 Task: Create dashboards and reports that display performance of an organization.
Action: Mouse moved to (17, 68)
Screenshot: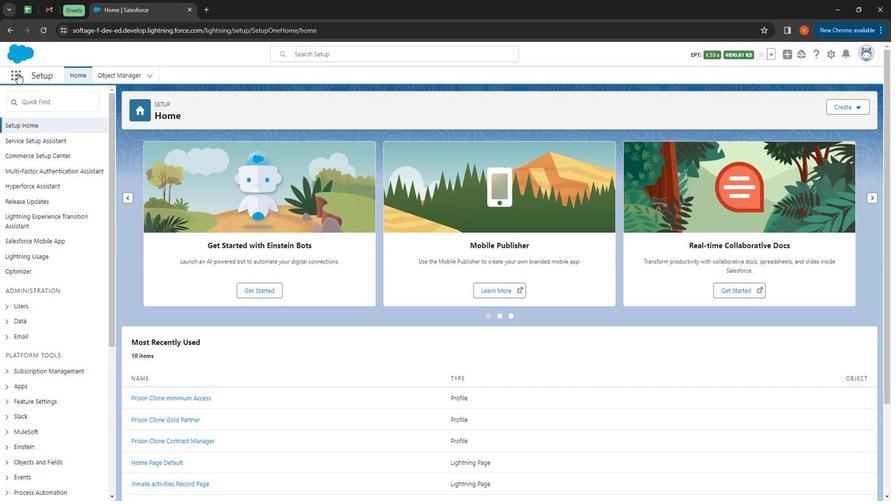
Action: Mouse pressed left at (17, 68)
Screenshot: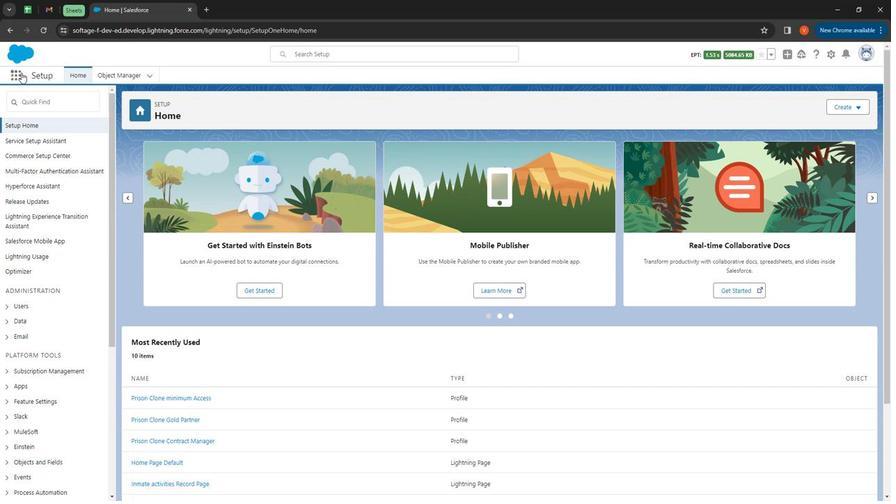 
Action: Mouse moved to (28, 248)
Screenshot: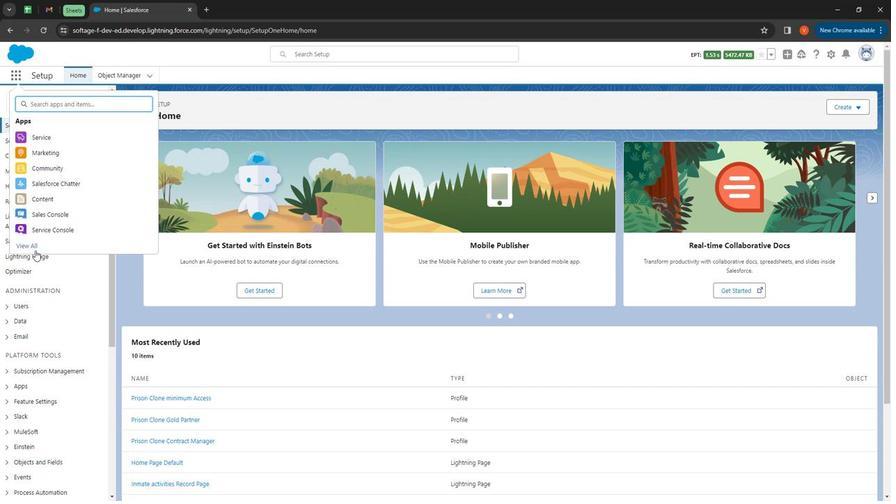 
Action: Mouse pressed left at (28, 248)
Screenshot: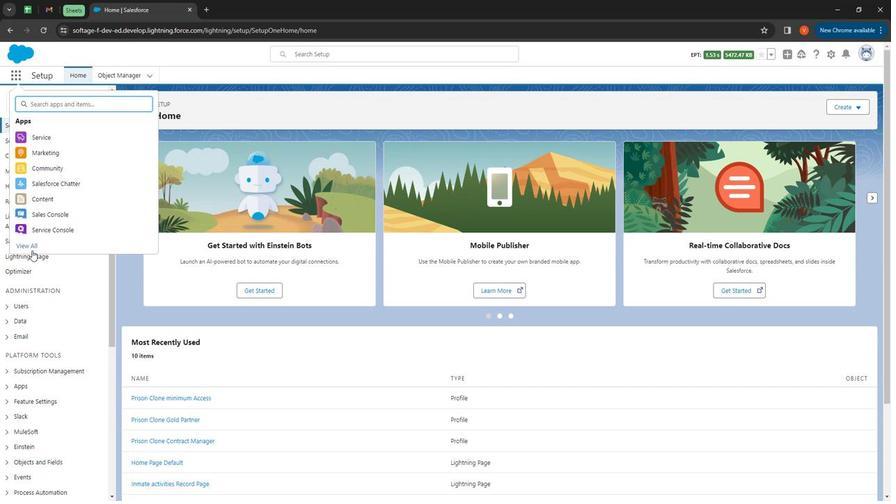 
Action: Mouse moved to (376, 98)
Screenshot: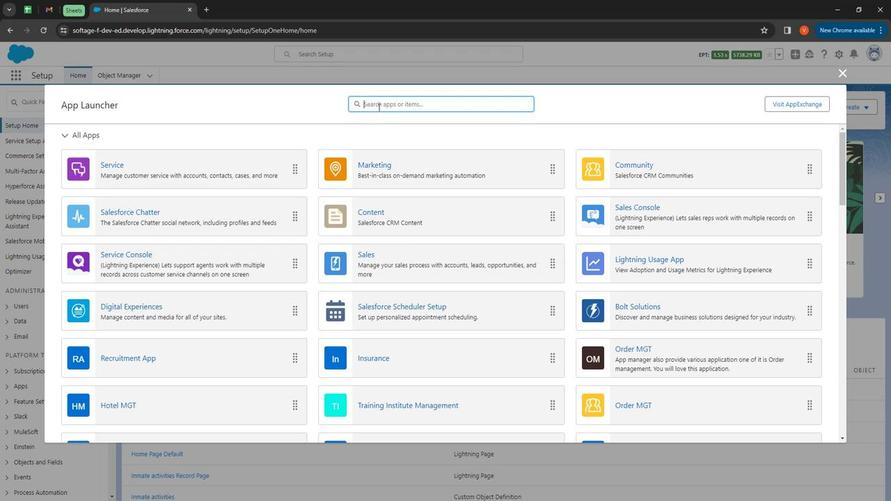 
Action: Mouse pressed left at (376, 98)
Screenshot: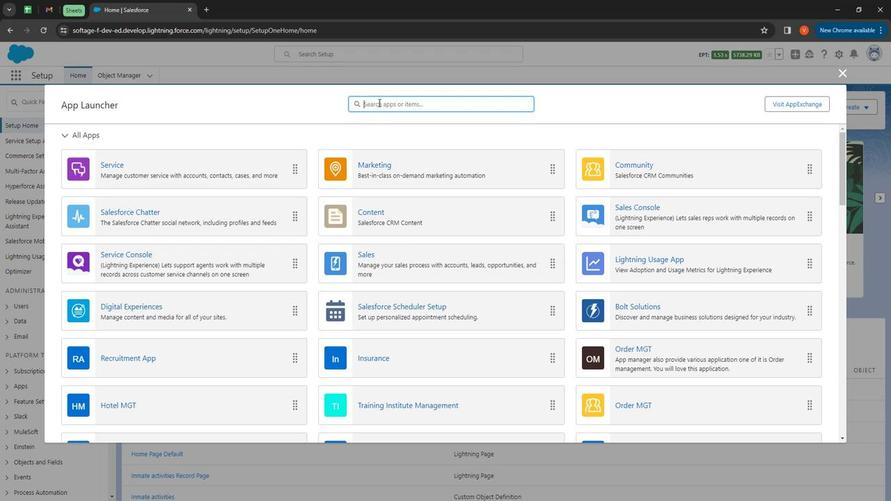 
Action: Key pressed r
Screenshot: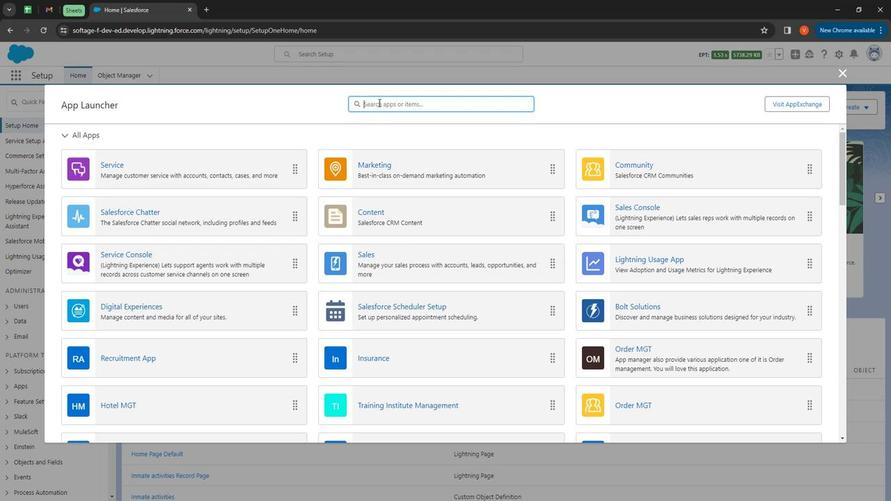 
Action: Mouse moved to (376, 98)
Screenshot: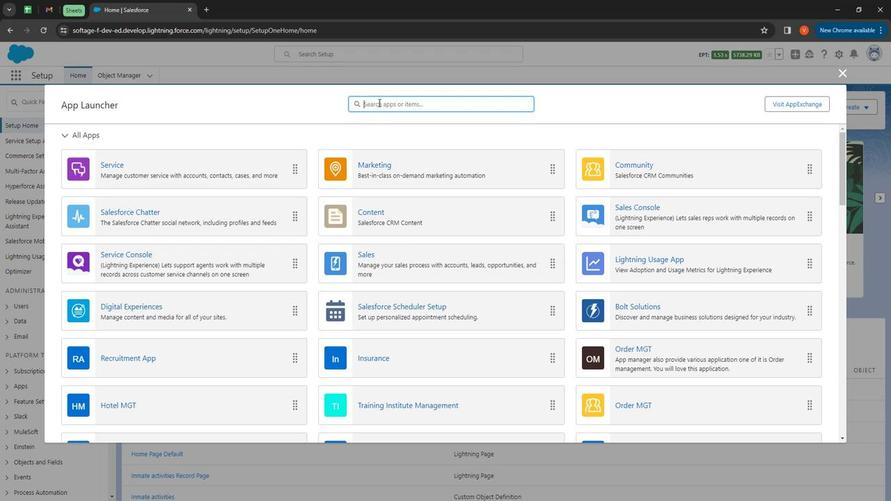 
Action: Key pressed e
Screenshot: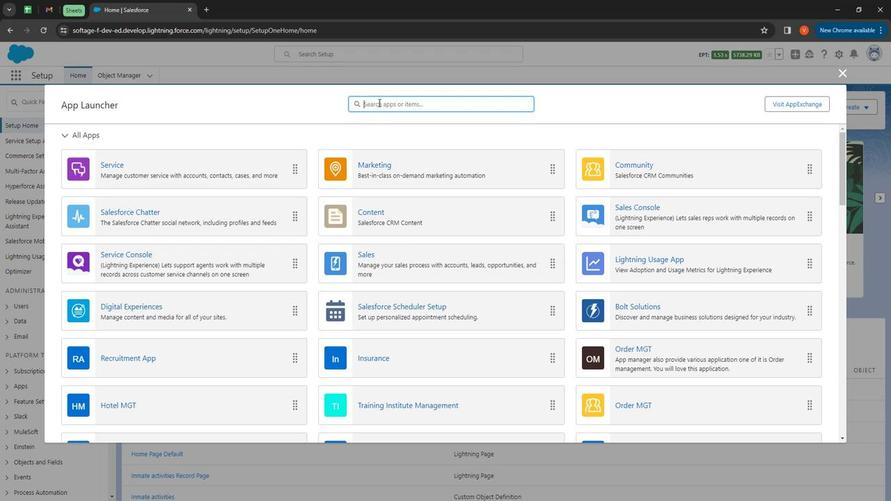 
Action: Mouse moved to (387, 105)
Screenshot: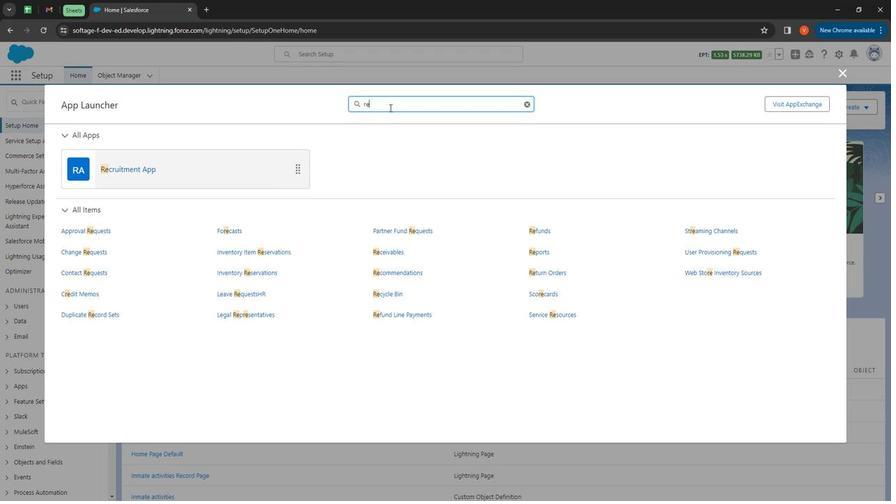 
Action: Key pressed po
Screenshot: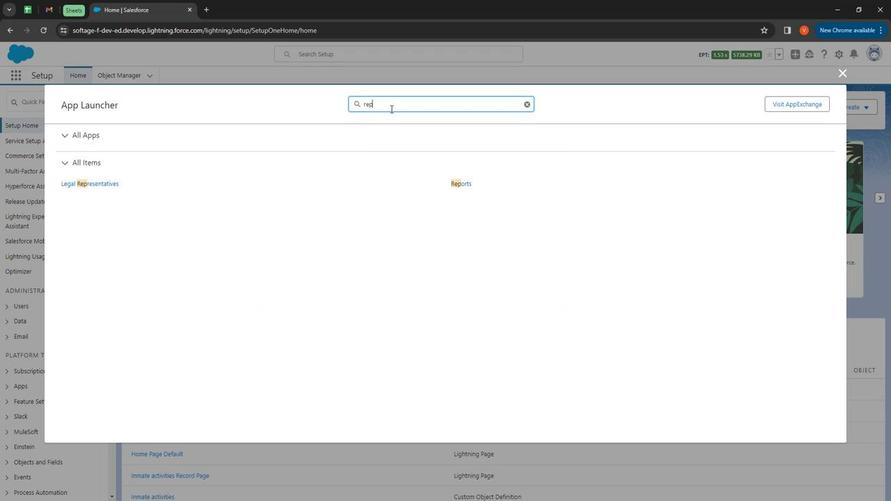 
Action: Mouse moved to (389, 106)
Screenshot: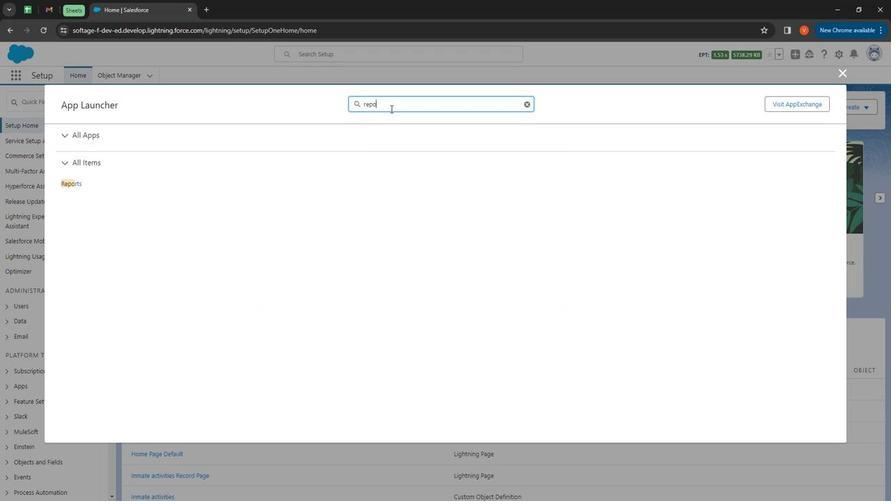 
Action: Key pressed r
Screenshot: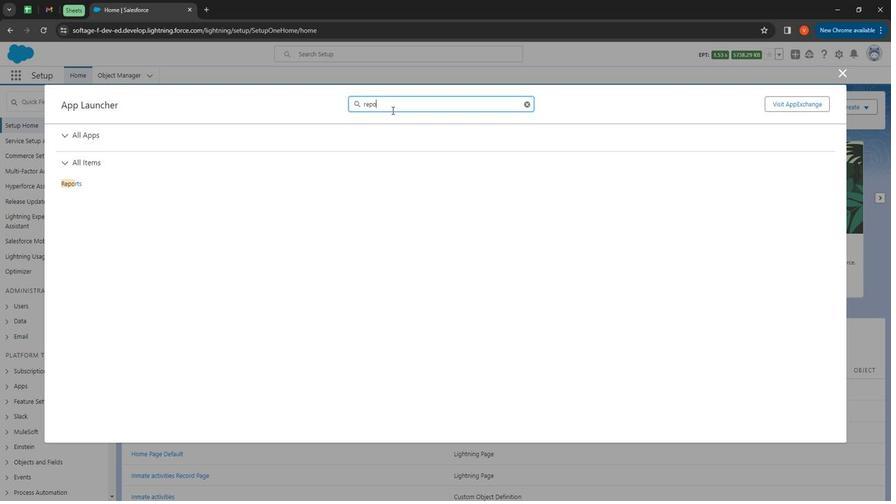 
Action: Mouse moved to (389, 106)
Screenshot: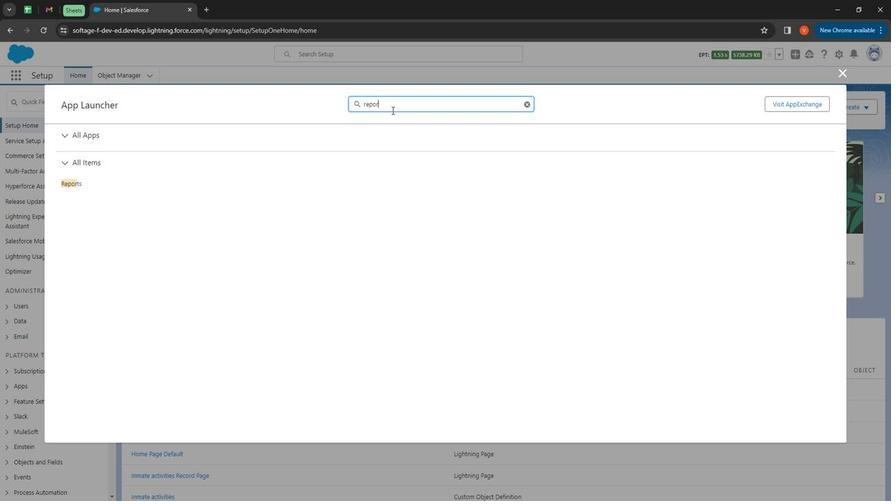 
Action: Key pressed t
Screenshot: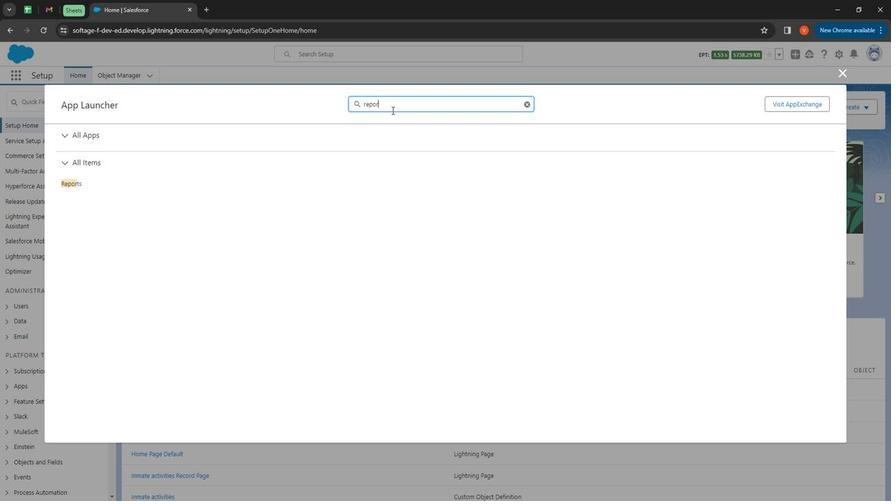 
Action: Mouse moved to (389, 105)
Screenshot: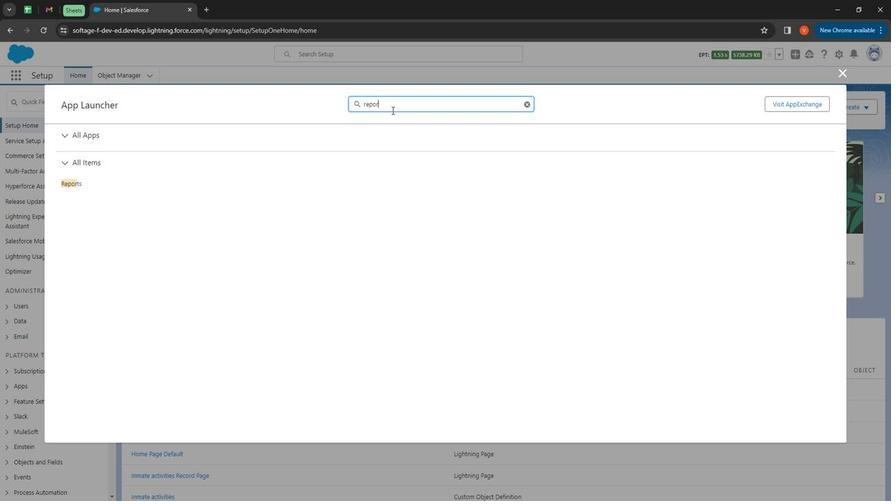 
Action: Key pressed s
Screenshot: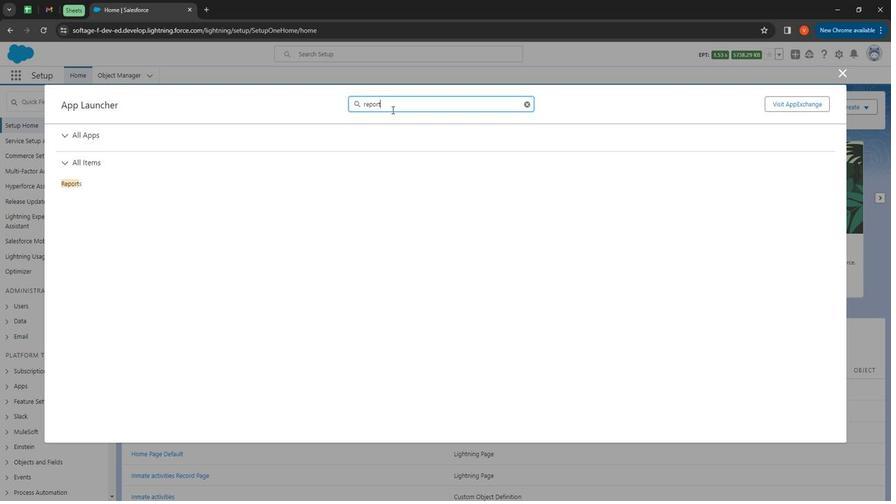 
Action: Mouse moved to (69, 182)
Screenshot: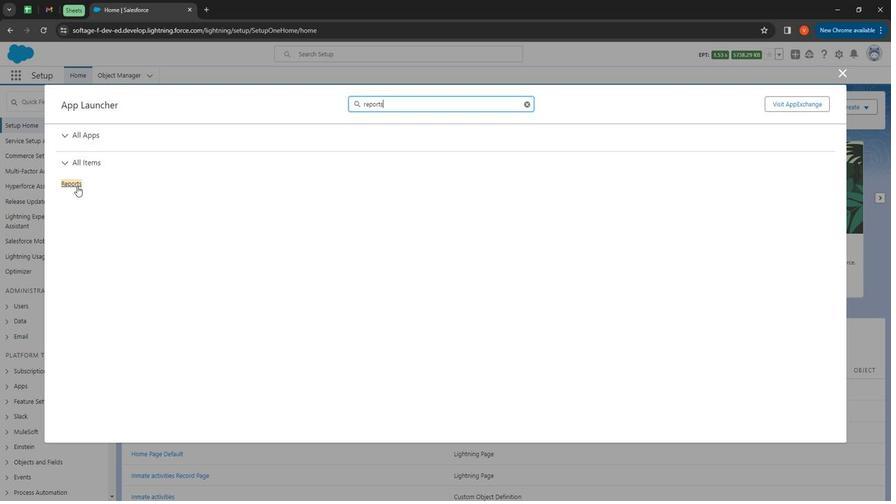 
Action: Mouse pressed left at (69, 182)
Screenshot: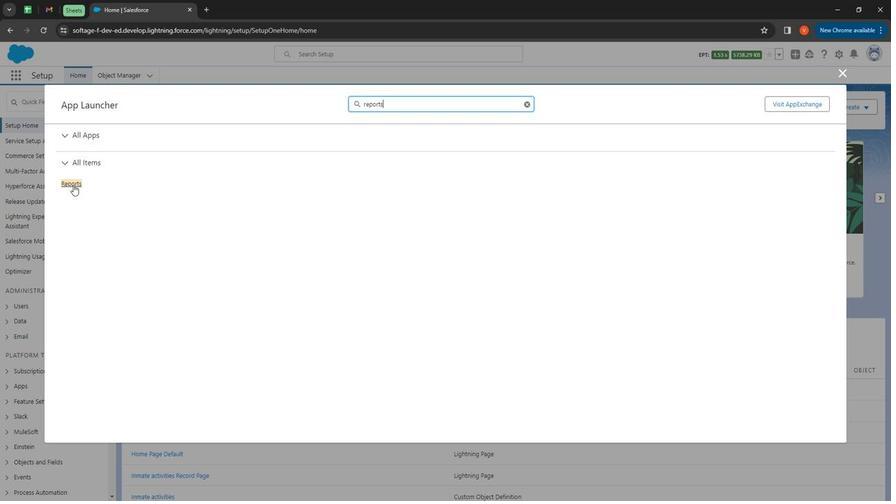 
Action: Mouse moved to (785, 105)
Screenshot: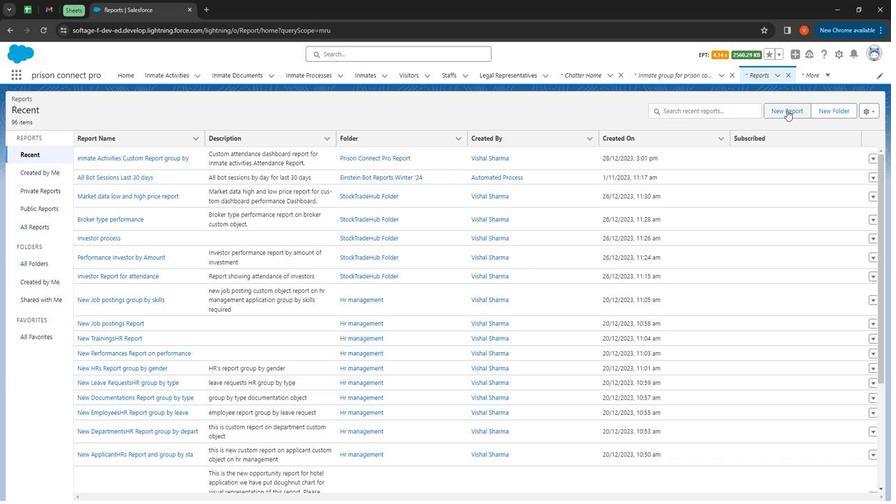 
Action: Mouse pressed left at (785, 105)
Screenshot: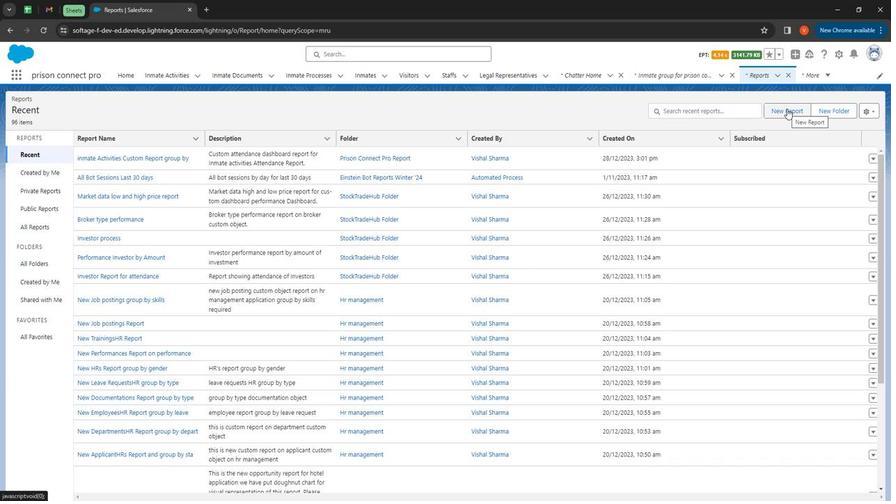 
Action: Mouse moved to (181, 183)
Screenshot: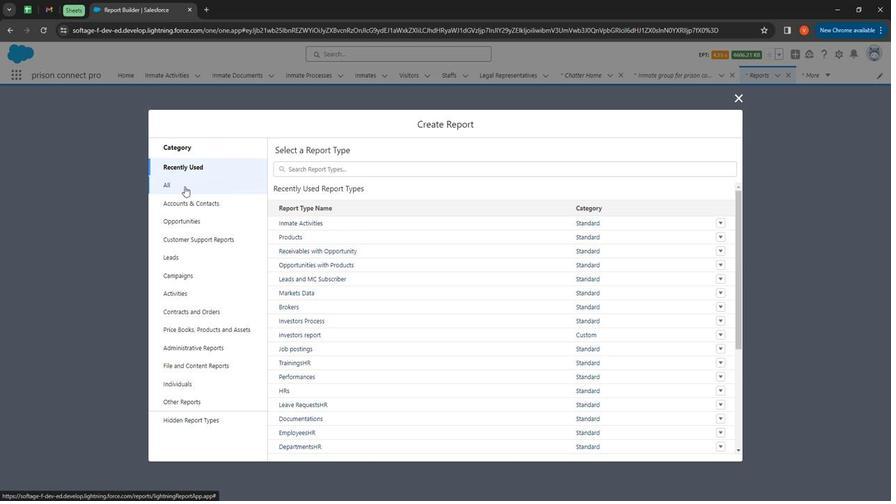 
Action: Mouse pressed left at (181, 183)
Screenshot: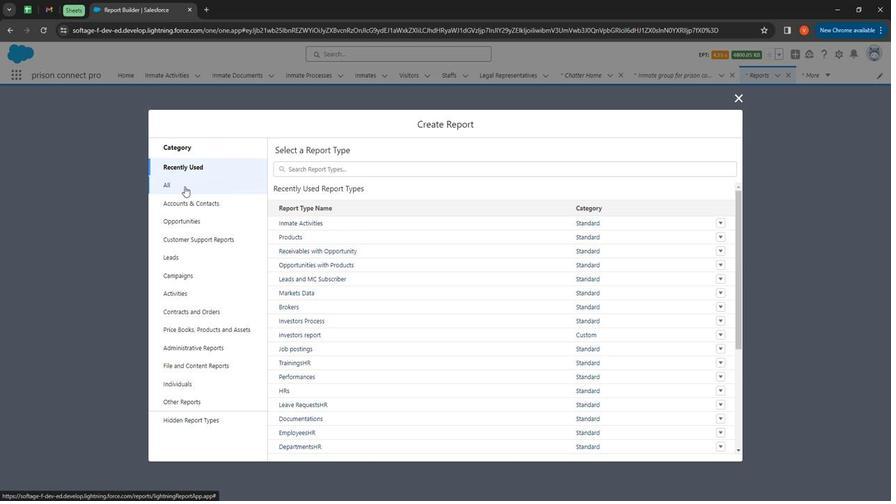 
Action: Mouse moved to (321, 160)
Screenshot: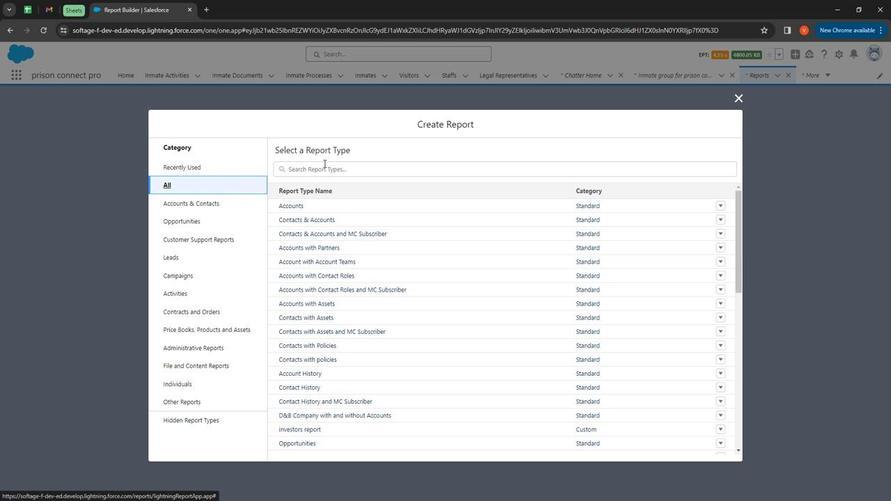 
Action: Mouse pressed left at (321, 160)
Screenshot: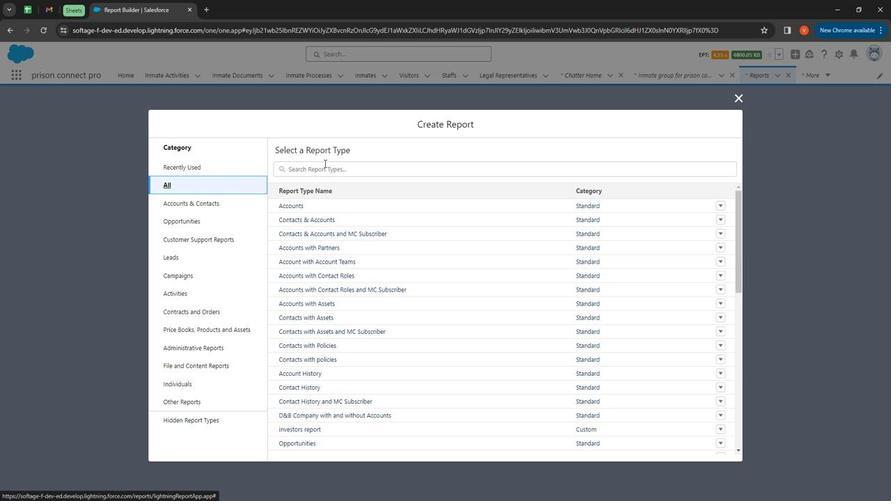 
Action: Mouse moved to (314, 146)
Screenshot: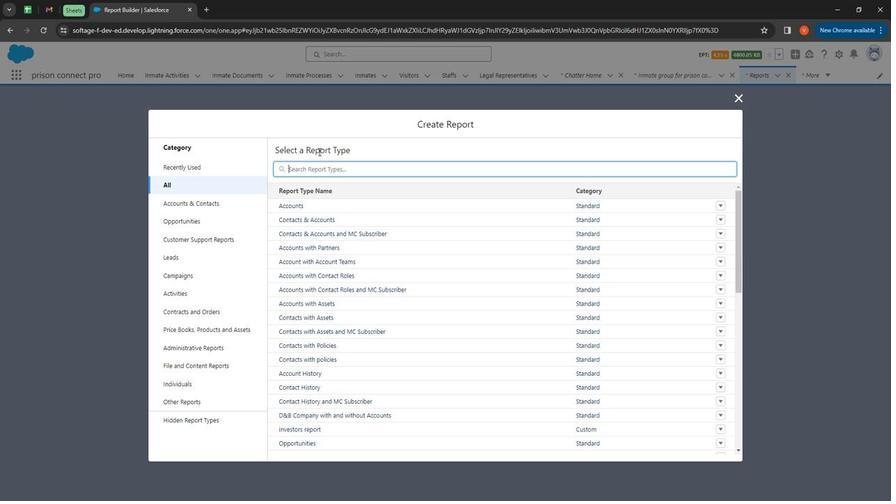 
Action: Key pressed lega
Screenshot: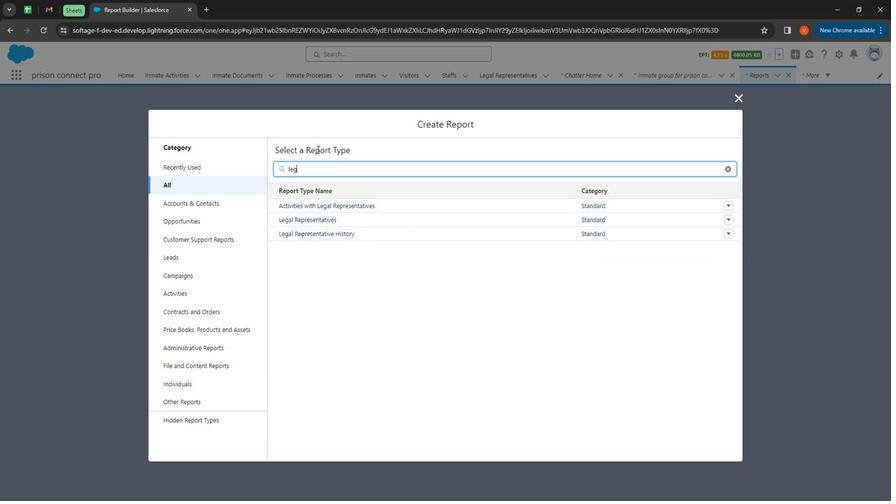 
Action: Mouse moved to (358, 215)
Screenshot: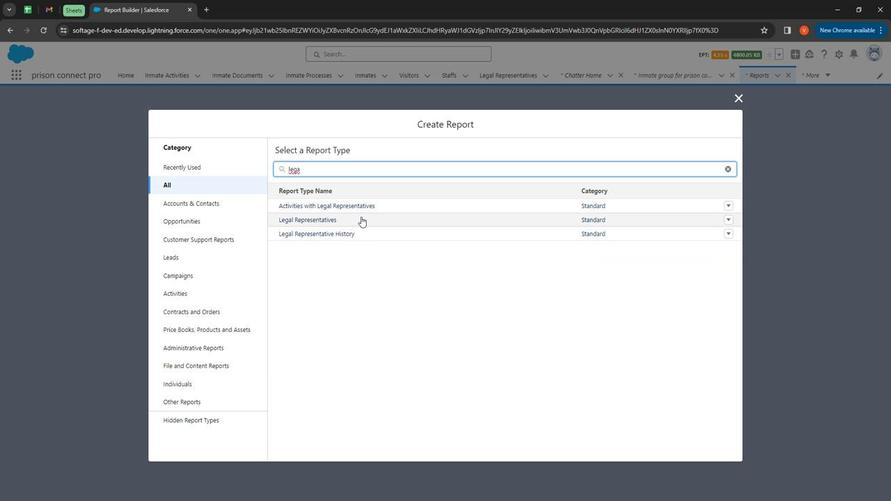 
Action: Mouse pressed left at (358, 215)
Screenshot: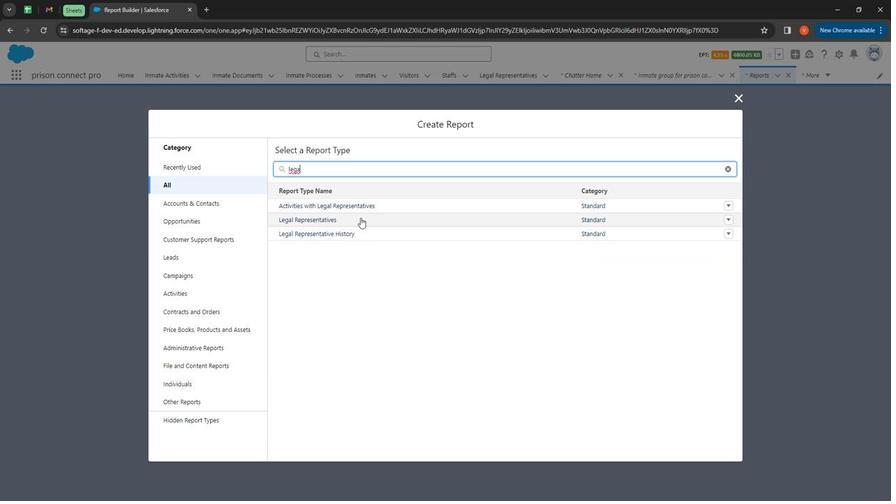 
Action: Mouse moved to (611, 201)
Screenshot: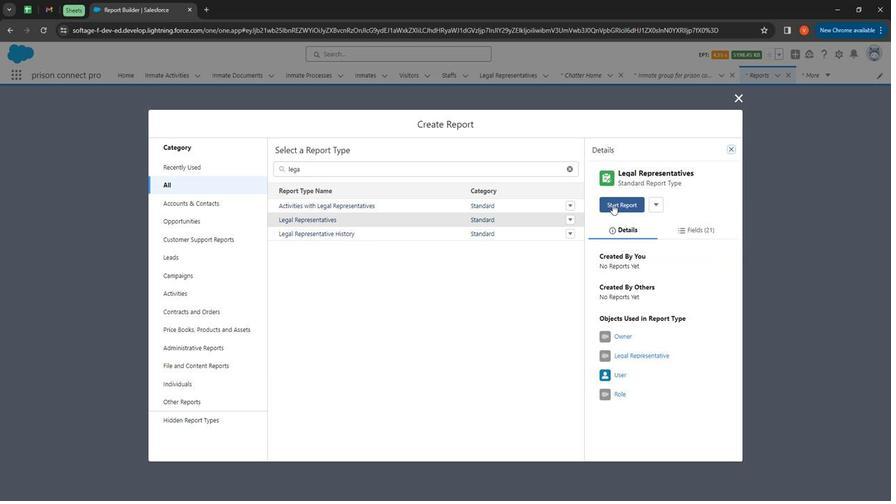 
Action: Mouse pressed left at (611, 201)
Screenshot: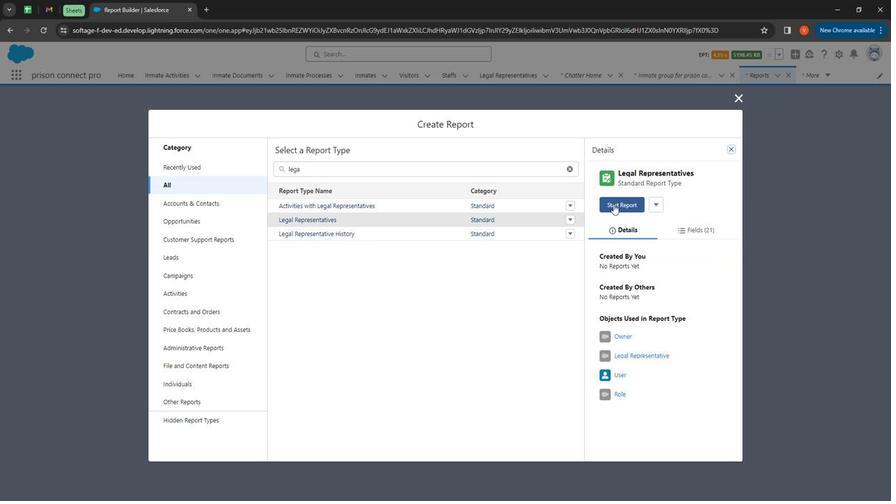 
Action: Mouse moved to (96, 232)
Screenshot: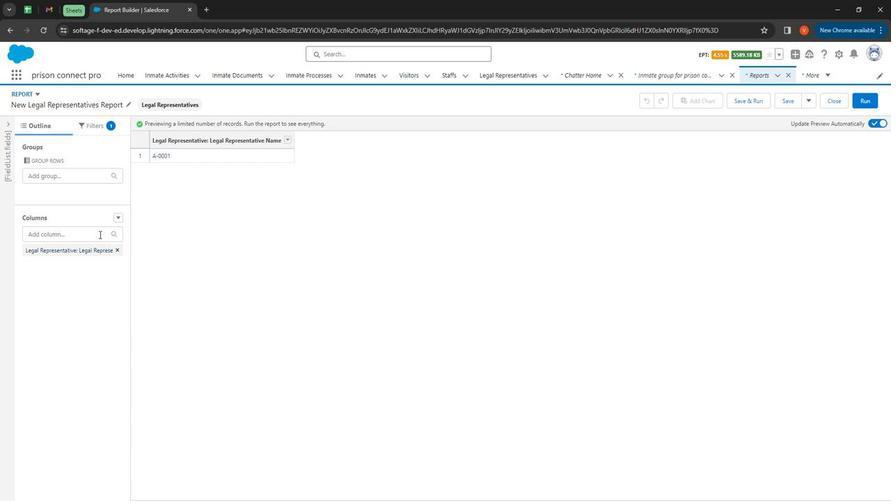 
Action: Mouse pressed left at (96, 232)
Screenshot: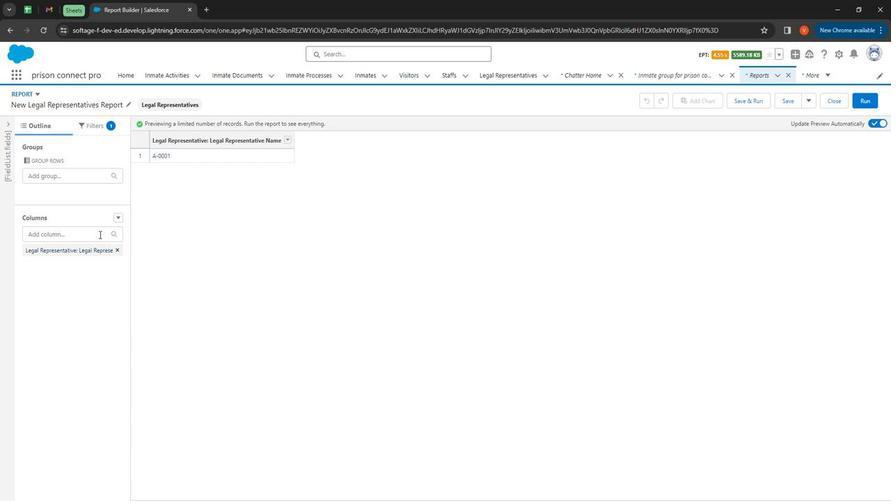 
Action: Mouse moved to (84, 280)
Screenshot: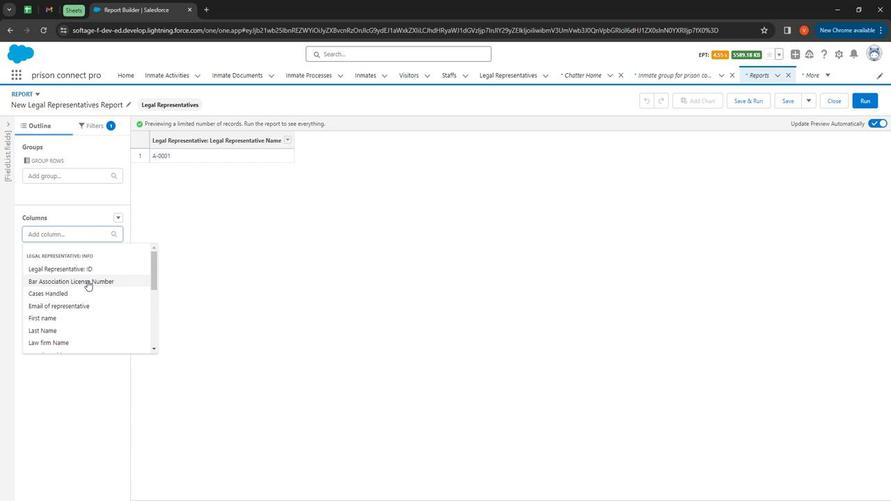 
Action: Mouse pressed left at (84, 280)
Screenshot: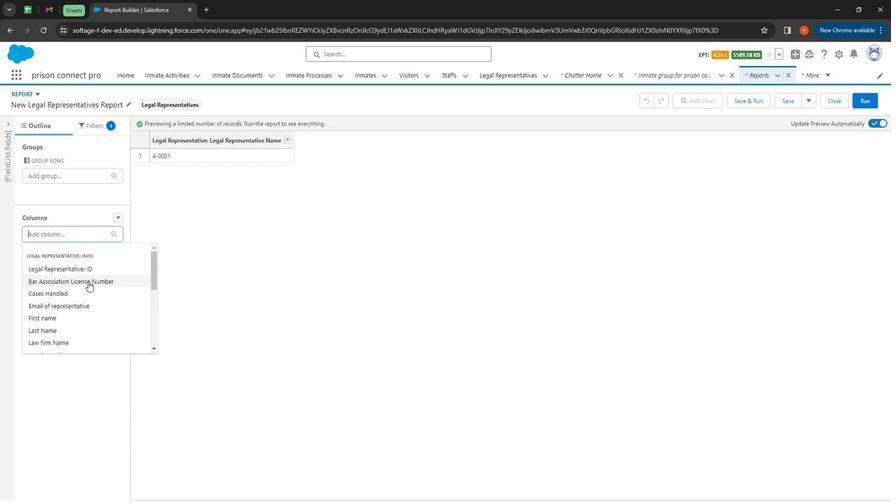 
Action: Mouse moved to (61, 236)
Screenshot: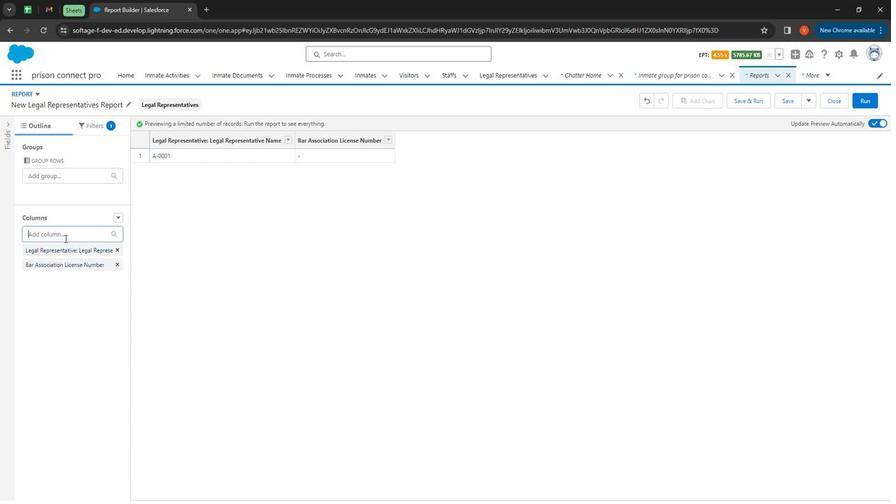 
Action: Mouse pressed left at (61, 236)
Screenshot: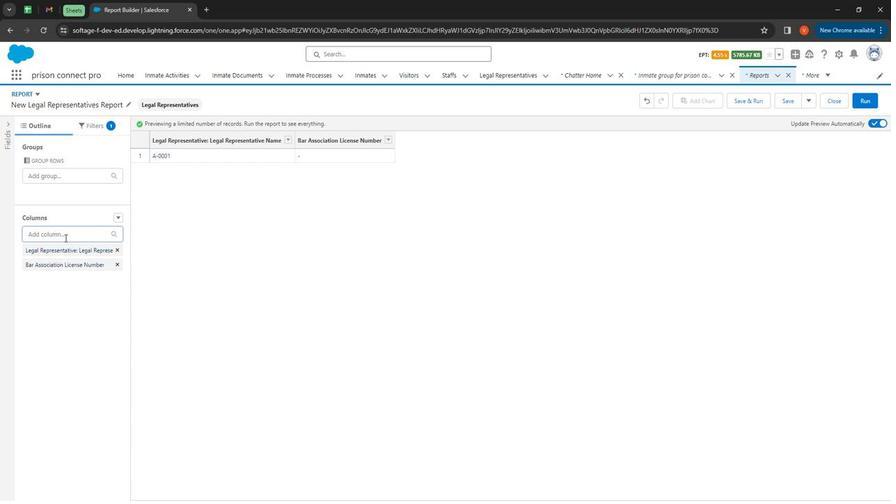 
Action: Mouse moved to (57, 305)
Screenshot: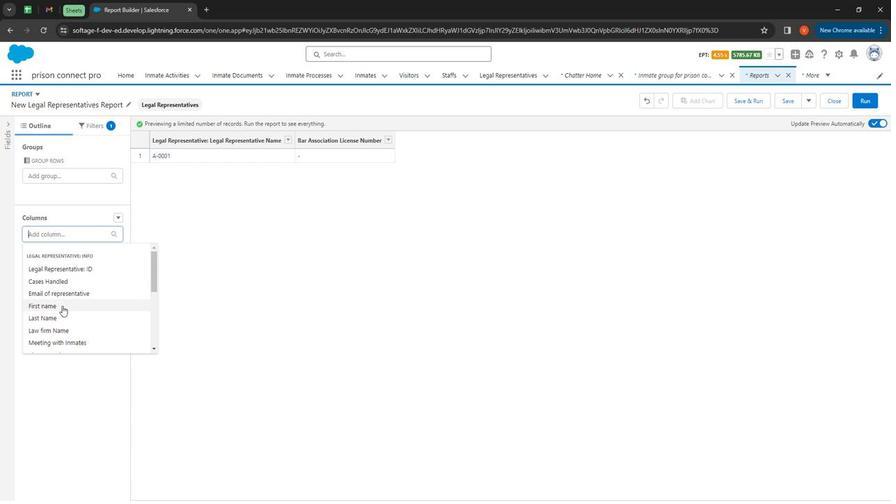 
Action: Mouse pressed left at (57, 305)
Screenshot: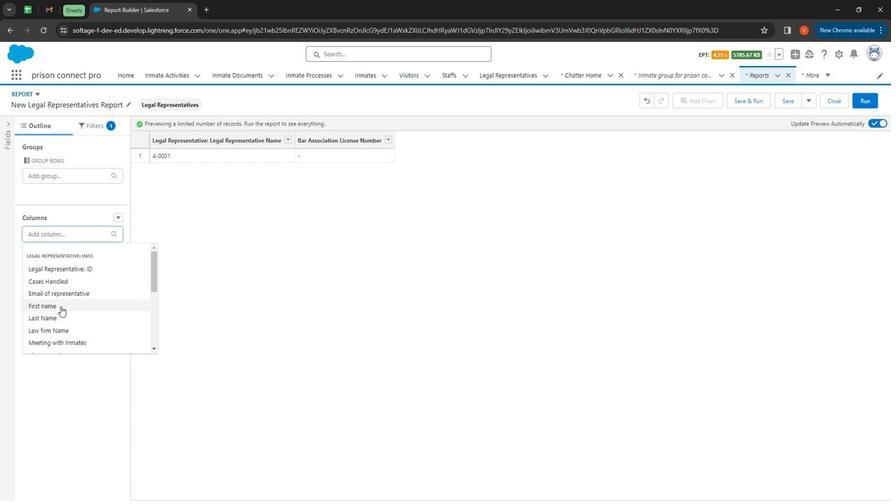 
Action: Mouse moved to (56, 235)
Screenshot: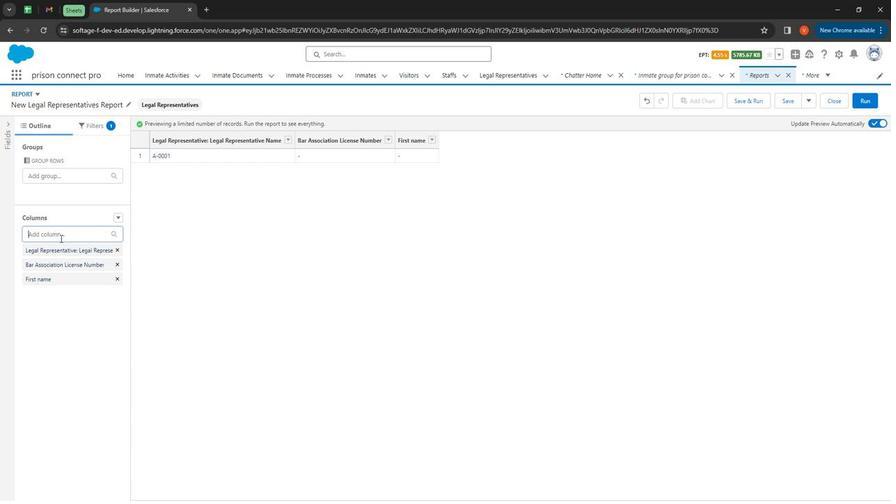 
Action: Mouse pressed left at (56, 235)
Screenshot: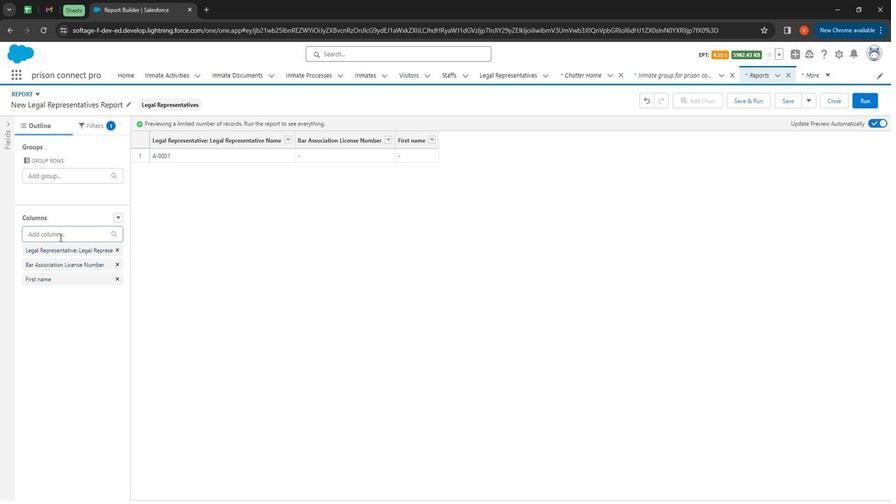 
Action: Mouse moved to (51, 307)
Screenshot: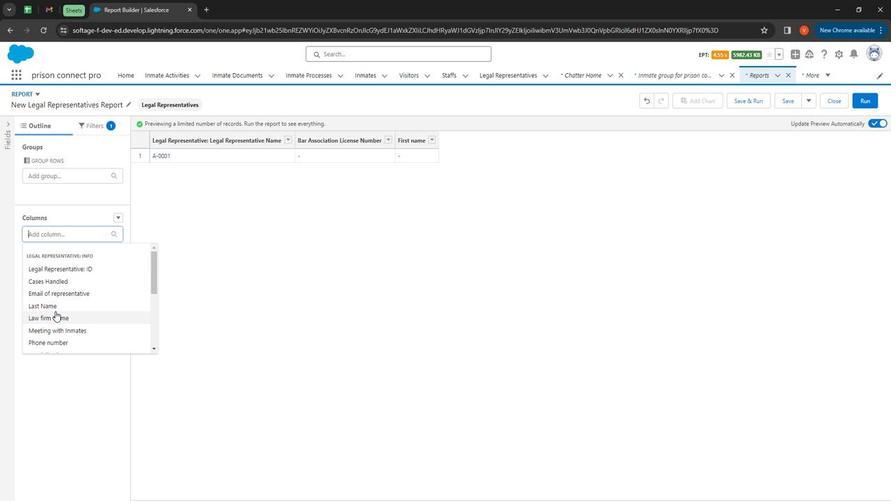 
Action: Mouse pressed left at (51, 307)
Screenshot: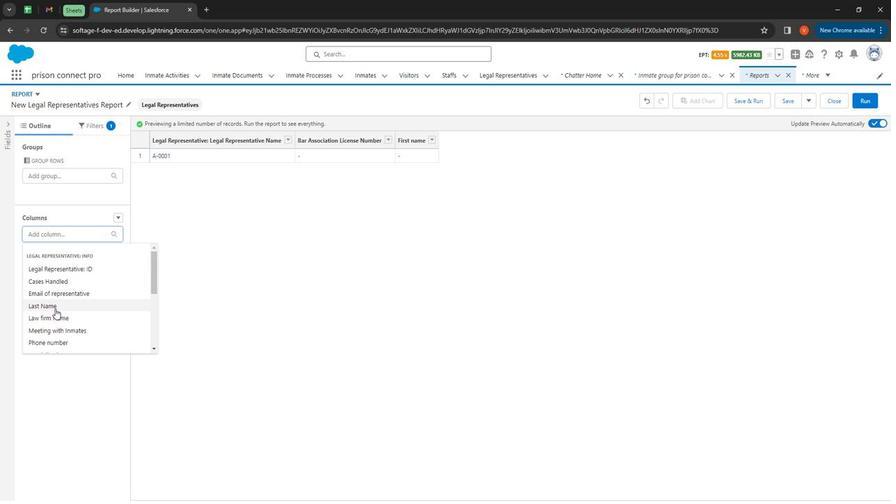 
Action: Mouse moved to (413, 135)
Screenshot: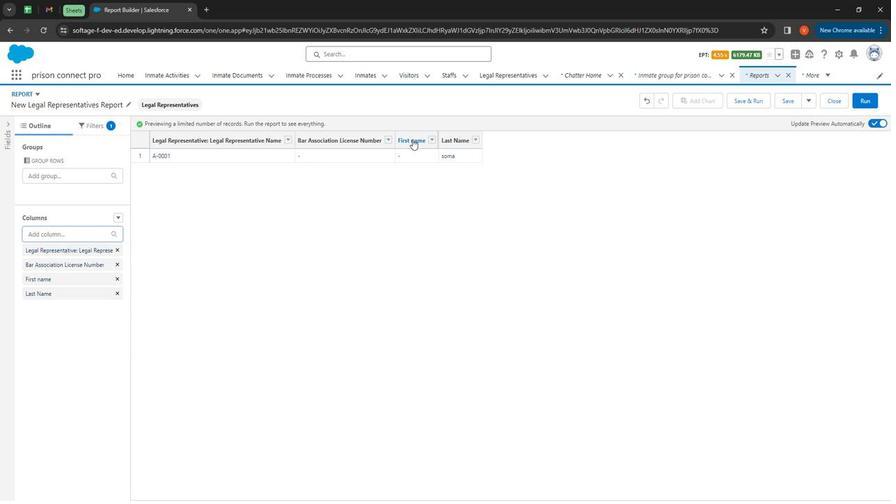 
Action: Mouse pressed left at (413, 135)
Screenshot: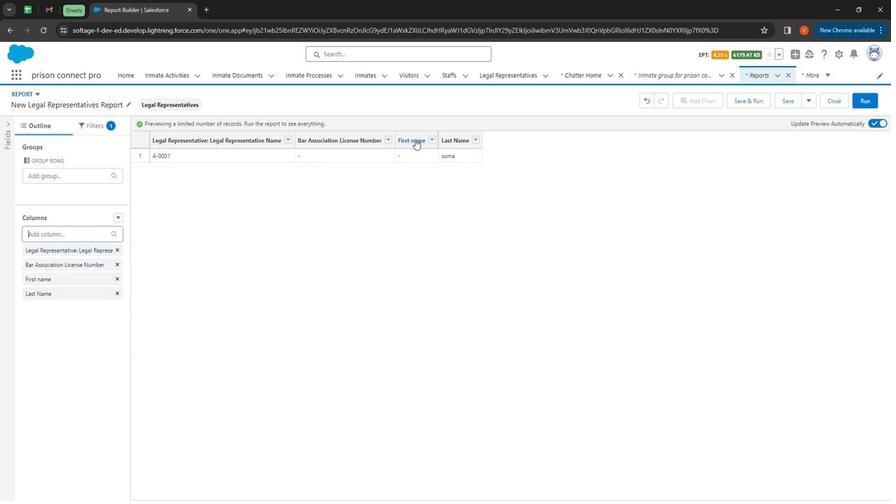 
Action: Mouse moved to (450, 136)
Screenshot: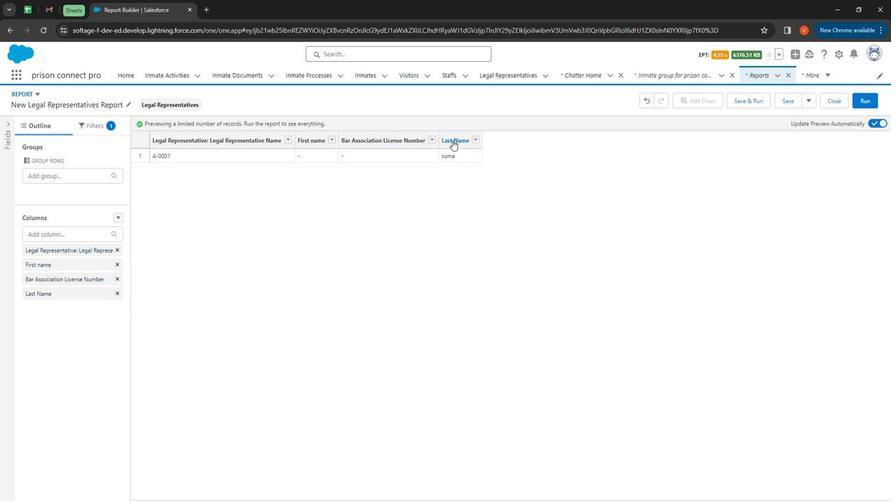 
Action: Mouse pressed left at (450, 136)
Screenshot: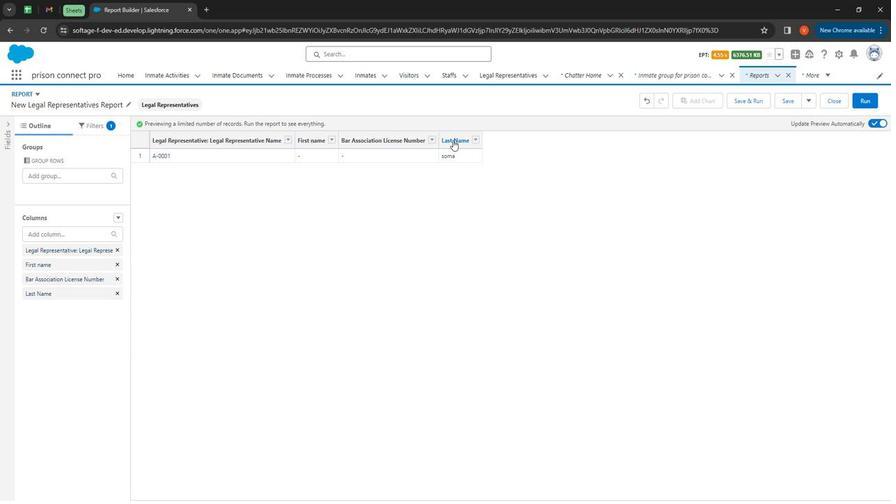 
Action: Mouse moved to (66, 232)
Screenshot: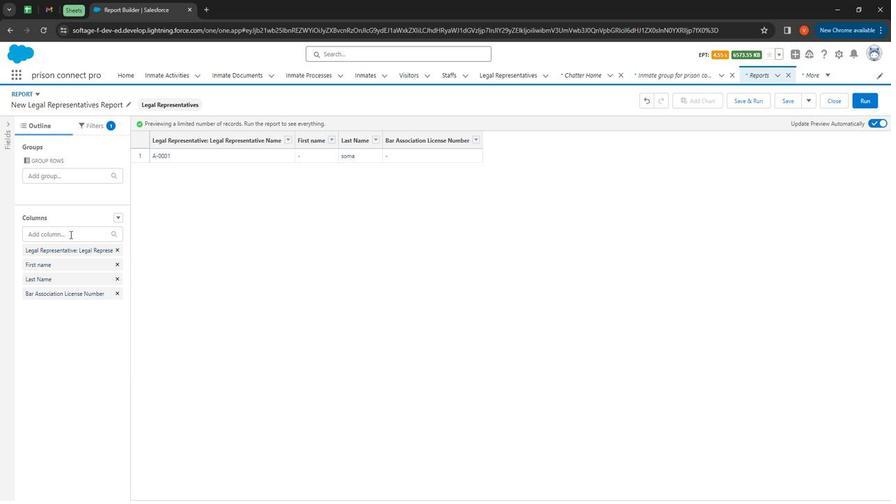 
Action: Mouse pressed left at (66, 232)
Screenshot: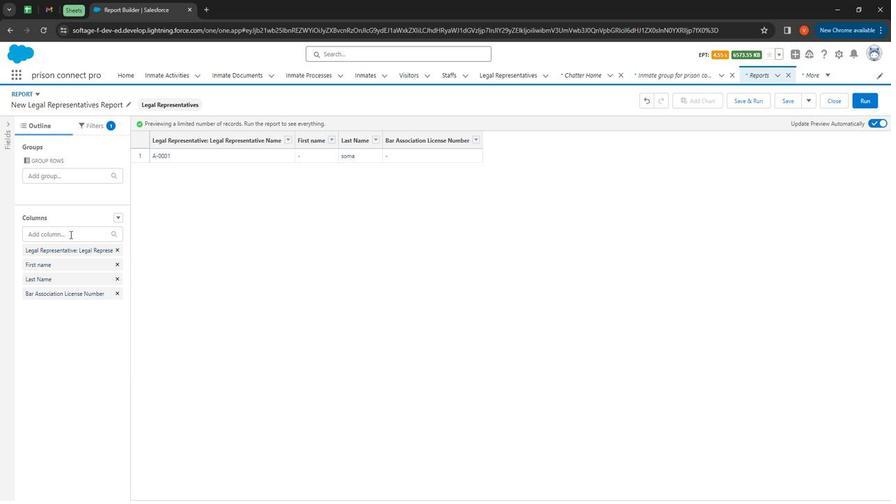 
Action: Mouse moved to (82, 317)
Screenshot: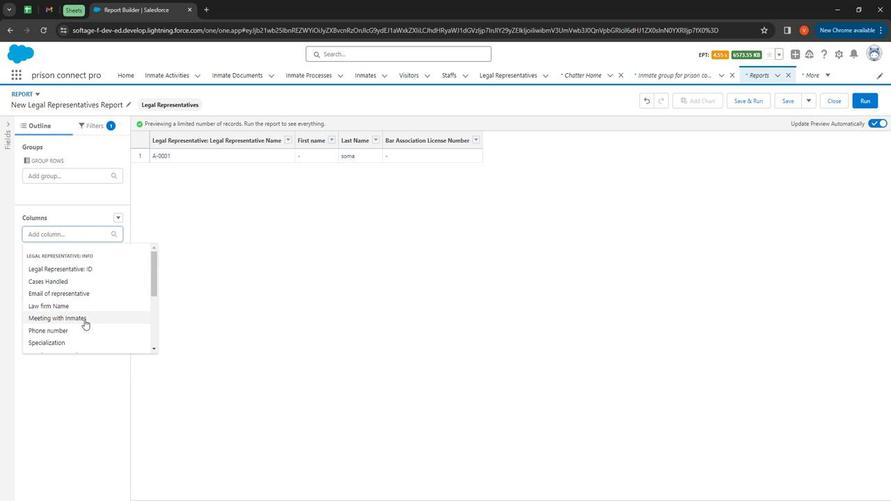 
Action: Mouse pressed left at (82, 317)
Screenshot: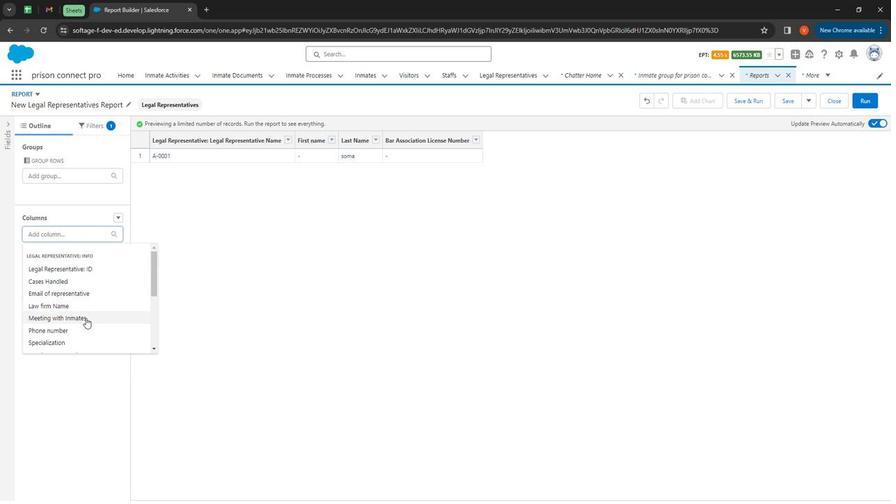 
Action: Mouse moved to (59, 234)
Screenshot: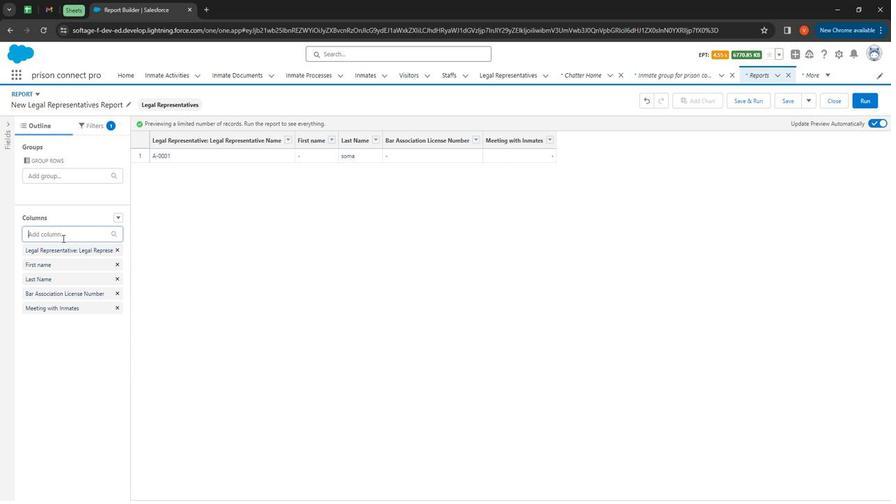 
Action: Mouse pressed left at (59, 234)
Screenshot: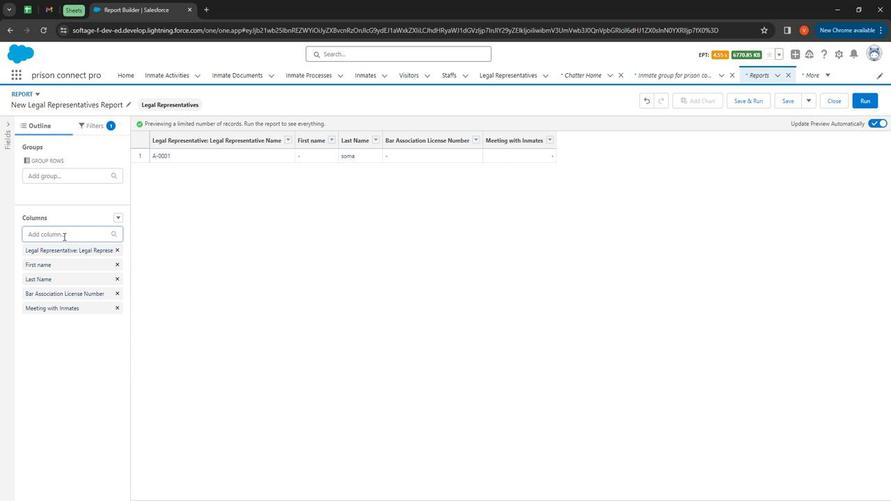 
Action: Mouse moved to (78, 294)
Screenshot: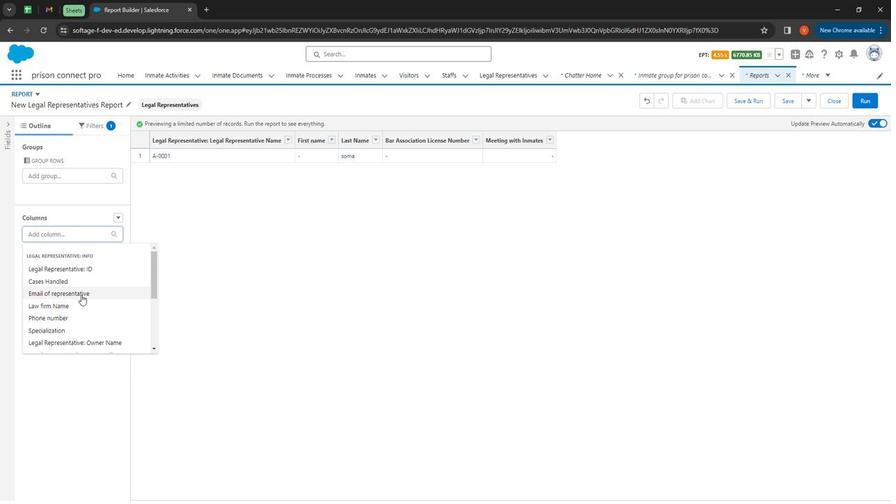 
Action: Mouse pressed left at (78, 294)
Screenshot: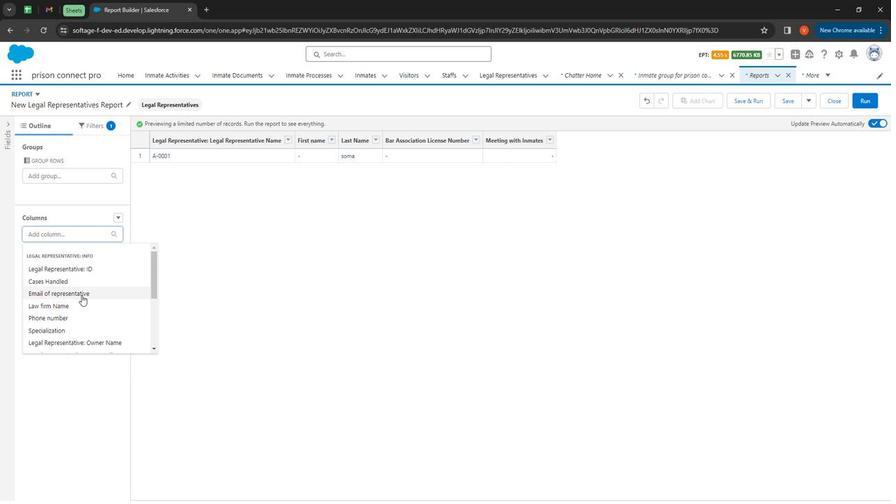 
Action: Mouse moved to (67, 233)
Screenshot: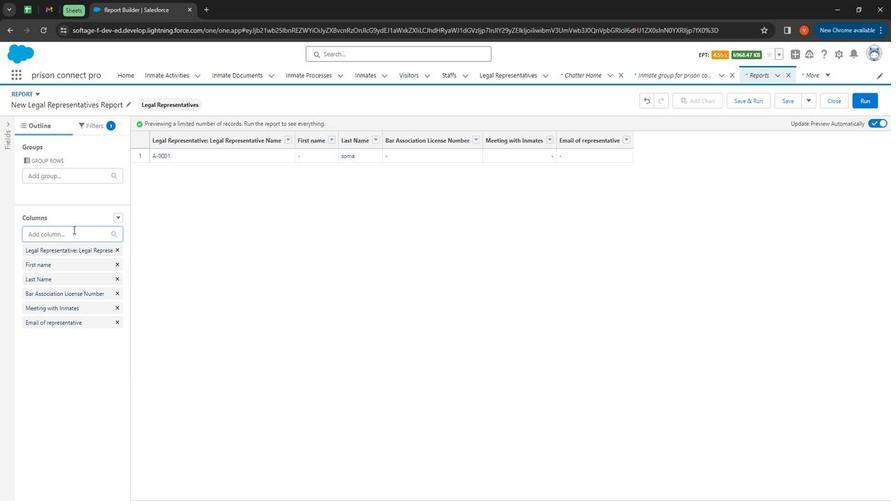 
Action: Mouse pressed left at (67, 233)
Screenshot: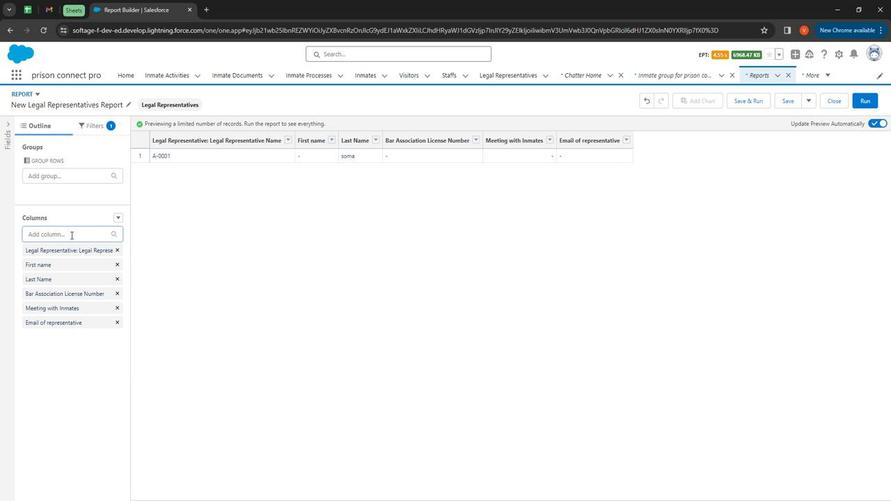 
Action: Mouse moved to (60, 319)
Screenshot: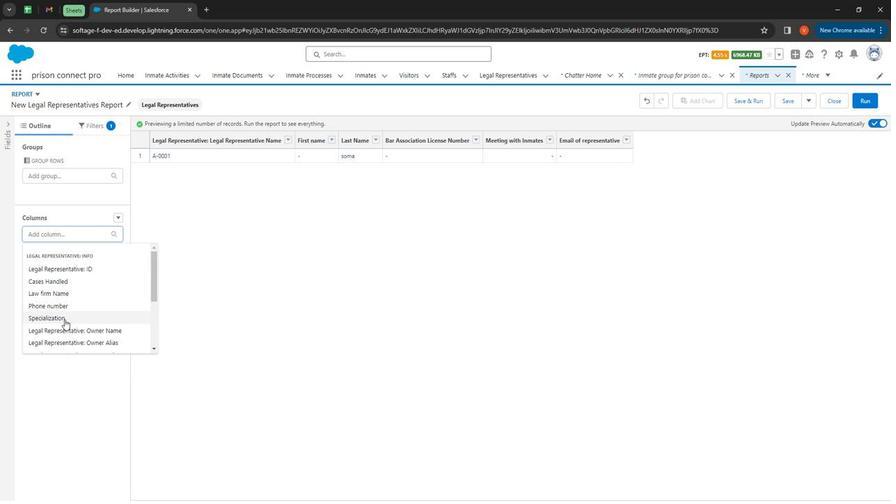 
Action: Mouse pressed left at (60, 319)
Screenshot: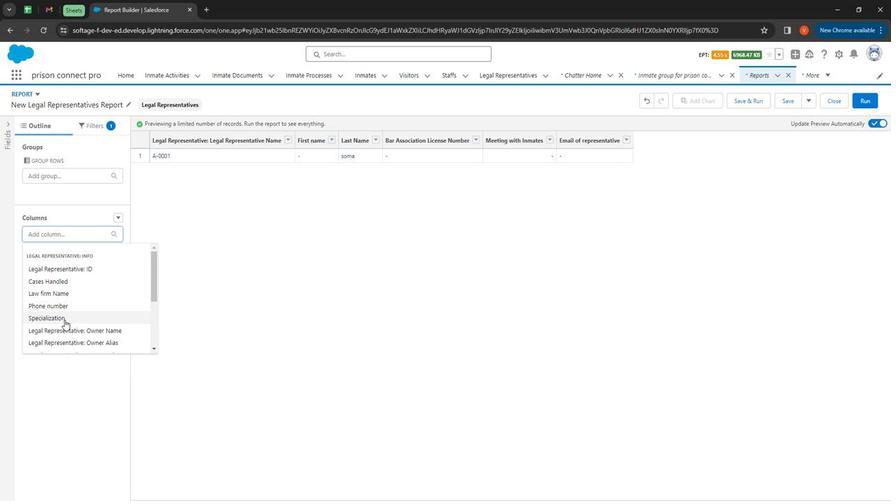 
Action: Mouse moved to (68, 167)
Screenshot: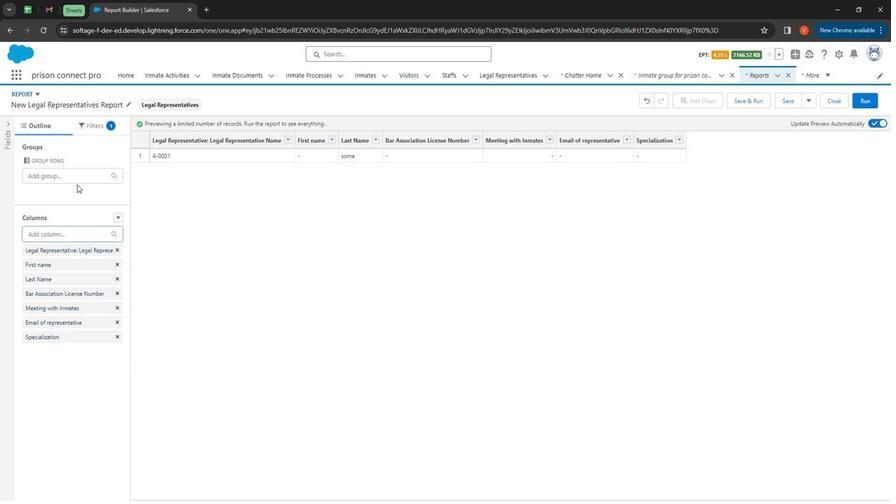 
Action: Mouse pressed left at (68, 167)
Screenshot: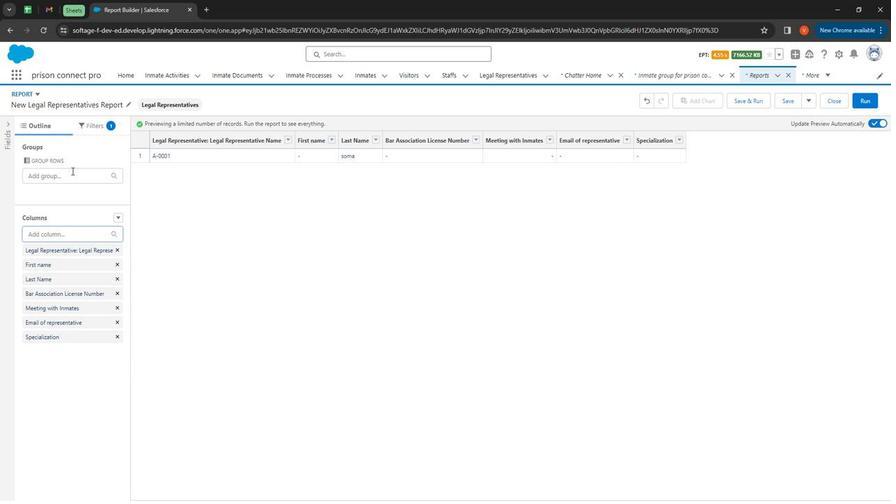 
Action: Mouse moved to (87, 227)
Screenshot: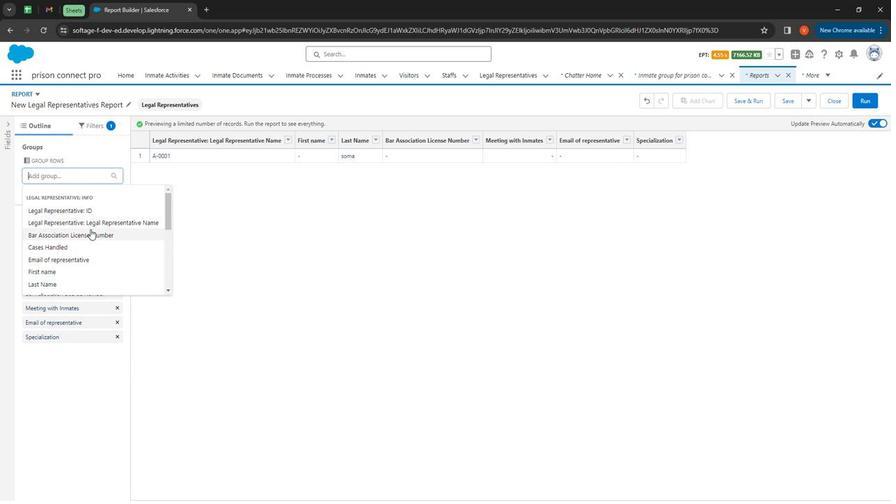 
Action: Mouse scrolled (87, 227) with delta (0, 0)
Screenshot: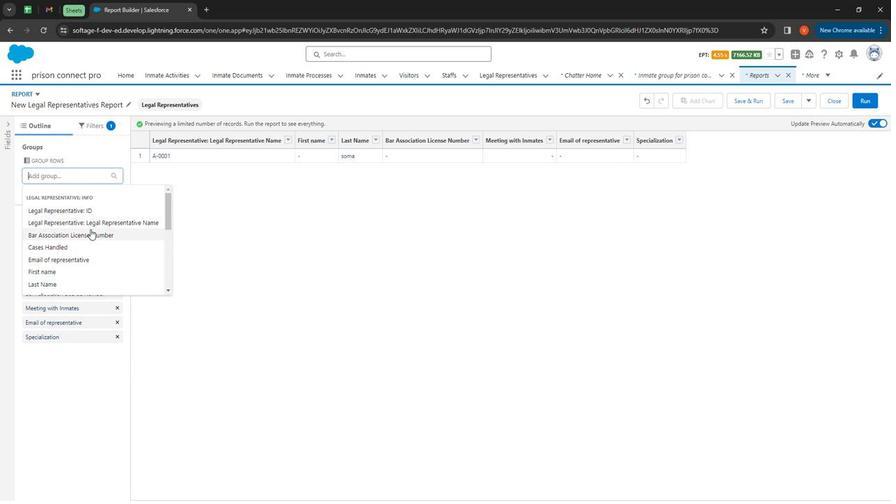 
Action: Mouse moved to (70, 195)
Screenshot: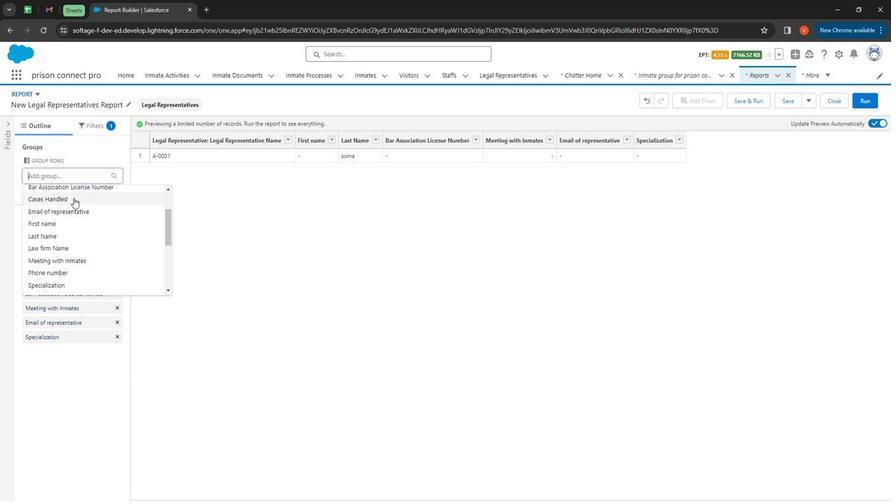 
Action: Mouse pressed left at (70, 195)
Screenshot: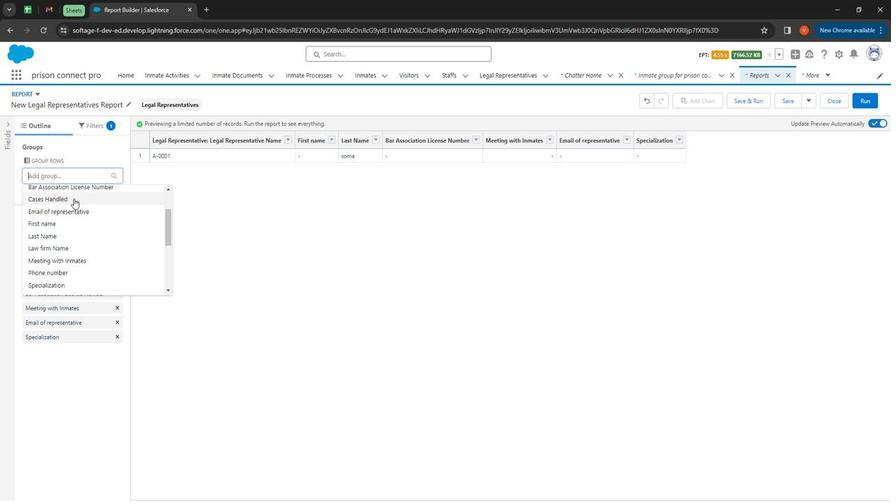 
Action: Mouse moved to (181, 137)
Screenshot: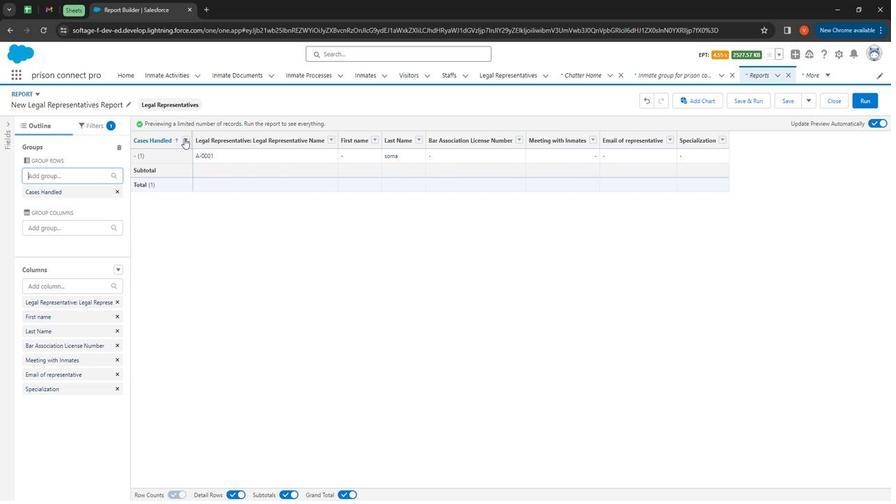 
Action: Mouse pressed left at (181, 137)
Screenshot: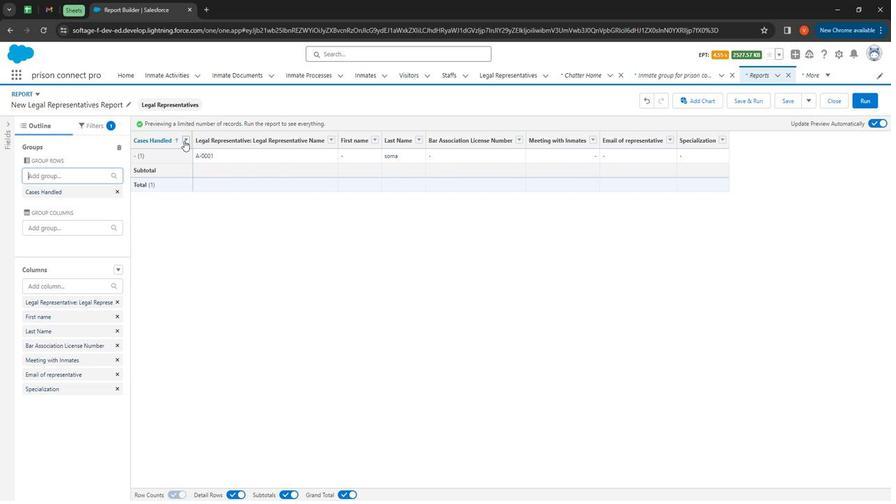 
Action: Mouse moved to (215, 169)
Screenshot: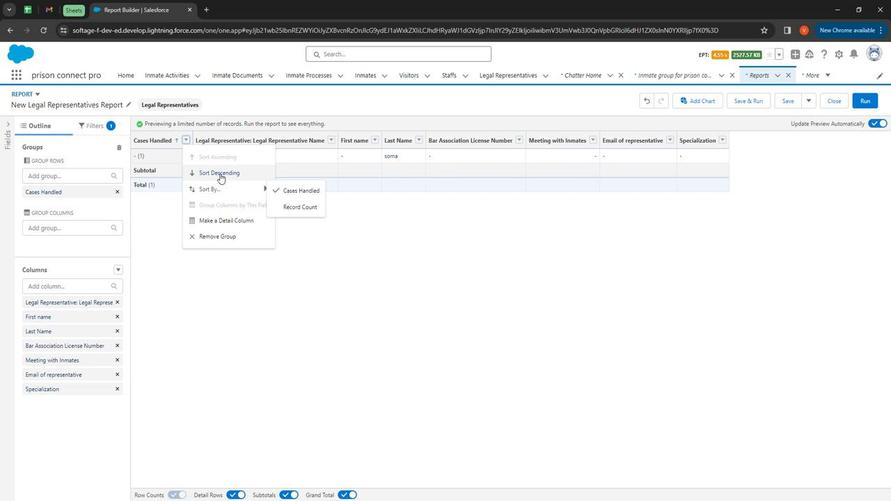 
Action: Mouse pressed left at (215, 169)
Screenshot: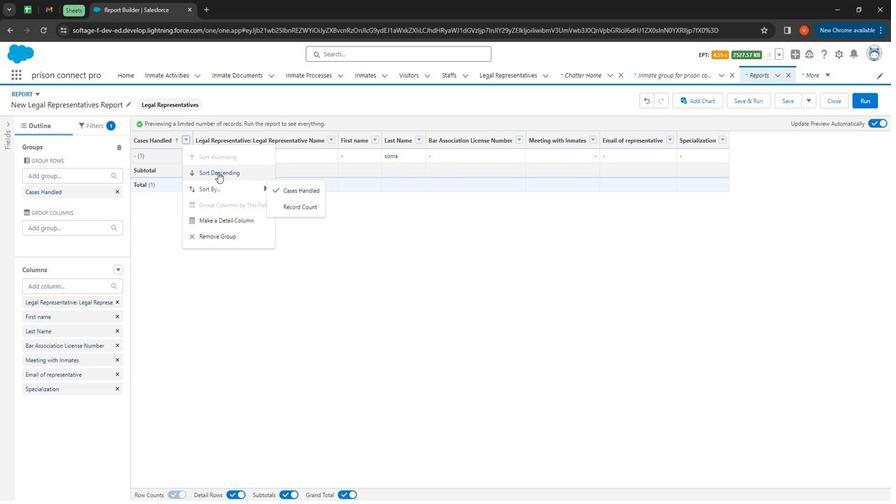 
Action: Mouse moved to (517, 135)
Screenshot: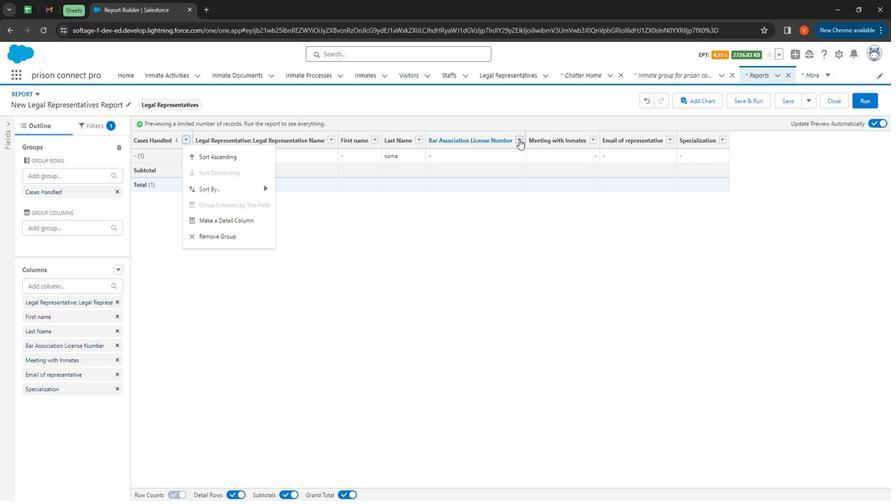 
Action: Mouse pressed left at (517, 135)
Screenshot: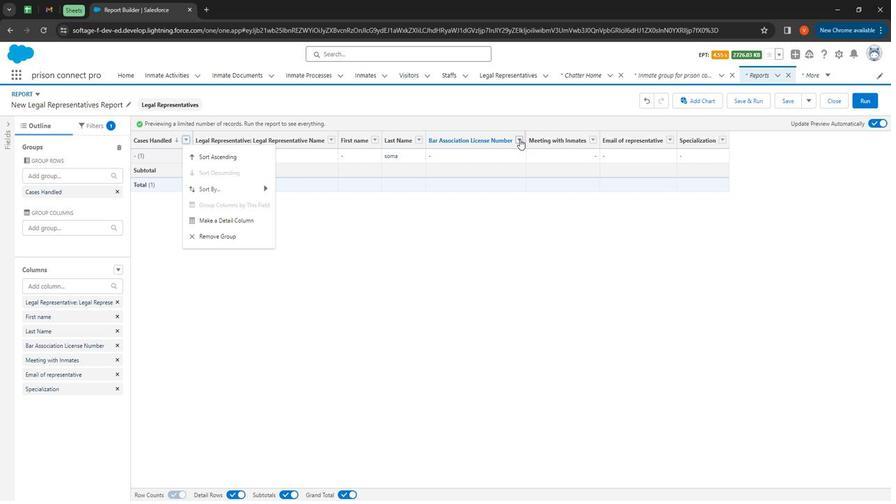 
Action: Mouse moved to (550, 215)
Screenshot: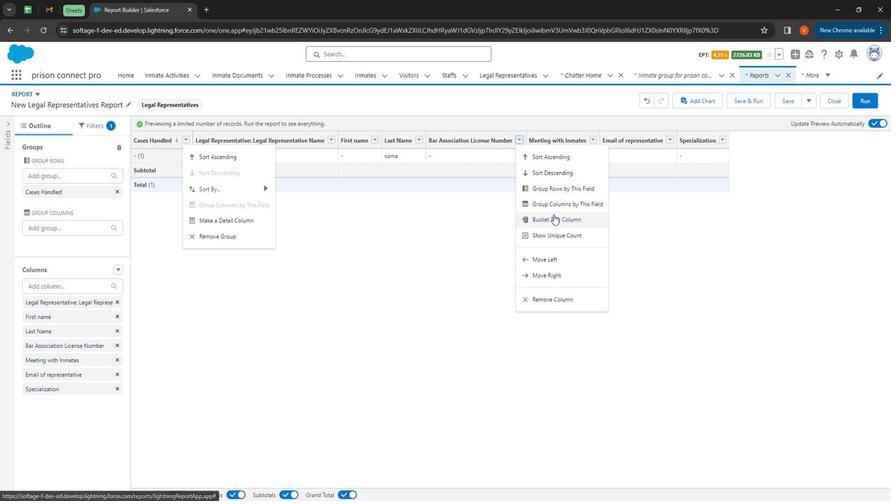 
Action: Mouse pressed left at (550, 215)
Screenshot: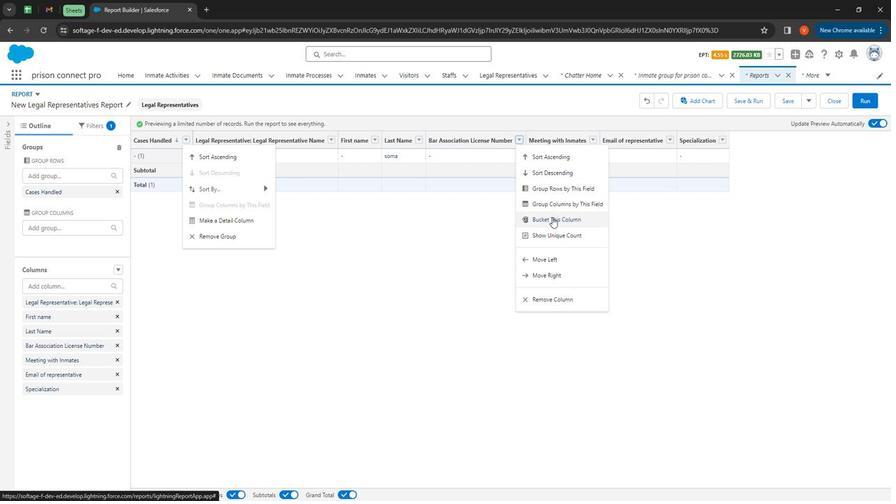 
Action: Mouse moved to (574, 455)
Screenshot: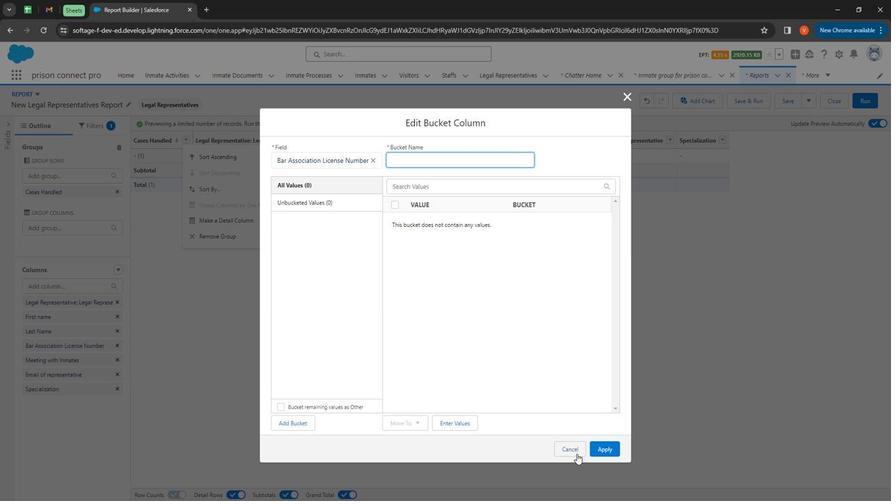 
Action: Mouse pressed left at (574, 455)
Screenshot: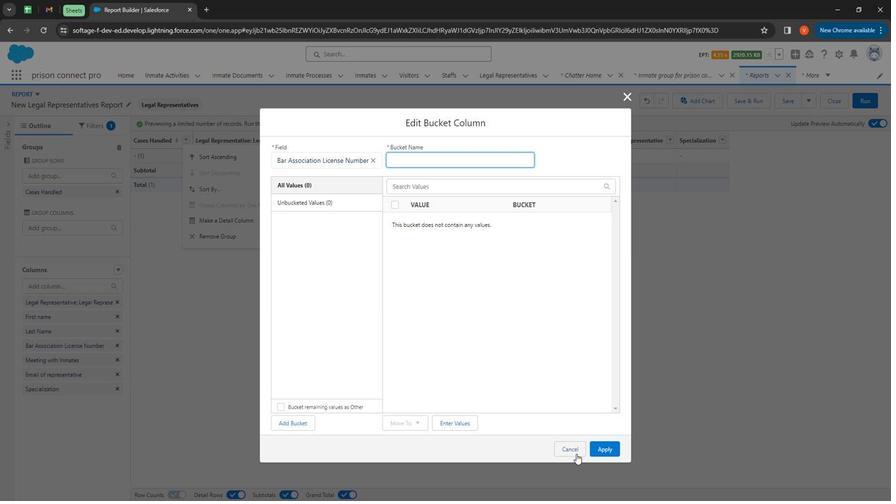 
Action: Mouse moved to (782, 100)
Screenshot: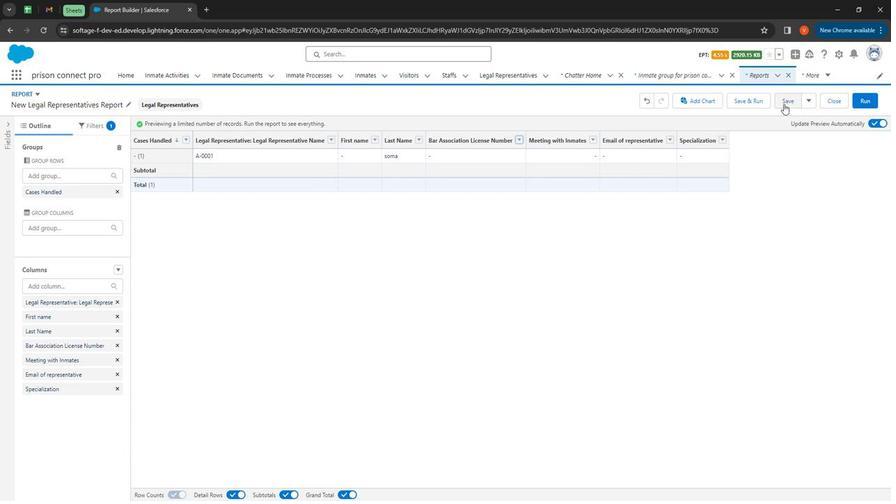 
Action: Mouse pressed left at (782, 100)
Screenshot: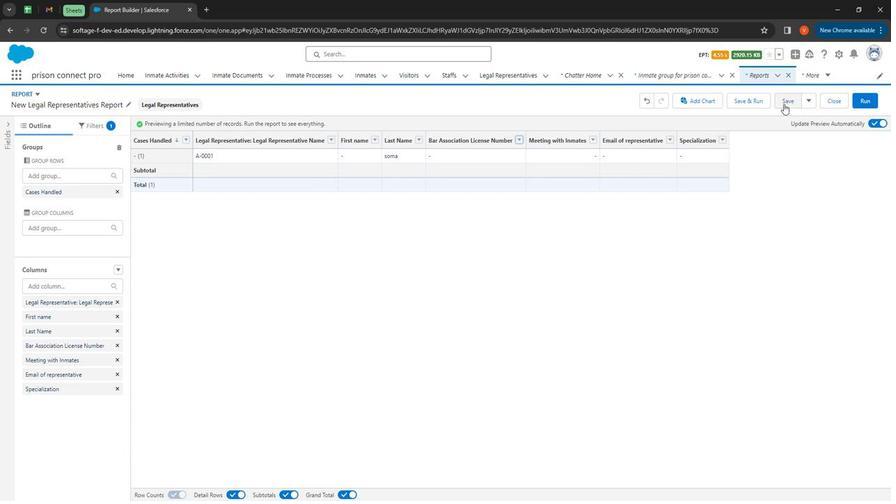 
Action: Mouse moved to (282, 228)
Screenshot: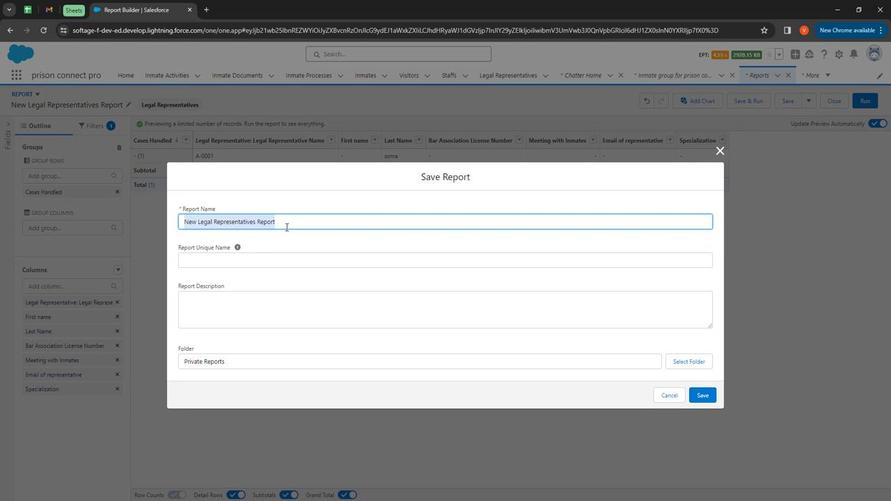 
Action: Key pressed <Key.shift><Key.backspace><Key.shift>Legal<Key.space><Key.shift>Representative<Key.space><Key.shift><Key.shift><Key.shift><Key.shift><Key.shift><Key.shift><Key.shift><Key.shift><Key.shift><Key.shift><Key.shift><Key.shift>Report<Key.space>for<Key.space>performanc<Key.backspace><Key.backspace><Key.backspace><Key.backspace><Key.backspace><Key.backspace><Key.backspace><Key.backspace><Key.shift>DB
Screenshot: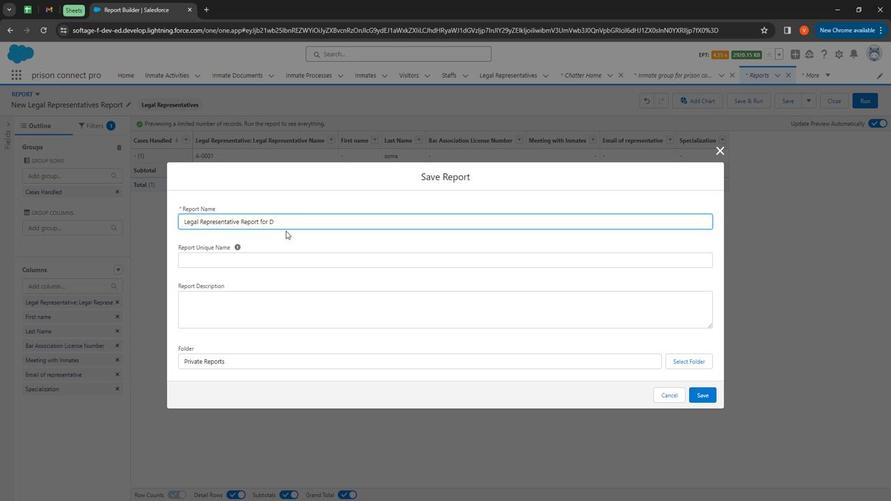 
Action: Mouse moved to (247, 257)
Screenshot: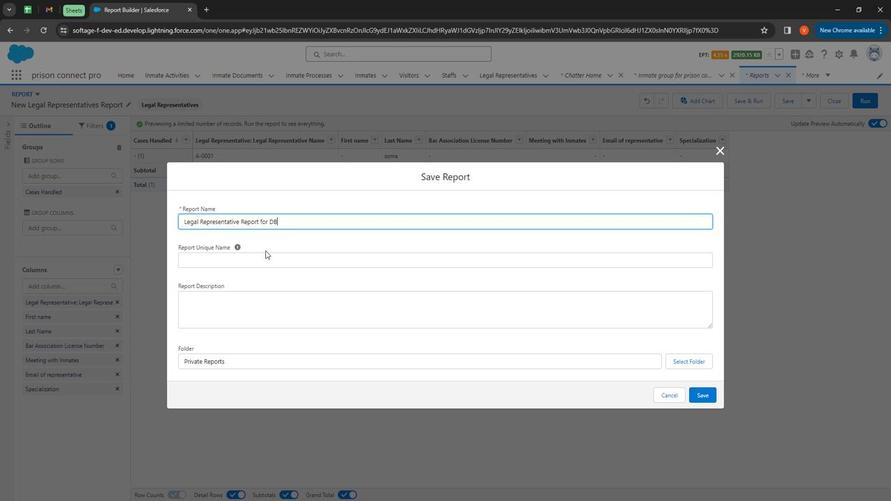 
Action: Mouse pressed left at (247, 257)
Screenshot: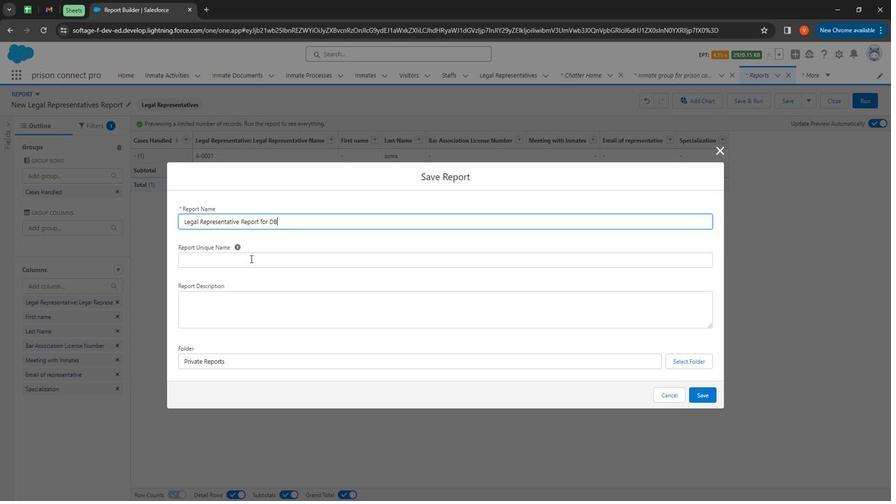 
Action: Mouse moved to (249, 320)
Screenshot: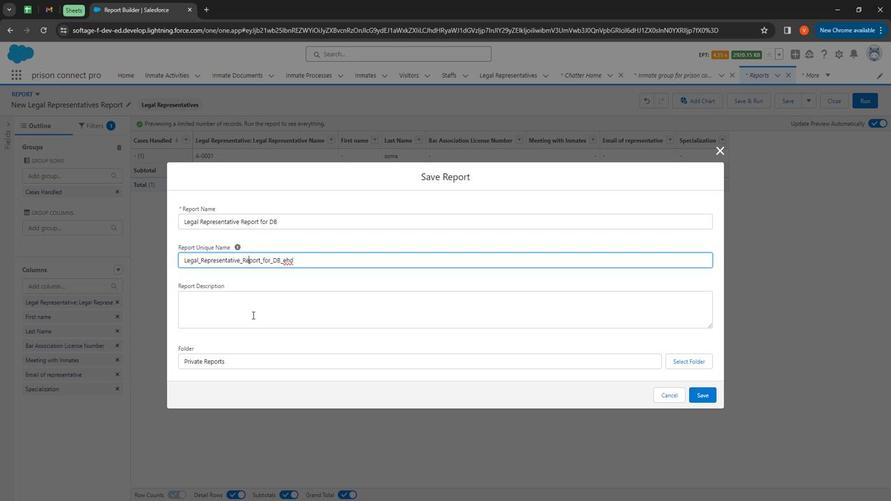 
Action: Mouse pressed left at (249, 320)
Screenshot: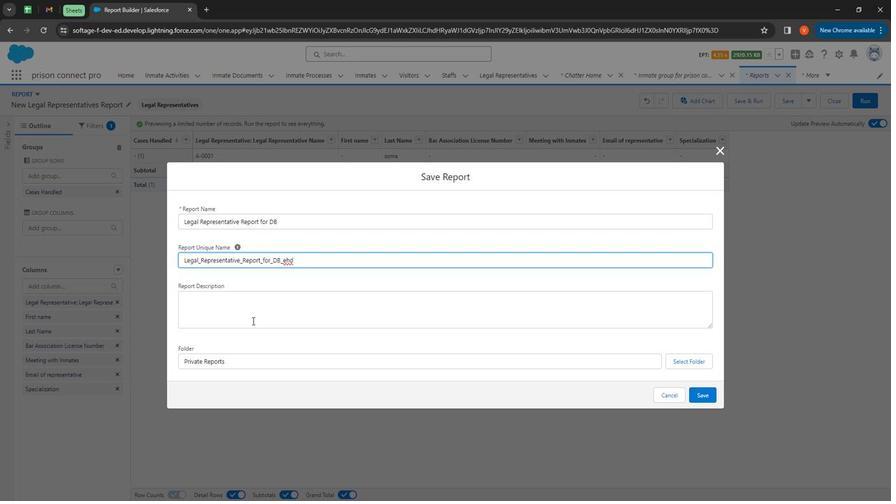 
Action: Mouse moved to (249, 321)
Screenshot: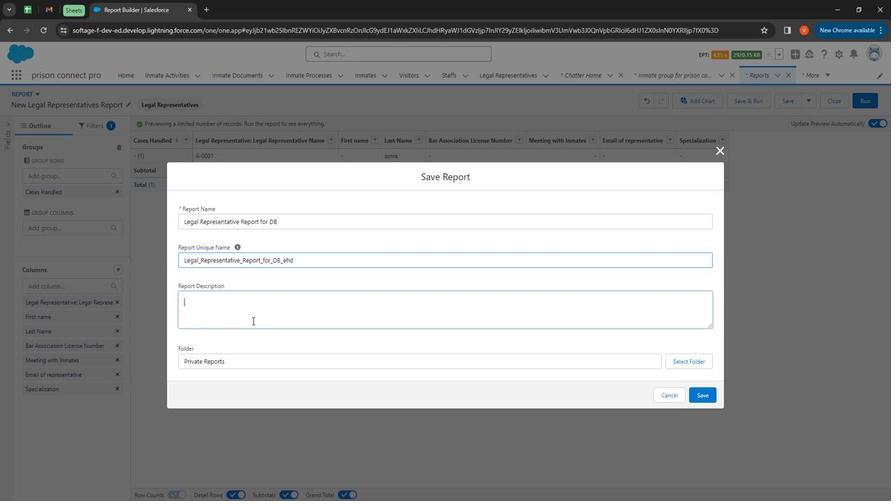 
Action: Key pressed <Key.shift>
Screenshot: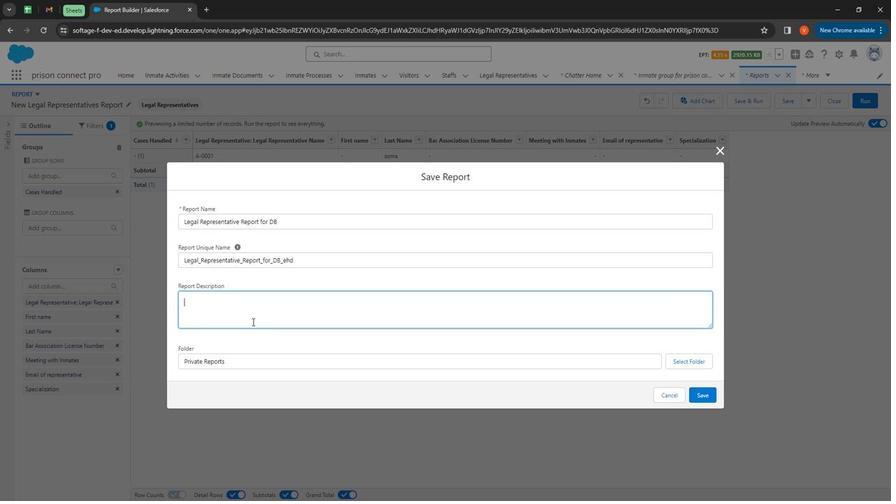 
Action: Mouse moved to (238, 297)
Screenshot: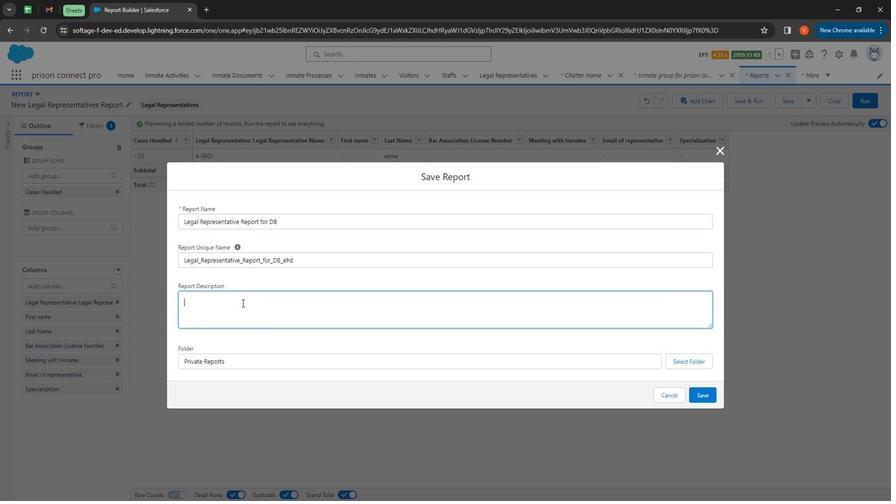 
Action: Key pressed <Key.shift><Key.shift><Key.shift><Key.shift><Key.shift><Key.shift><Key.shift><Key.shift><Key.shift><Key.shift><Key.shift><Key.shift><Key.shift><Key.shift><Key.shift><Key.shift><Key.shift><Key.shift><Key.shift><Key.shift><Key.shift><Key.shift><Key.shift><Key.shift><Key.shift>Legal<Key.space><Key.shift>Representative<Key.space><Key.shift><Key.shift><Key.shift><Key.shift><Key.shift><Key.shift>Report<Key.space>for<Key.space><Key.shift><Key.shift><Key.shift><Key.shift><Key.shift>Performance<Key.space><Key.shift>Dashboard
Screenshot: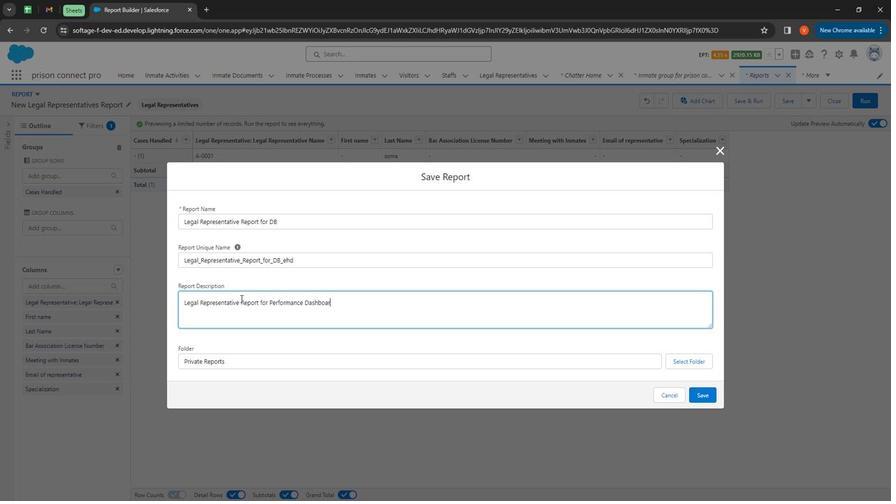 
Action: Mouse moved to (694, 364)
Screenshot: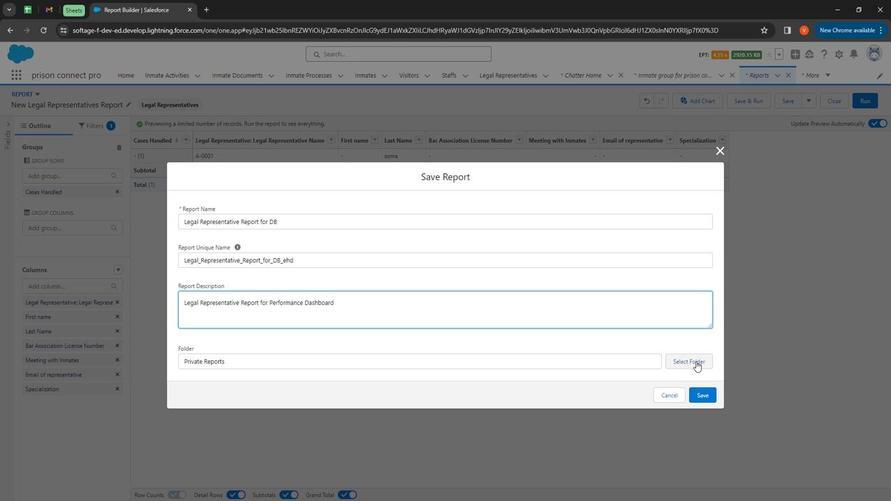 
Action: Mouse pressed left at (694, 364)
Screenshot: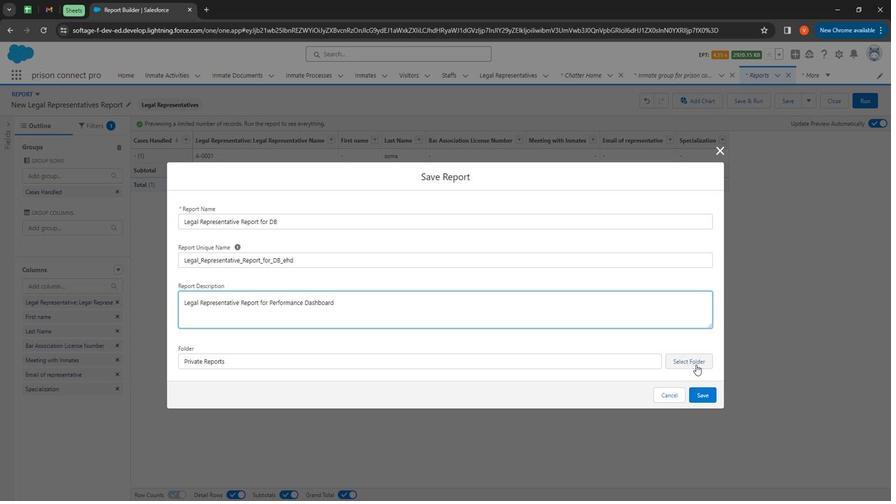 
Action: Mouse moved to (374, 128)
Screenshot: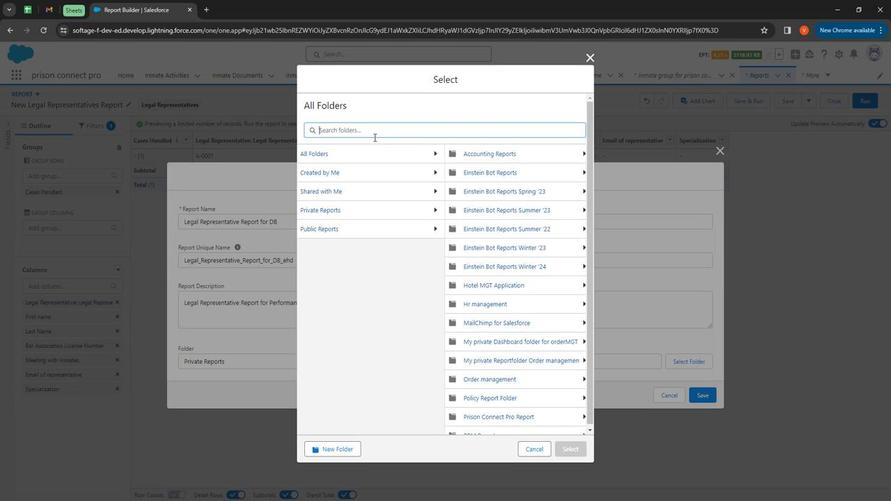 
Action: Mouse pressed left at (374, 128)
Screenshot: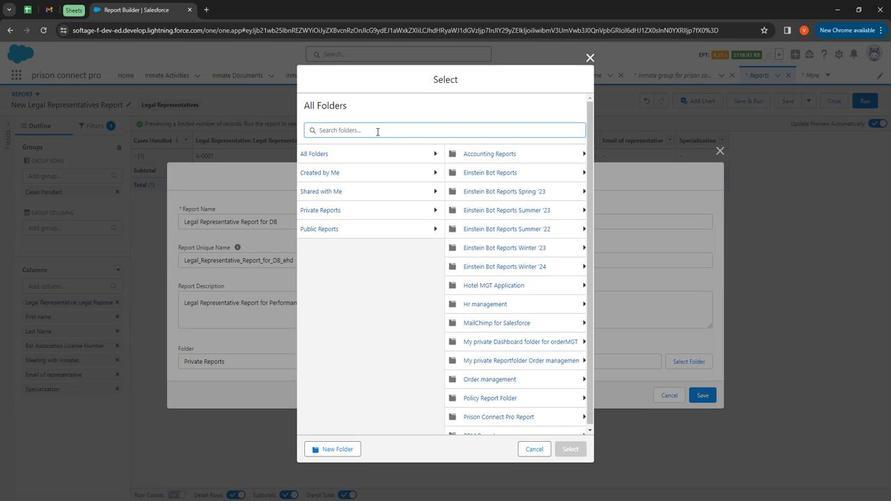 
Action: Mouse moved to (334, 90)
Screenshot: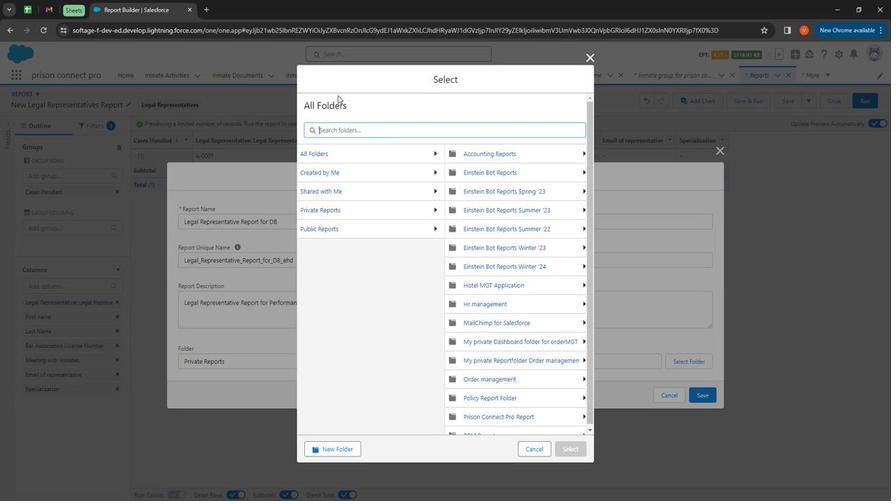 
Action: Key pressed <Key.shift><Key.shift>Pris
Screenshot: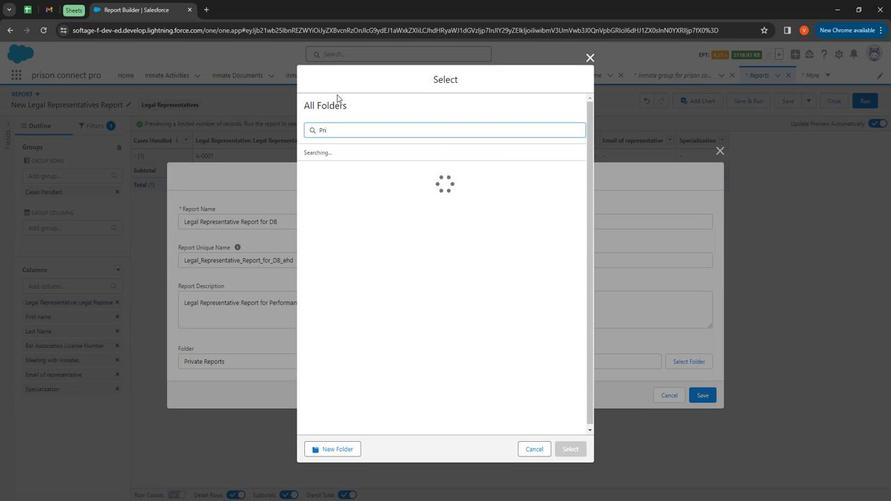 
Action: Mouse moved to (348, 165)
Screenshot: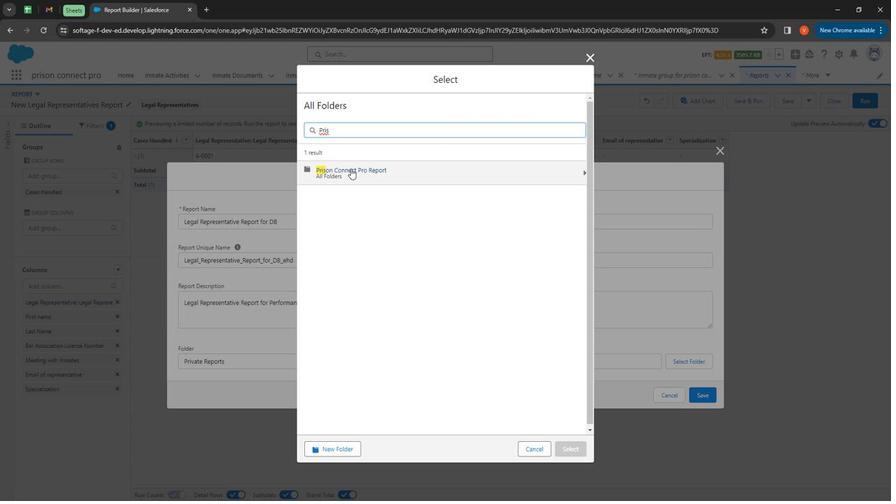 
Action: Mouse pressed left at (348, 165)
Screenshot: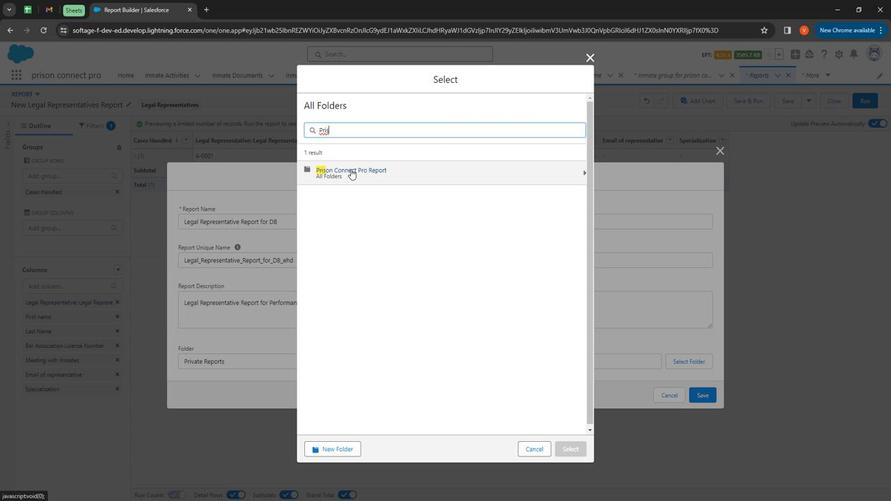 
Action: Mouse moved to (564, 452)
Screenshot: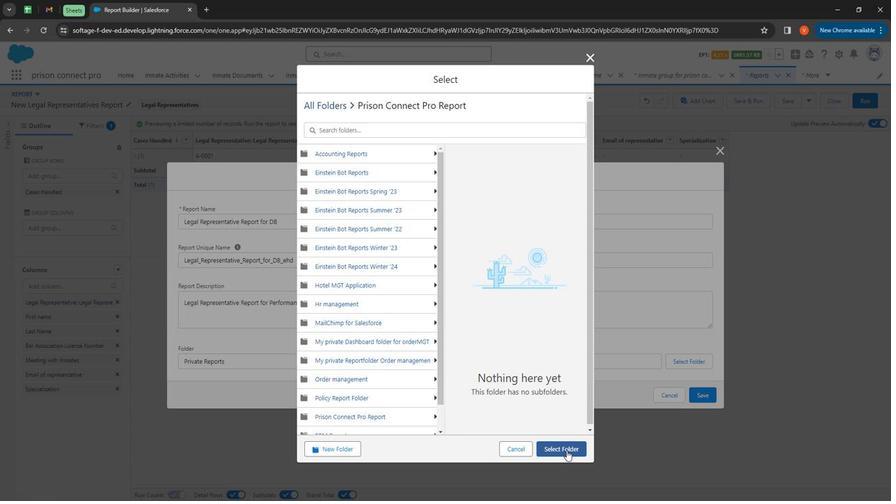 
Action: Mouse pressed left at (564, 452)
Screenshot: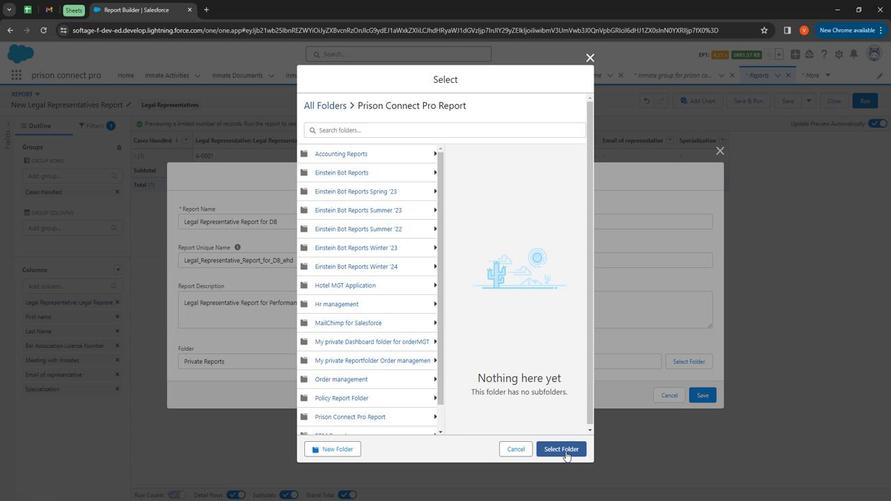 
Action: Mouse moved to (703, 394)
Screenshot: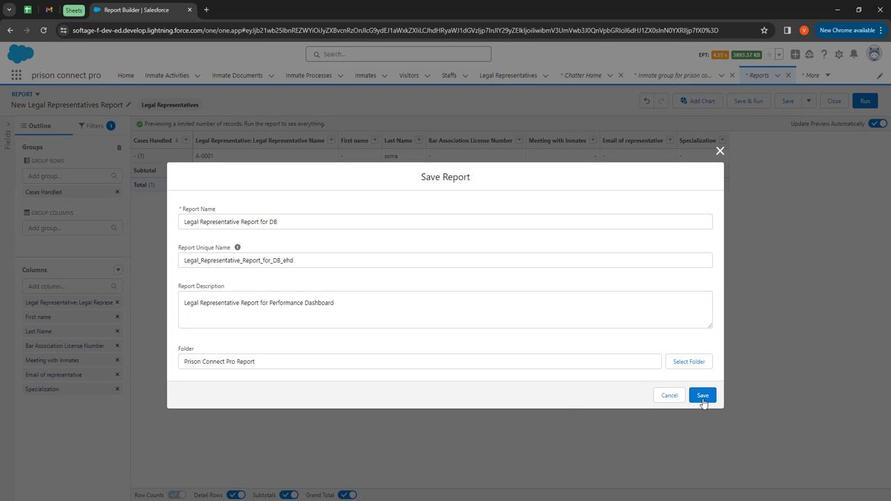 
Action: Mouse pressed left at (703, 394)
Screenshot: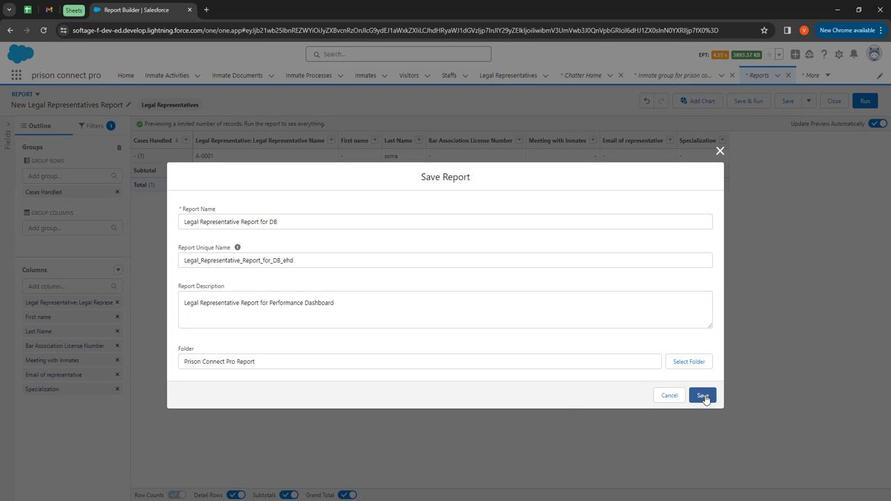 
Action: Mouse moved to (860, 95)
Screenshot: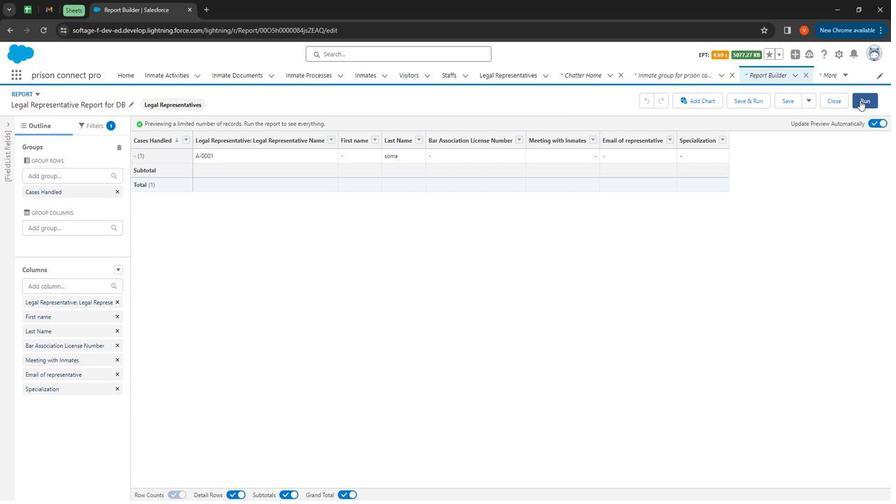 
Action: Mouse pressed left at (860, 95)
Screenshot: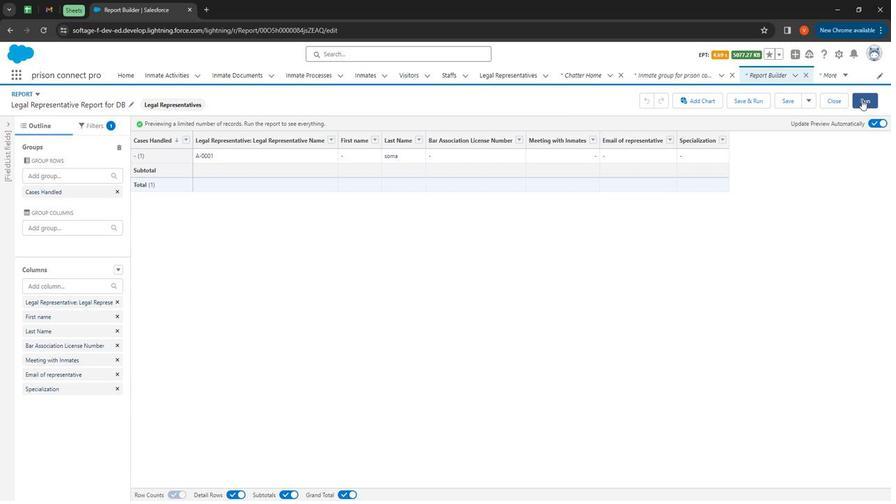 
Action: Mouse moved to (848, 117)
Screenshot: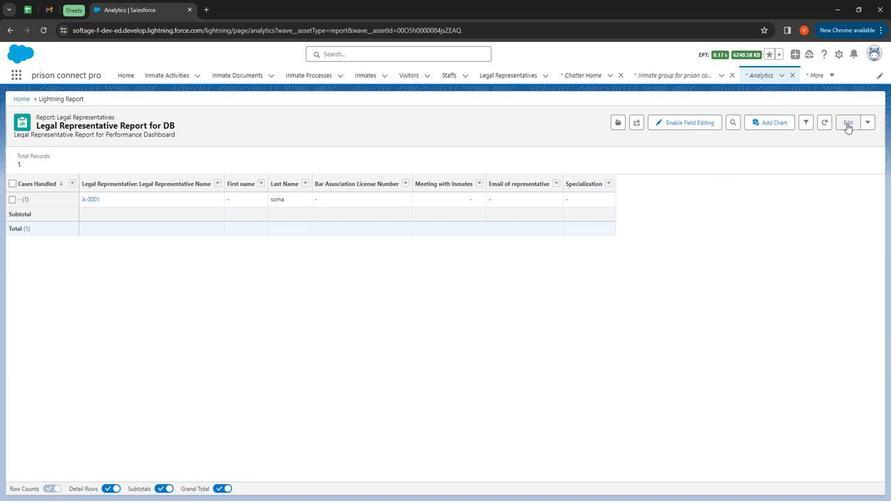 
Action: Mouse pressed left at (848, 117)
Screenshot: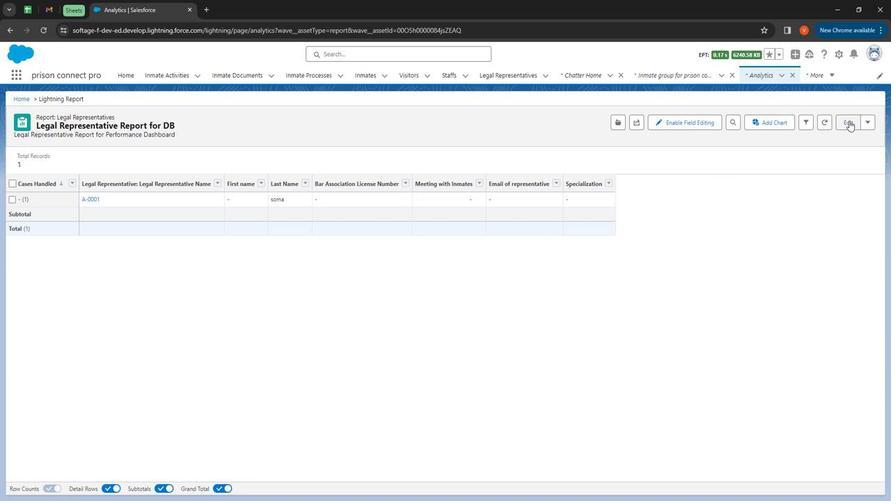 
Action: Mouse moved to (823, 114)
Screenshot: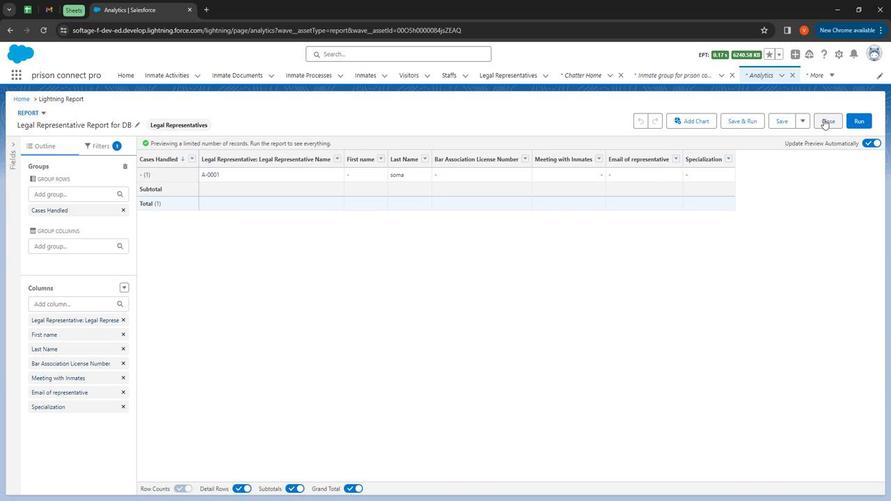 
Action: Mouse pressed left at (823, 114)
Screenshot: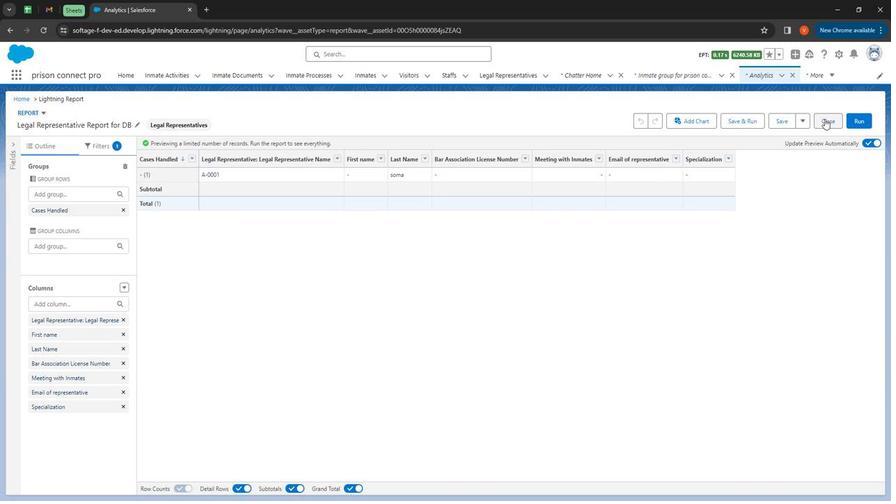 
Action: Mouse moved to (14, 71)
Screenshot: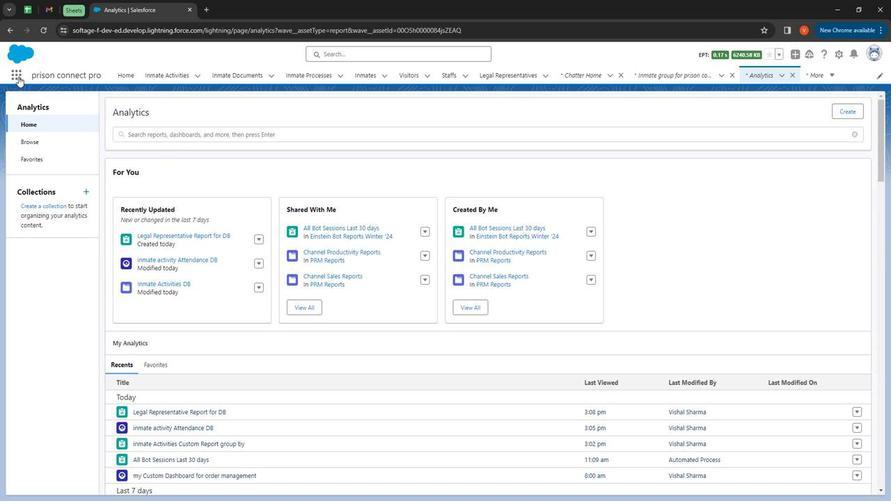 
Action: Mouse pressed left at (14, 71)
Screenshot: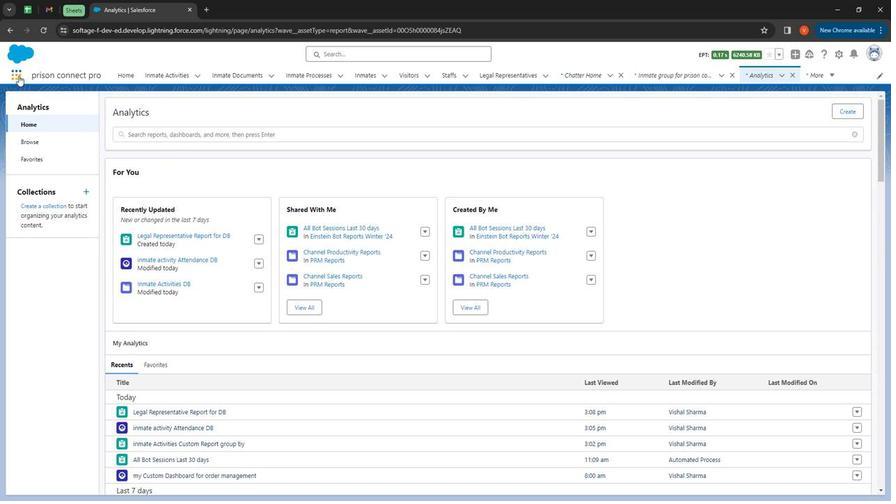 
Action: Mouse moved to (73, 187)
Screenshot: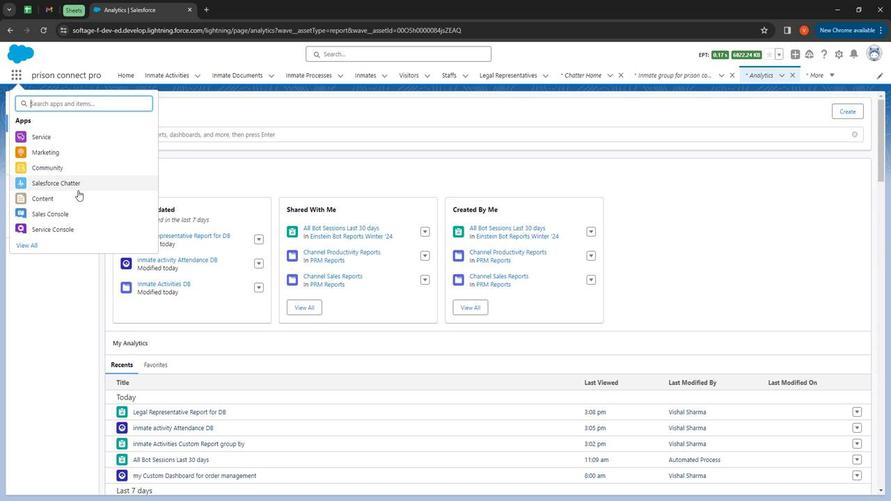 
Action: Key pressed re
Screenshot: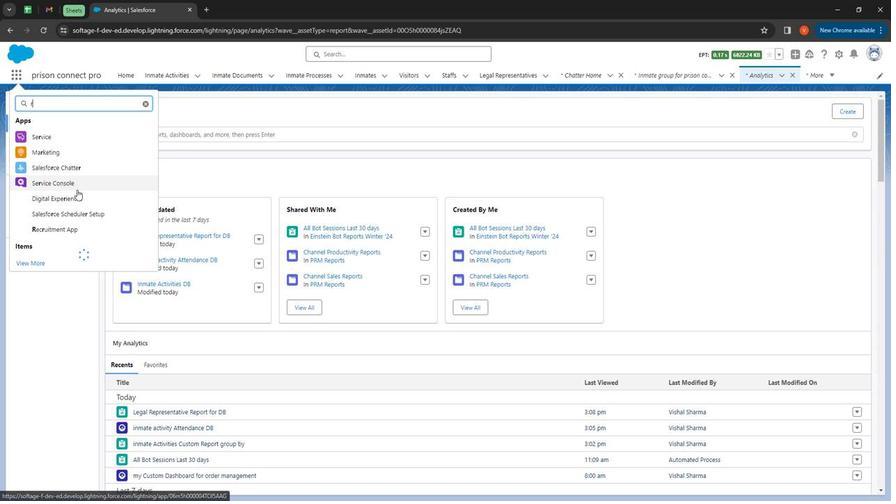 
Action: Mouse moved to (119, 179)
Screenshot: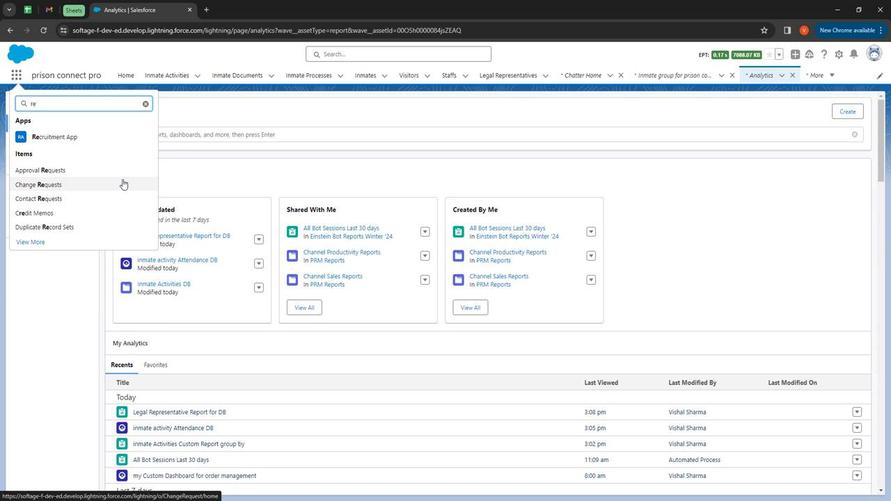 
Action: Key pressed p
Screenshot: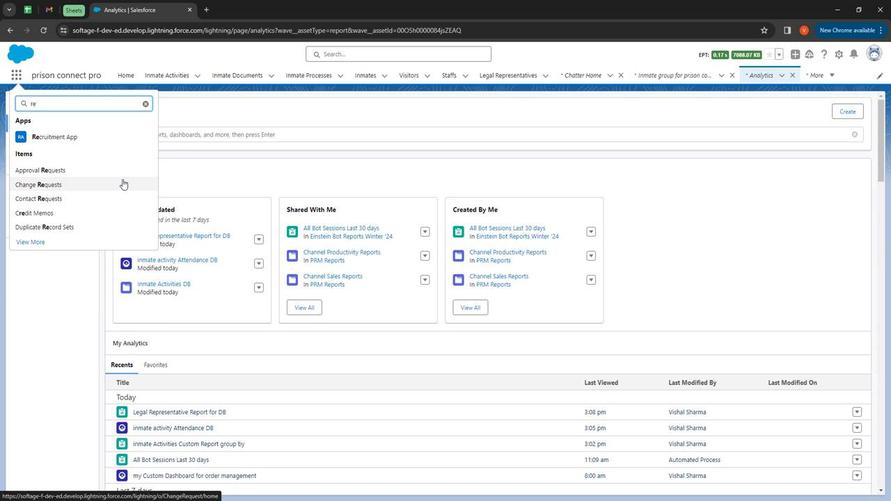 
Action: Mouse moved to (28, 177)
Screenshot: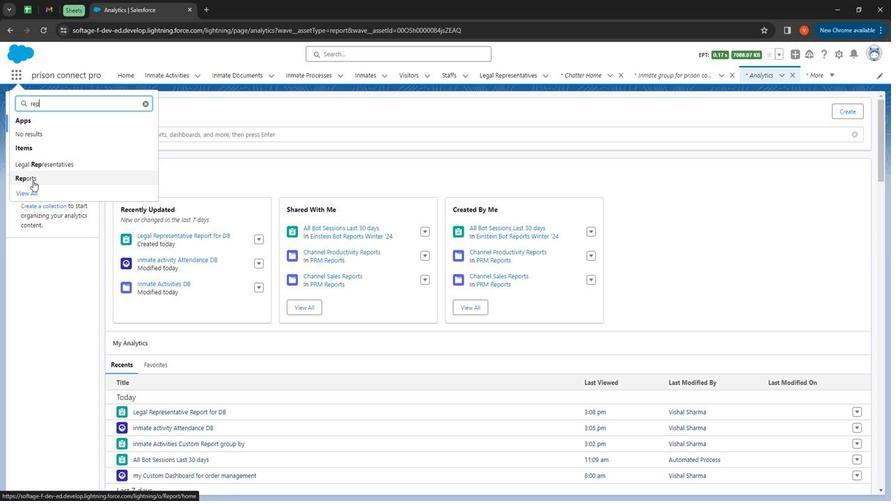 
Action: Mouse pressed left at (28, 177)
Screenshot: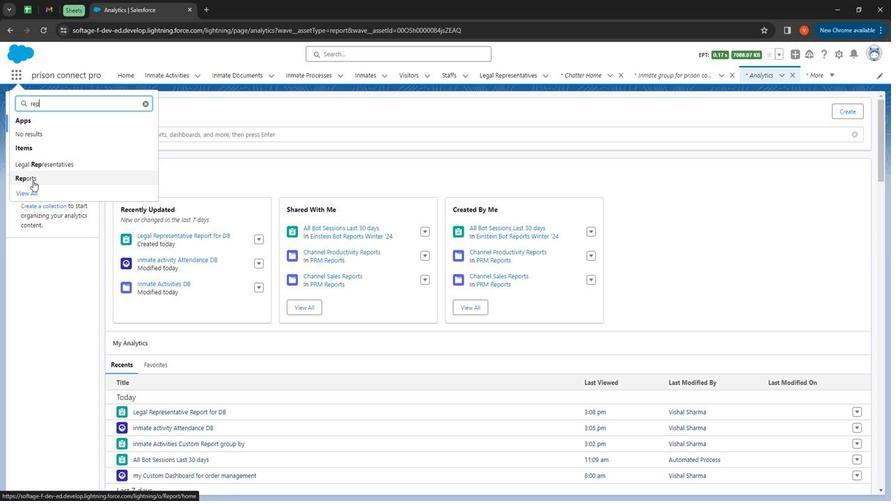 
Action: Mouse moved to (783, 106)
Screenshot: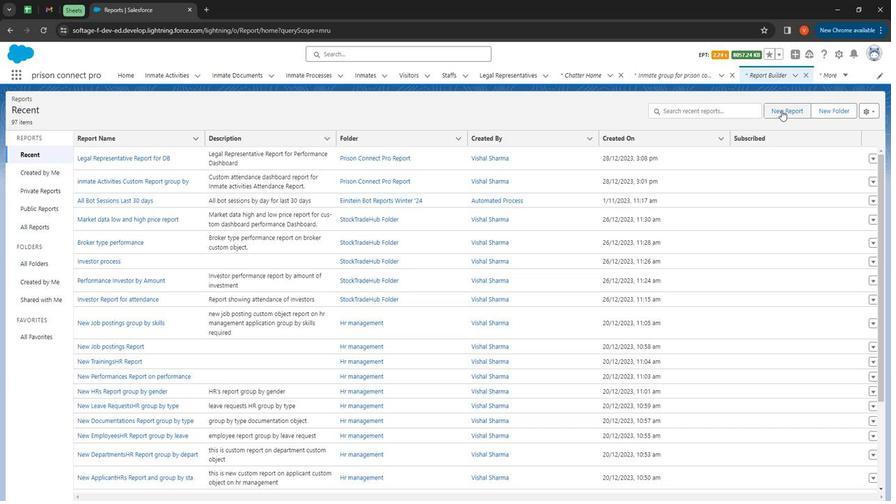 
Action: Mouse pressed left at (783, 106)
Screenshot: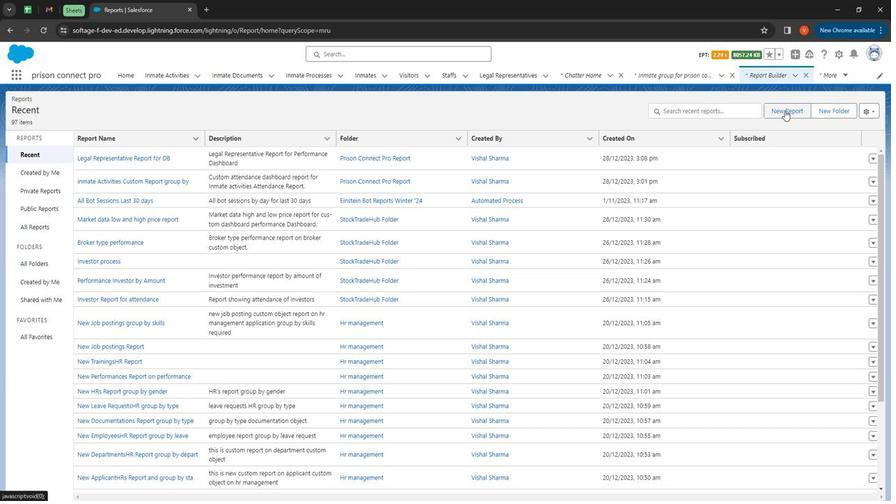 
Action: Mouse moved to (195, 188)
Screenshot: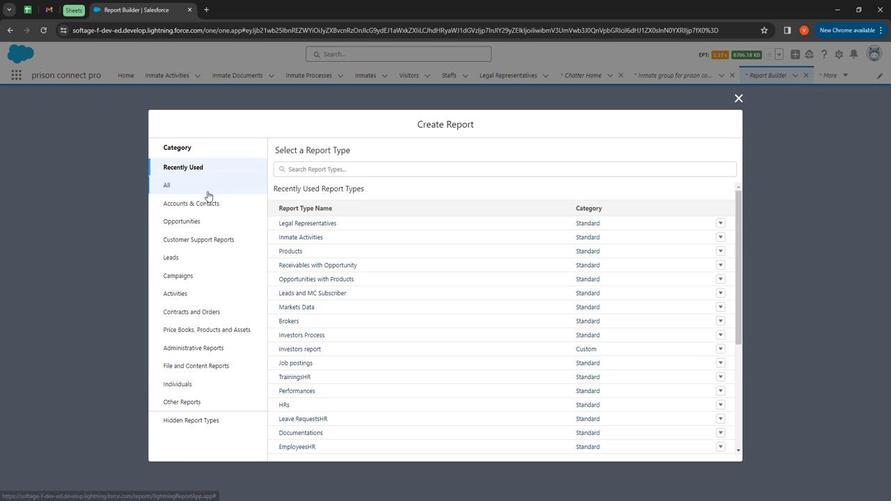 
Action: Mouse pressed left at (195, 188)
Screenshot: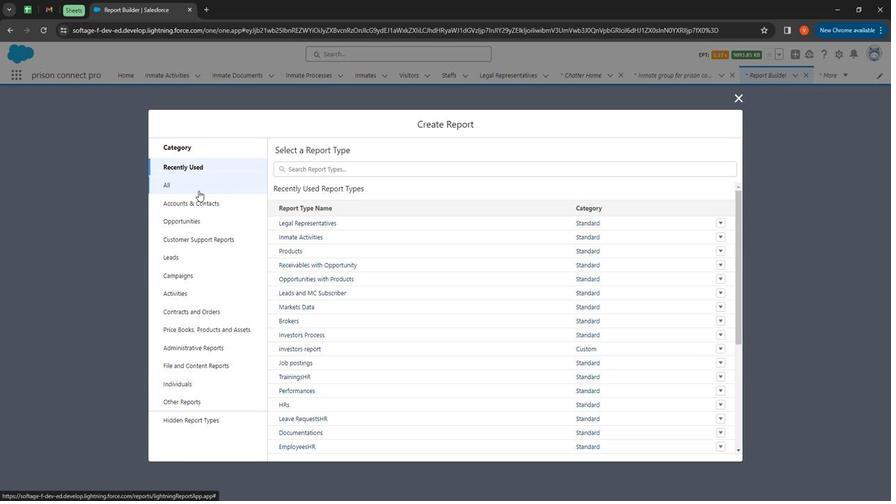 
Action: Mouse moved to (309, 169)
Screenshot: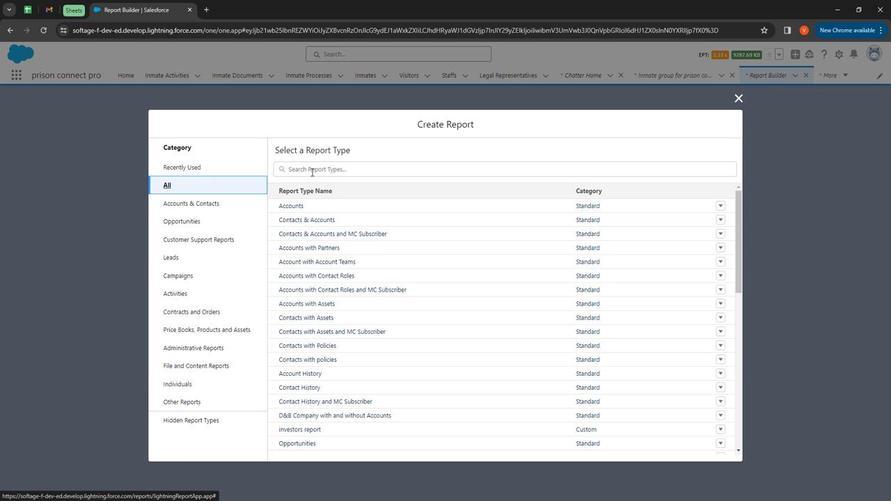 
Action: Mouse pressed left at (309, 169)
Screenshot: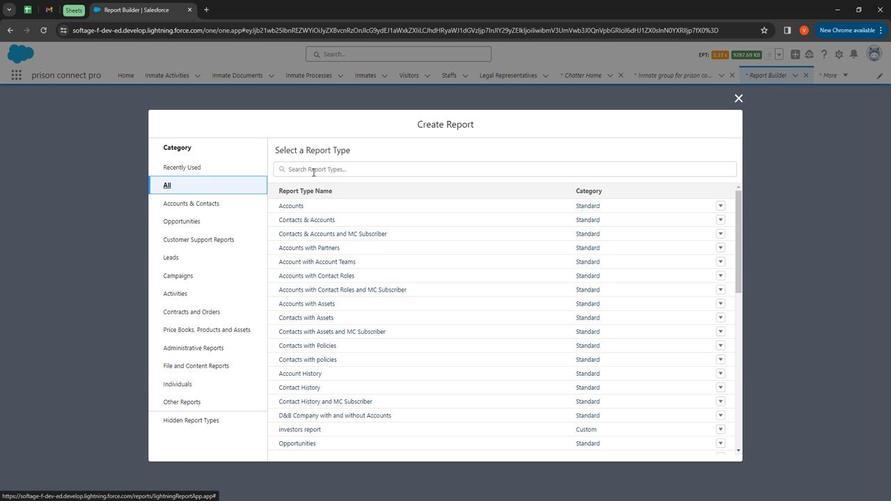 
Action: Key pressed sta
Screenshot: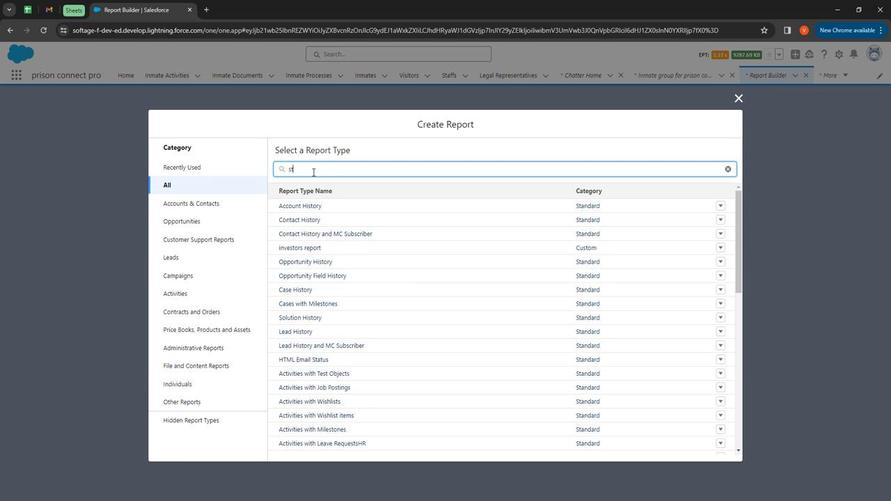 
Action: Mouse moved to (310, 172)
Screenshot: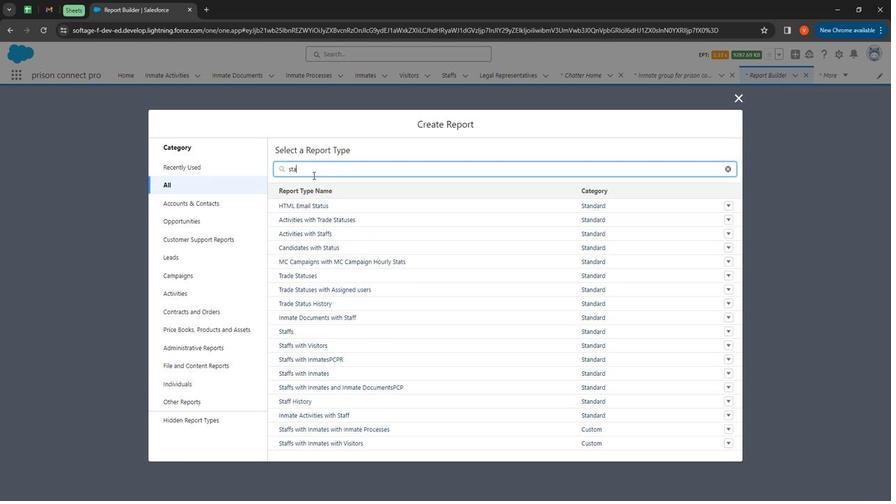 
Action: Key pressed f
Screenshot: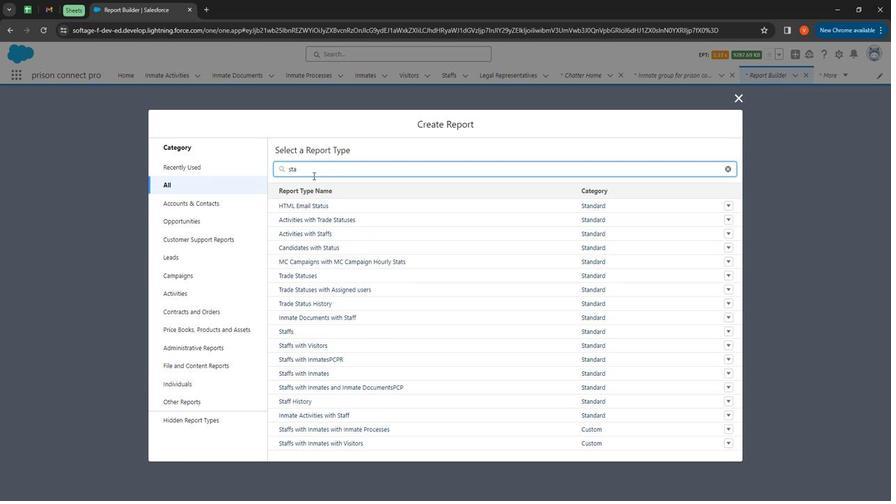 
Action: Mouse moved to (309, 172)
Screenshot: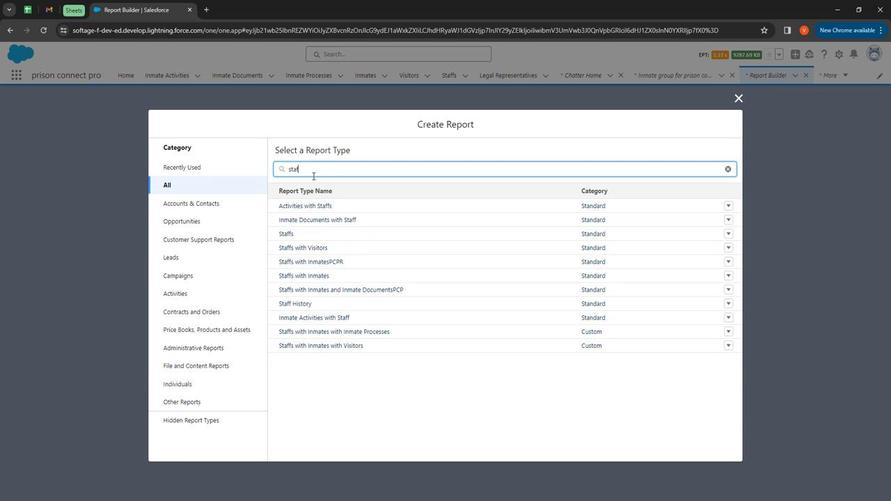
Action: Key pressed f
Screenshot: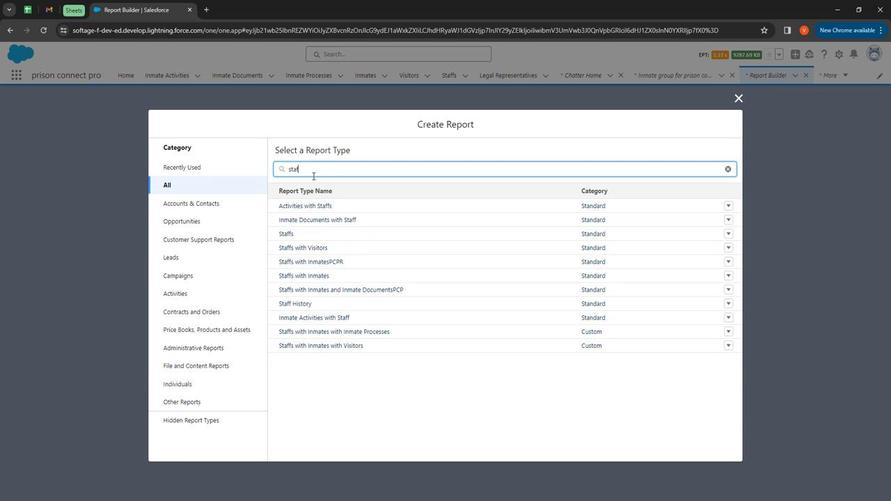 
Action: Mouse moved to (288, 233)
Screenshot: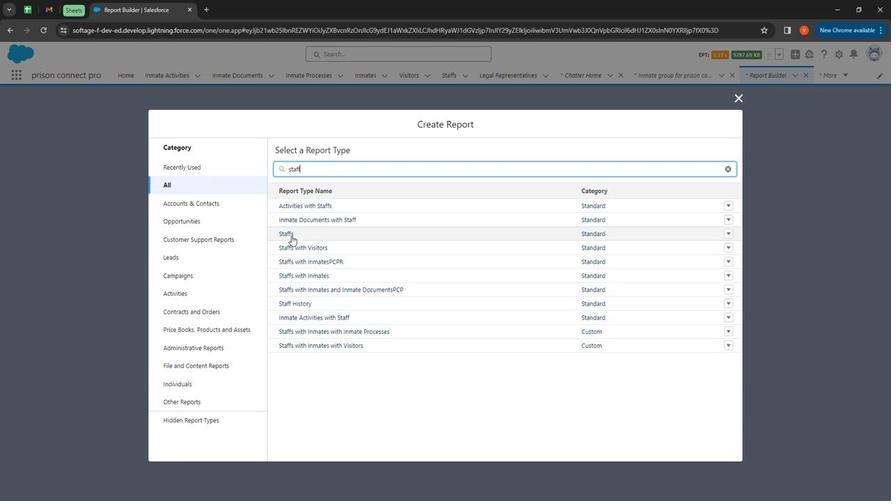 
Action: Mouse pressed left at (288, 233)
Screenshot: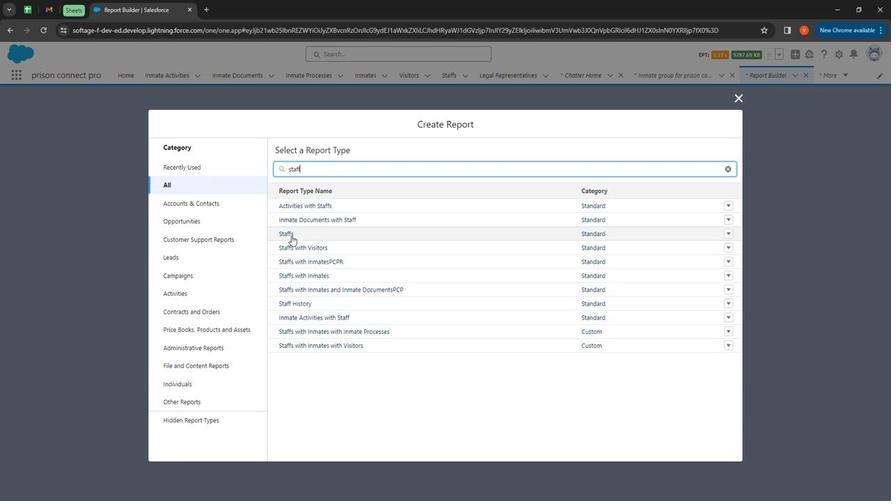
Action: Mouse moved to (627, 206)
Screenshot: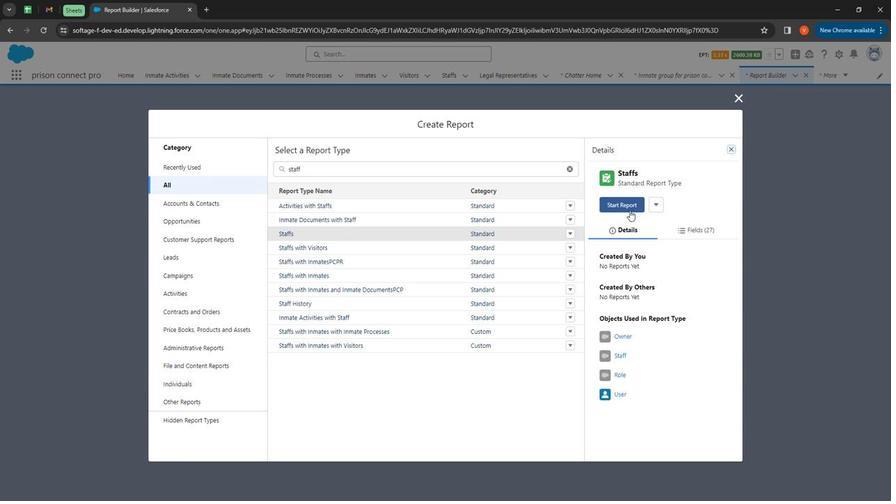 
Action: Mouse pressed left at (627, 206)
Screenshot: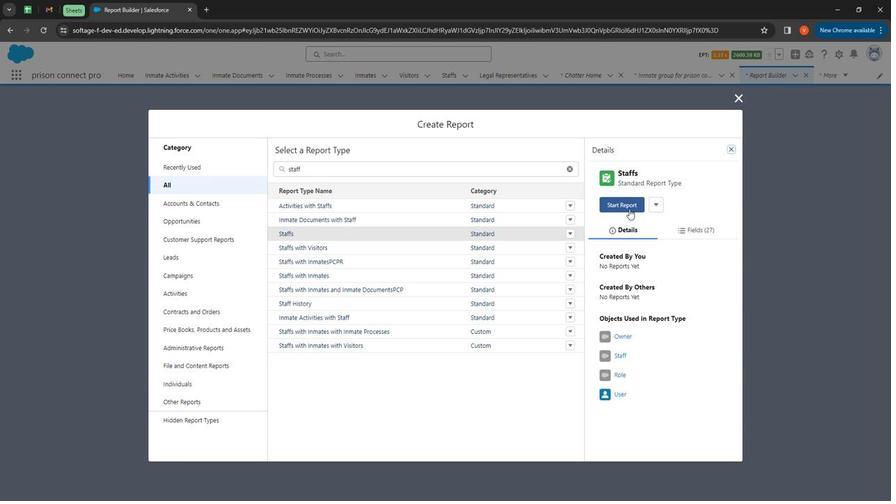 
Action: Mouse moved to (60, 229)
Screenshot: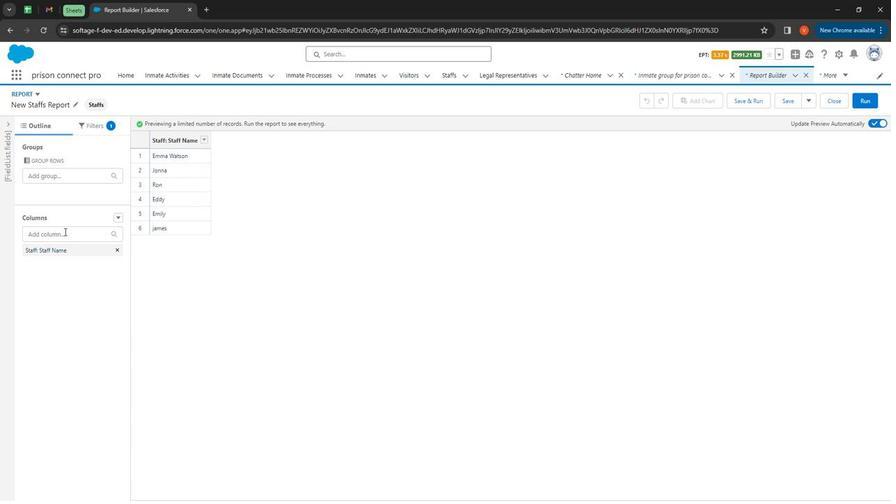 
Action: Mouse pressed left at (60, 229)
Screenshot: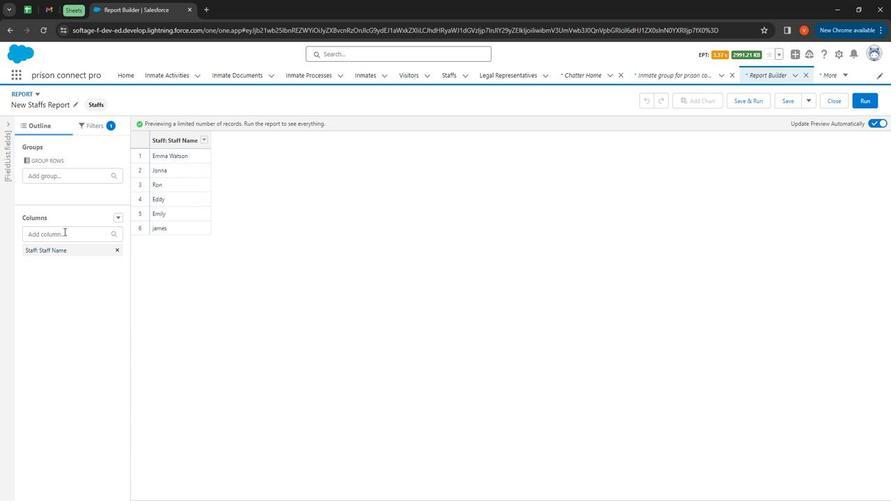 
Action: Mouse moved to (82, 279)
Screenshot: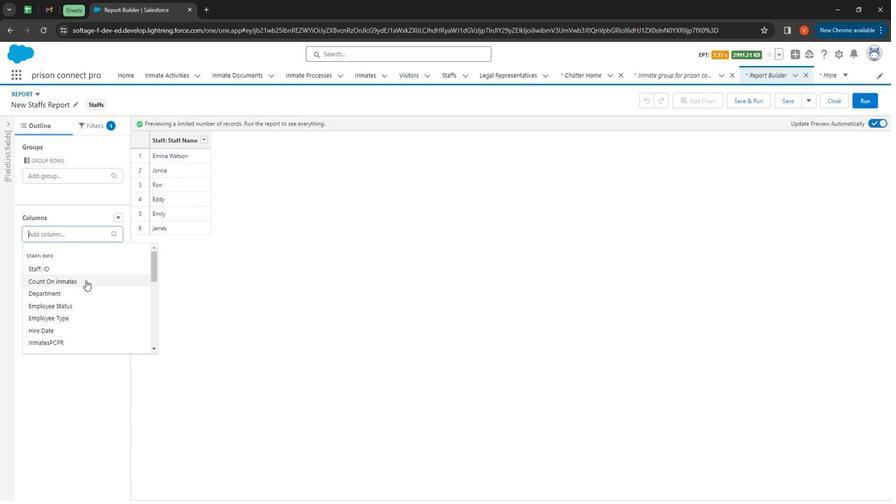 
Action: Mouse pressed left at (82, 279)
Screenshot: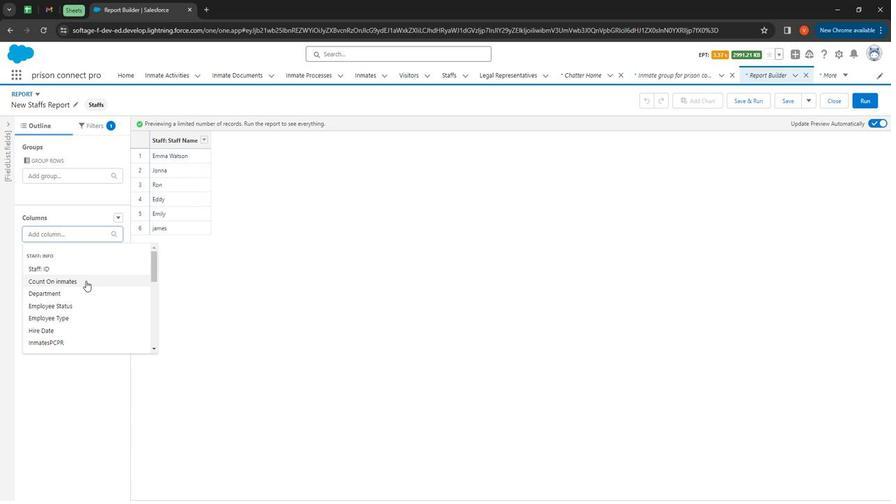 
Action: Mouse moved to (55, 236)
Screenshot: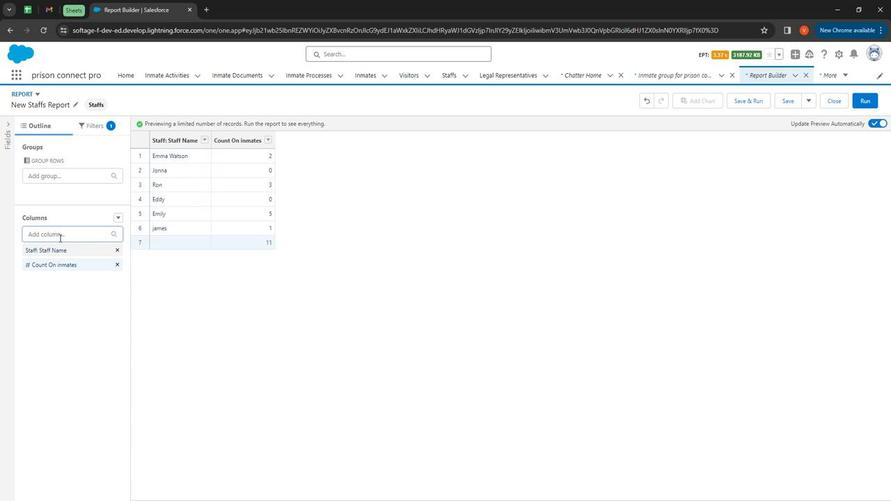 
Action: Mouse pressed left at (55, 236)
Screenshot: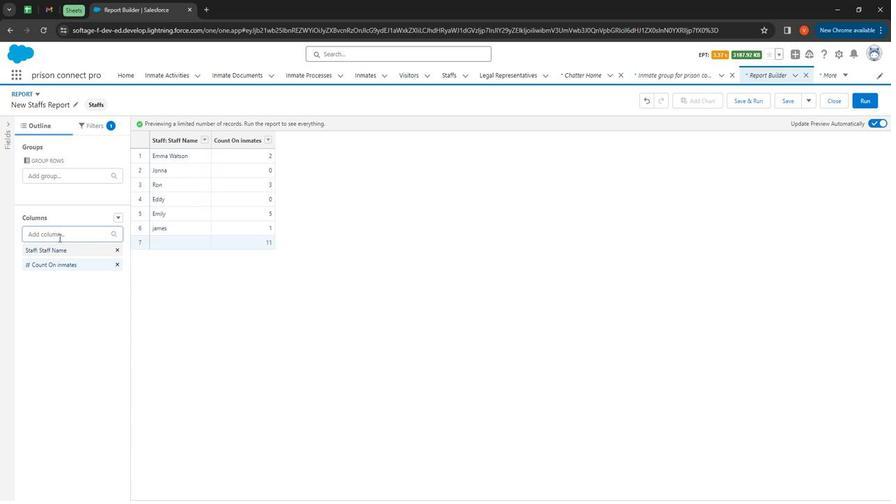 
Action: Mouse moved to (61, 280)
Screenshot: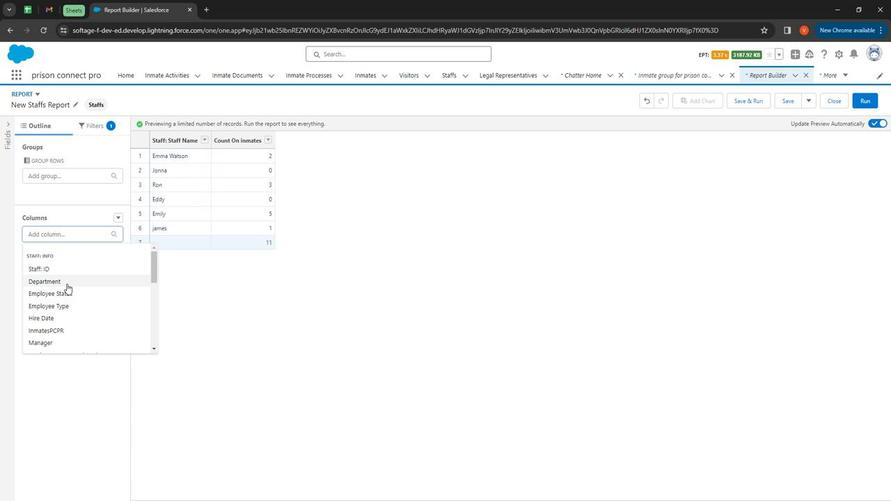 
Action: Mouse pressed left at (61, 280)
Screenshot: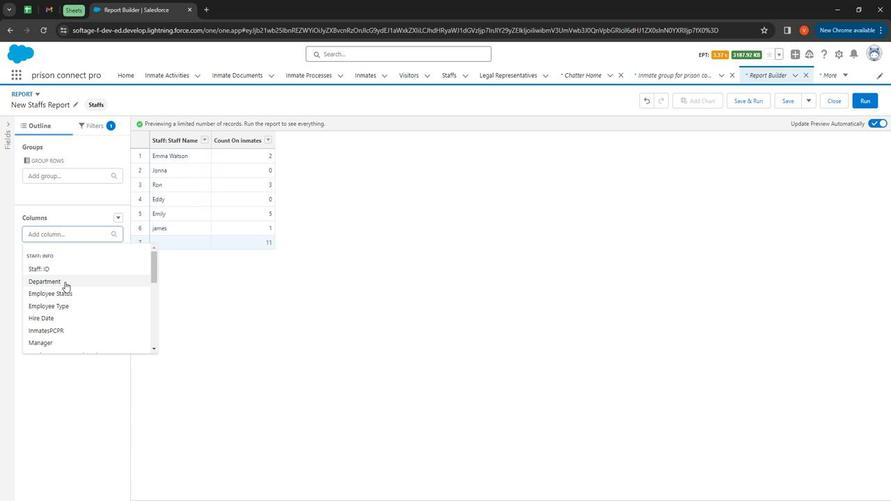 
Action: Mouse moved to (43, 232)
Screenshot: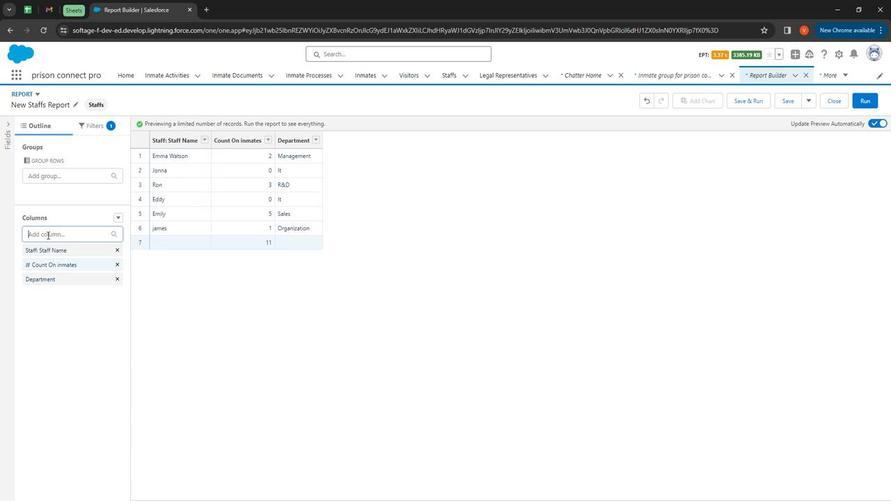 
Action: Mouse pressed left at (43, 232)
Screenshot: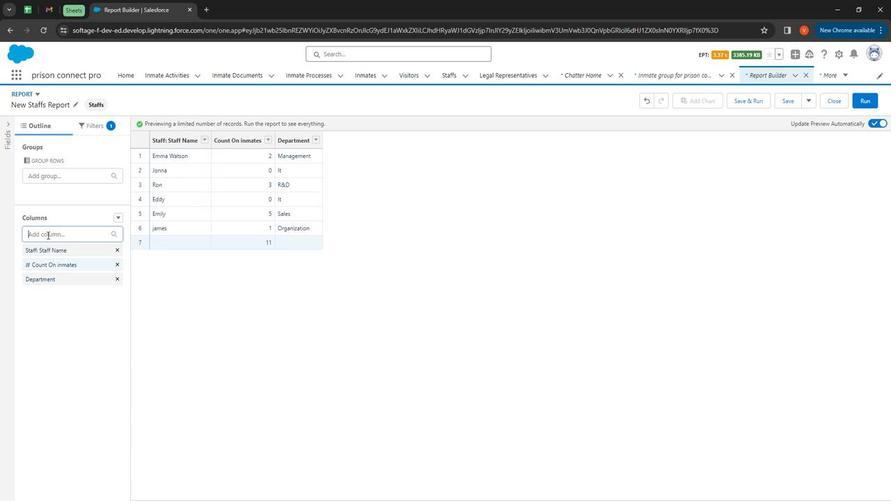 
Action: Mouse moved to (63, 282)
Screenshot: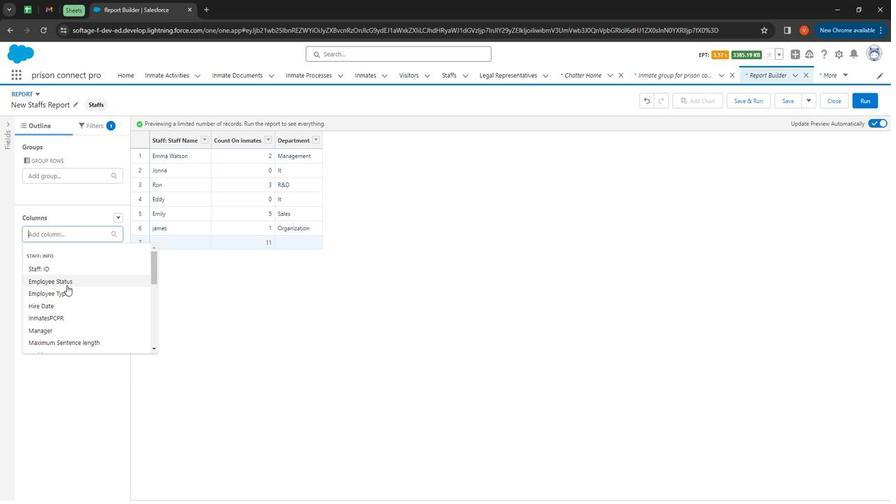 
Action: Mouse pressed left at (63, 282)
Screenshot: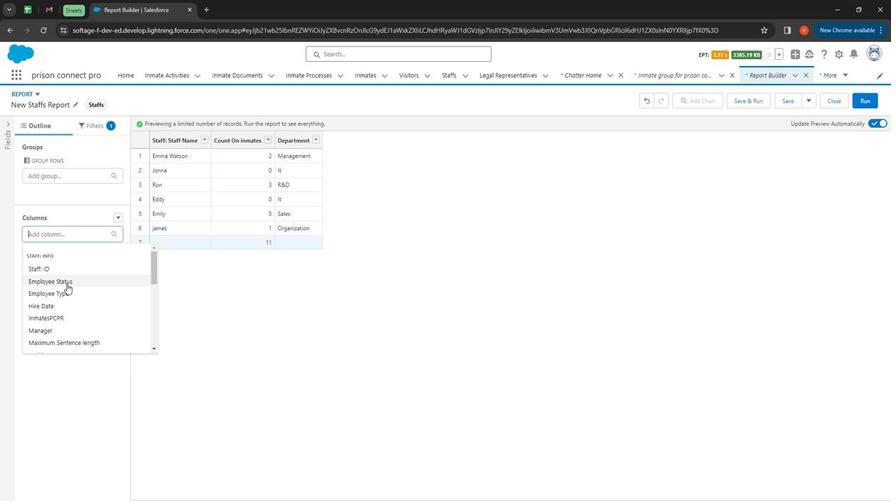 
Action: Mouse moved to (60, 229)
Screenshot: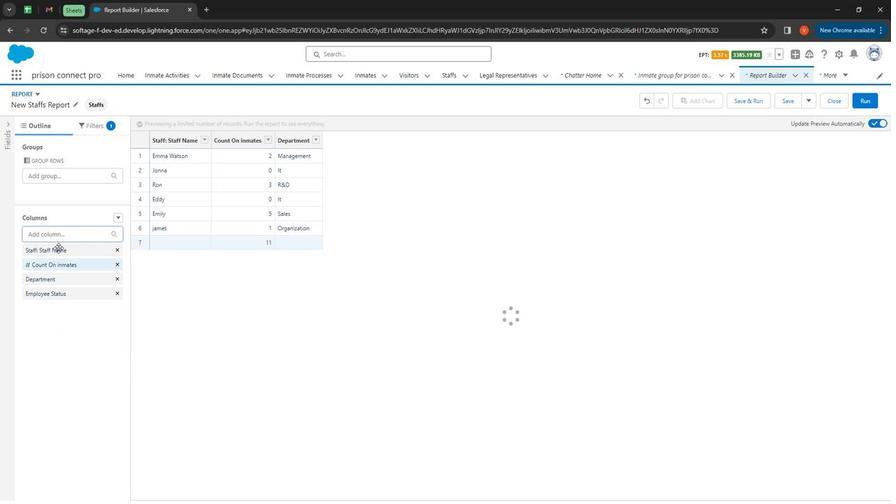 
Action: Mouse pressed left at (60, 229)
Screenshot: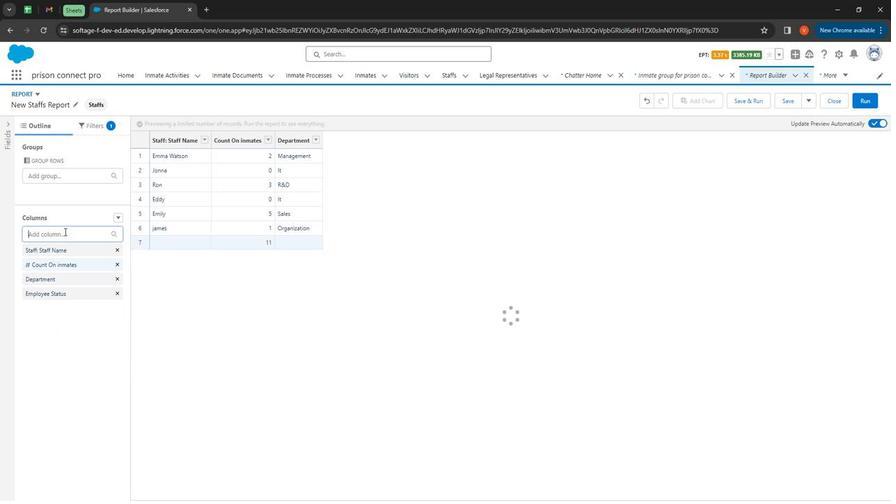 
Action: Mouse moved to (64, 290)
Screenshot: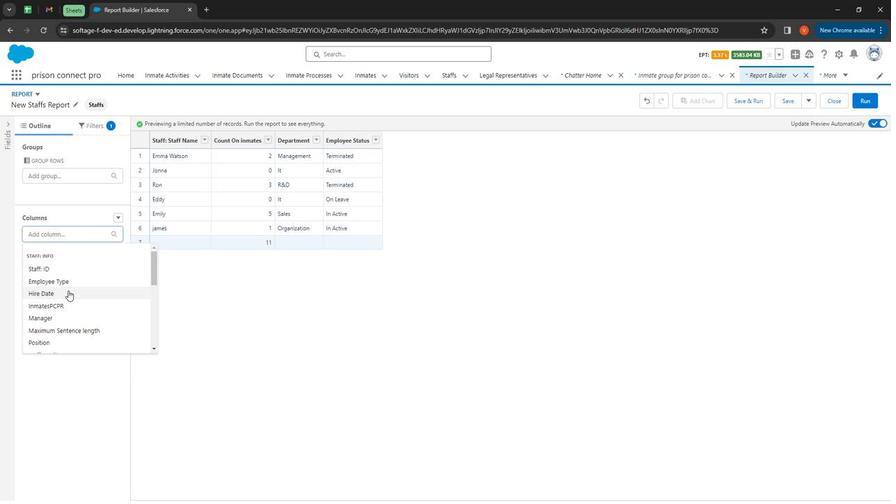 
Action: Mouse pressed left at (64, 290)
Screenshot: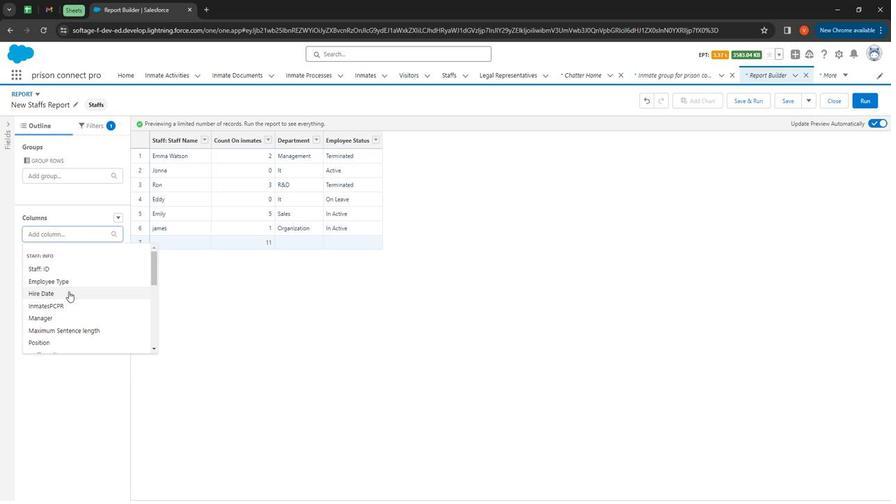 
Action: Mouse moved to (46, 235)
Screenshot: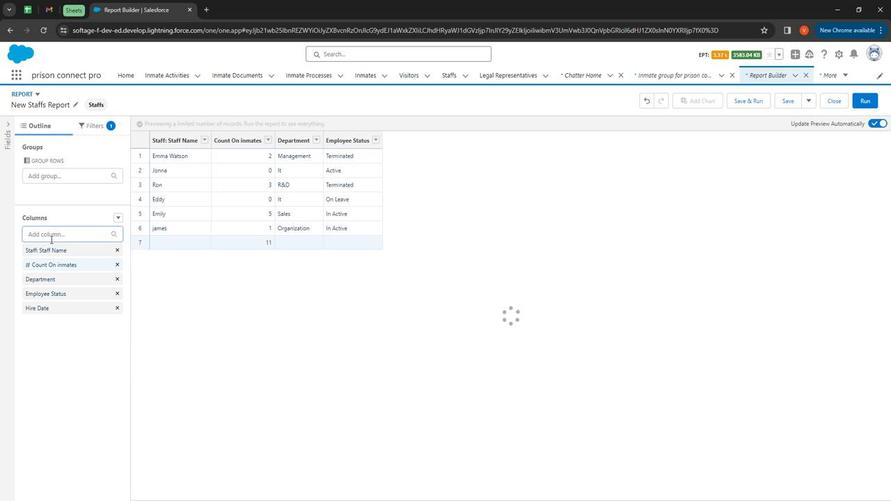 
Action: Mouse pressed left at (46, 235)
Screenshot: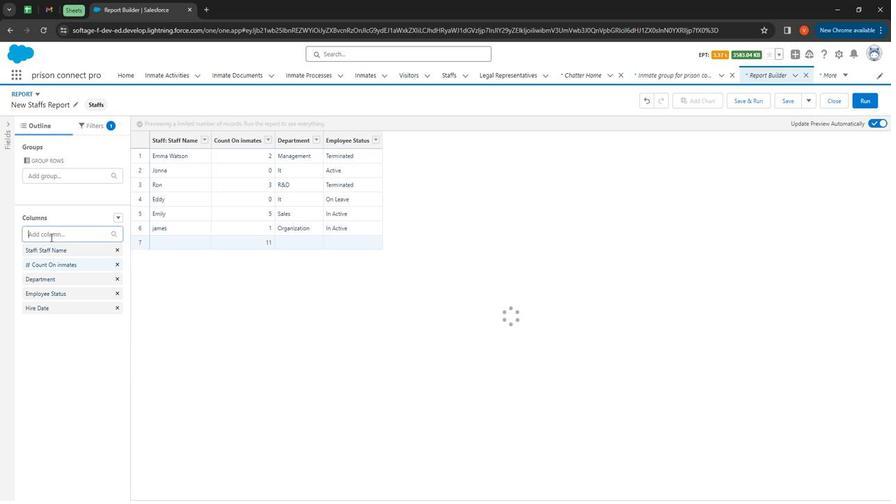 
Action: Mouse moved to (68, 279)
Screenshot: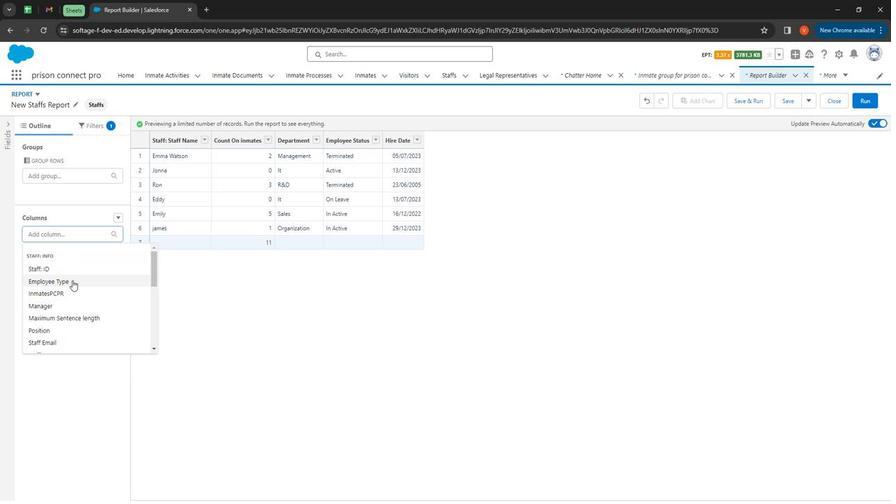 
Action: Mouse pressed left at (68, 279)
Screenshot: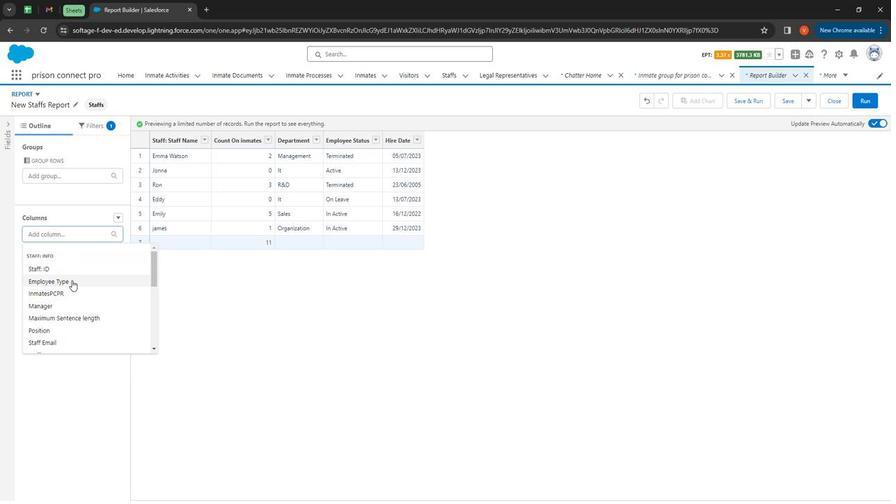 
Action: Mouse moved to (52, 172)
Screenshot: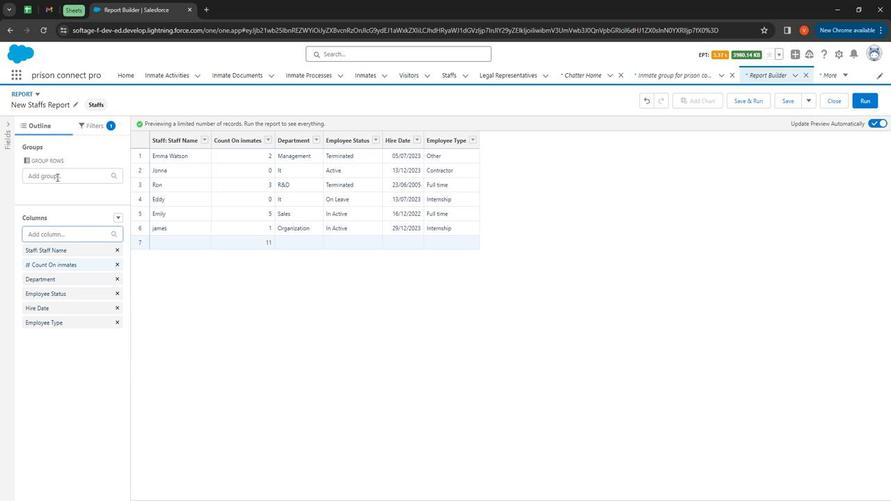 
Action: Mouse pressed left at (52, 172)
Screenshot: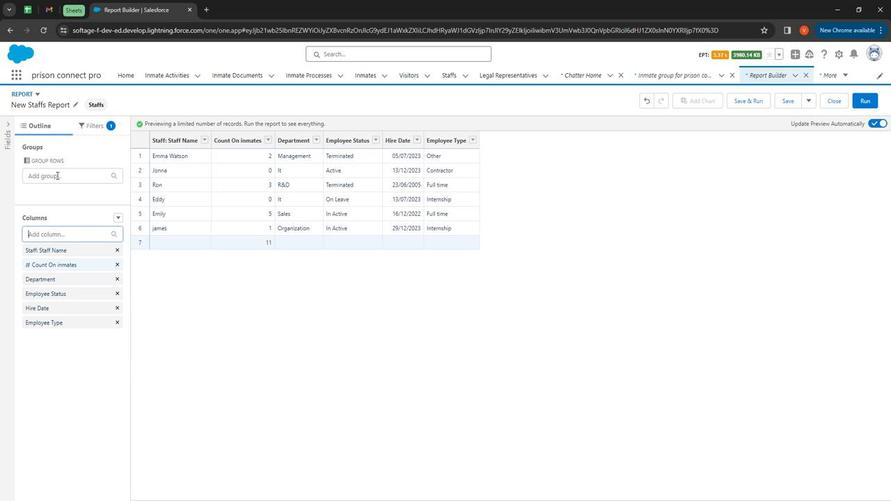 
Action: Mouse moved to (59, 247)
Screenshot: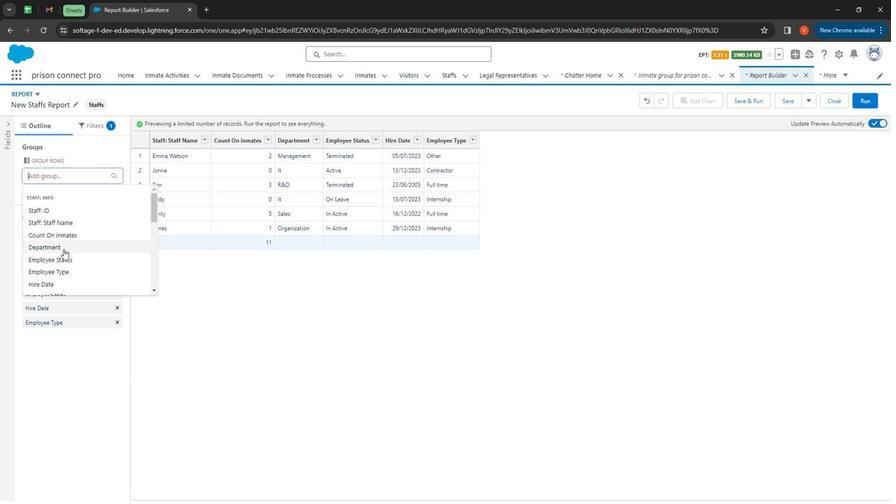 
Action: Mouse pressed left at (59, 247)
Screenshot: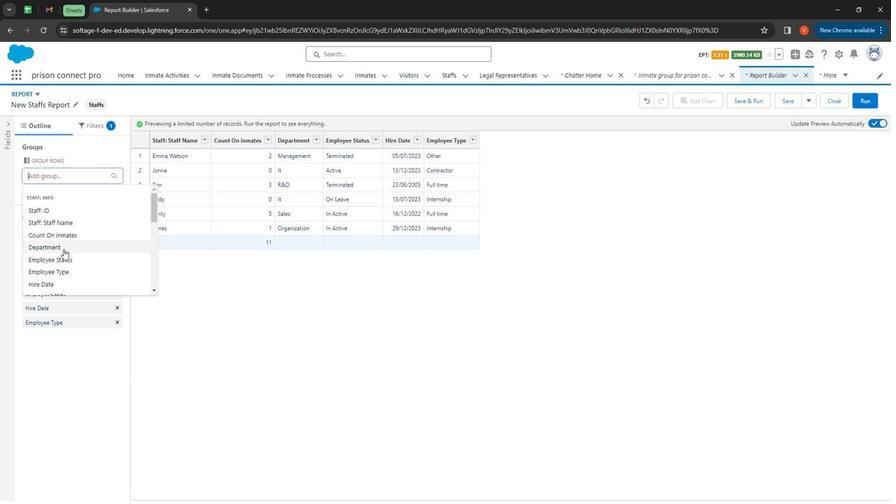 
Action: Mouse moved to (83, 280)
Screenshot: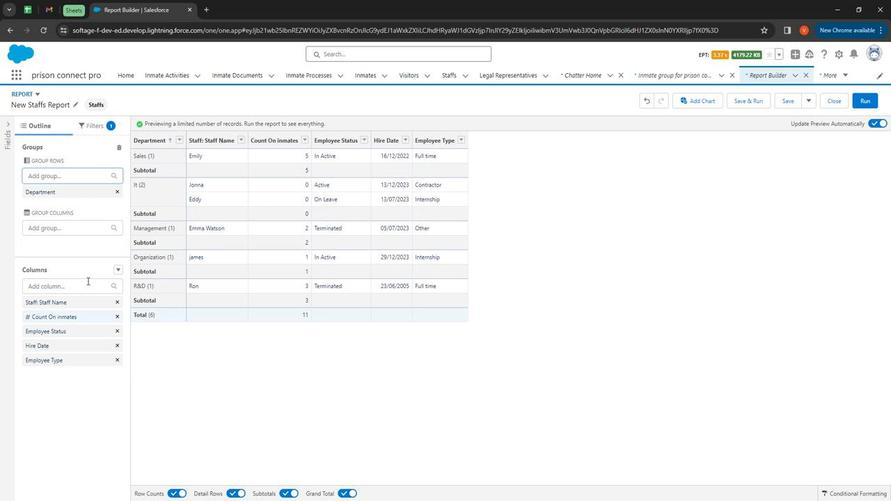 
Action: Mouse pressed left at (83, 280)
Screenshot: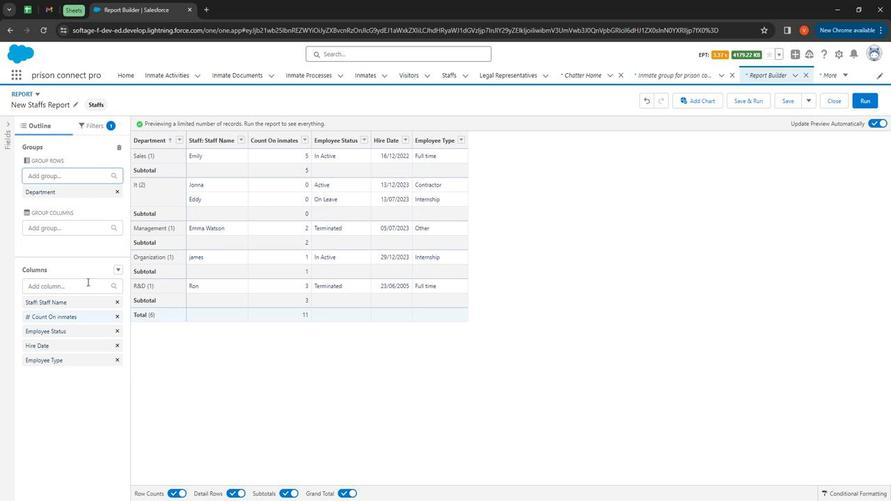 
Action: Mouse moved to (80, 367)
Screenshot: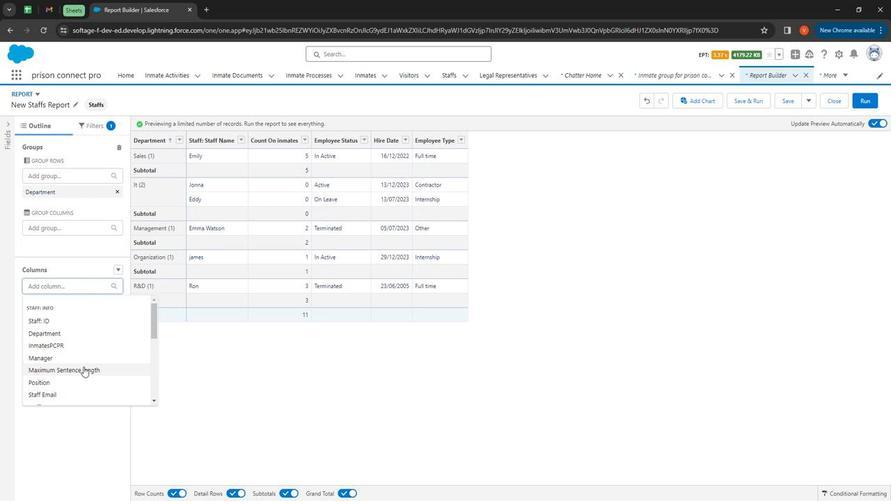 
Action: Mouse pressed left at (80, 367)
Screenshot: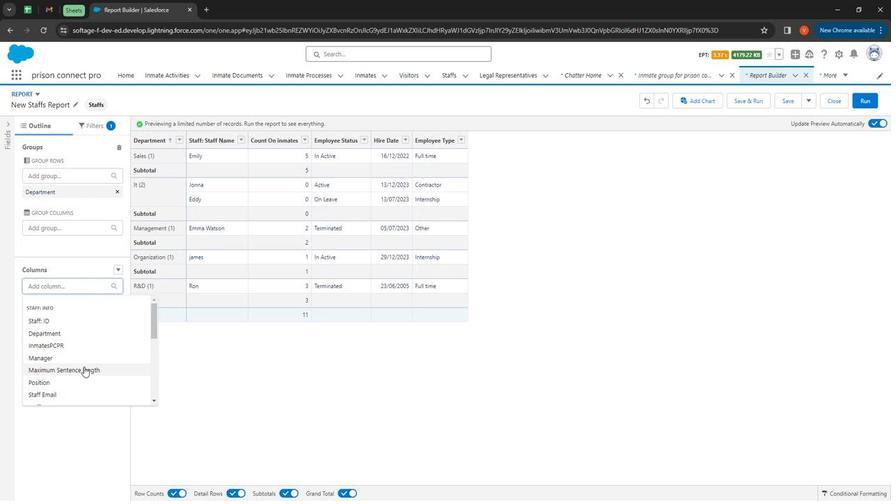 
Action: Mouse moved to (63, 282)
Screenshot: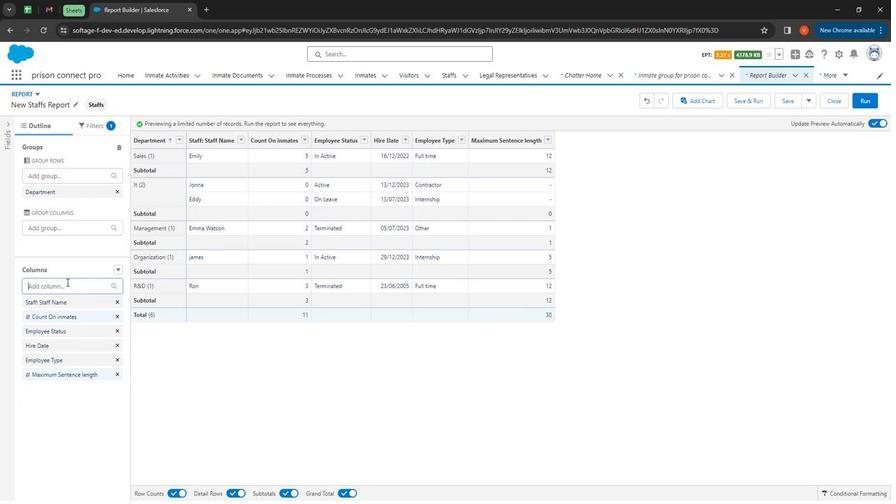
Action: Mouse pressed left at (63, 282)
Screenshot: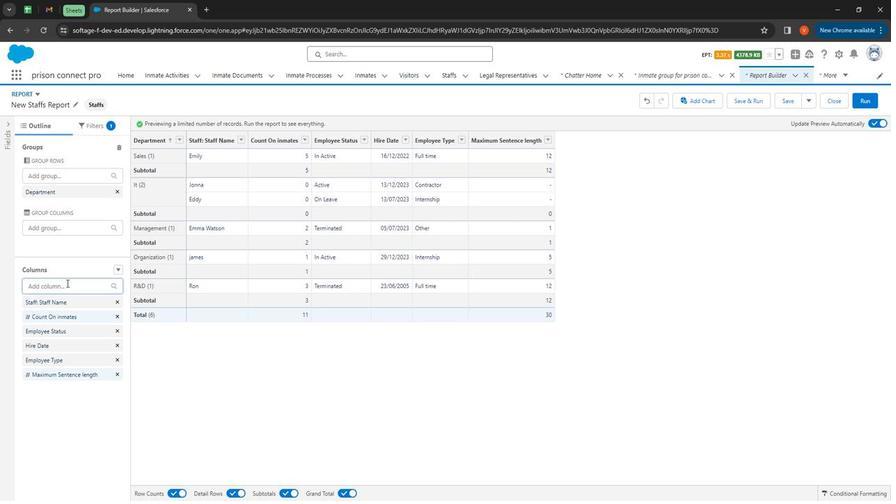 
Action: Mouse moved to (53, 369)
Screenshot: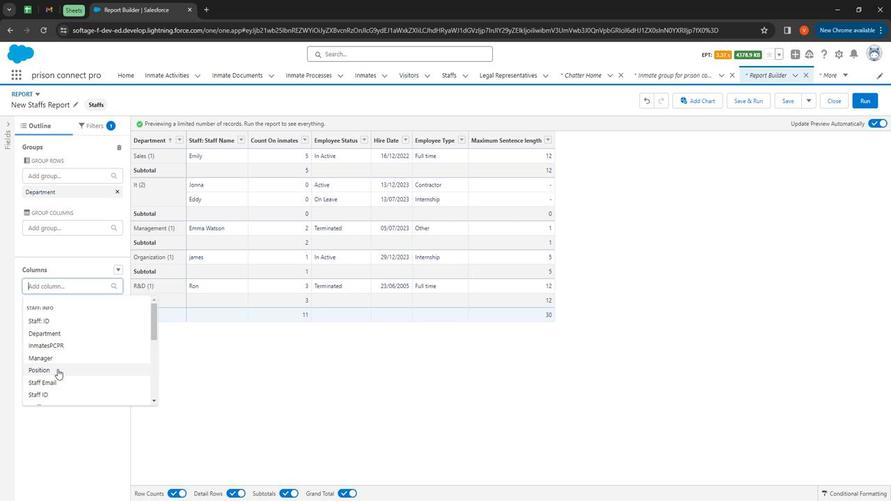 
Action: Mouse pressed left at (53, 369)
Screenshot: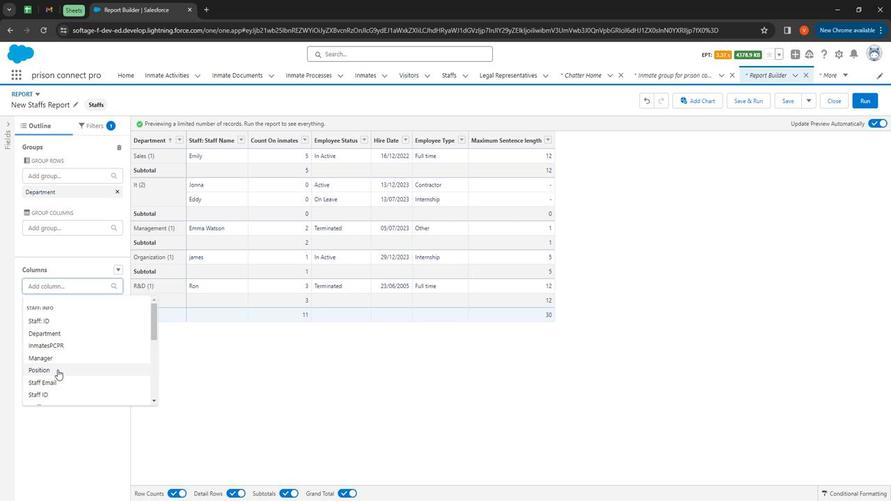 
Action: Mouse moved to (52, 287)
Screenshot: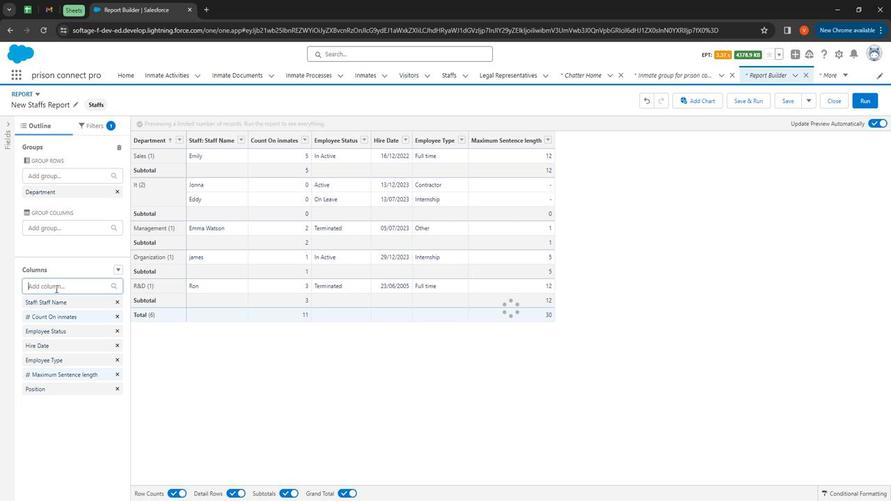 
Action: Mouse pressed left at (52, 287)
Screenshot: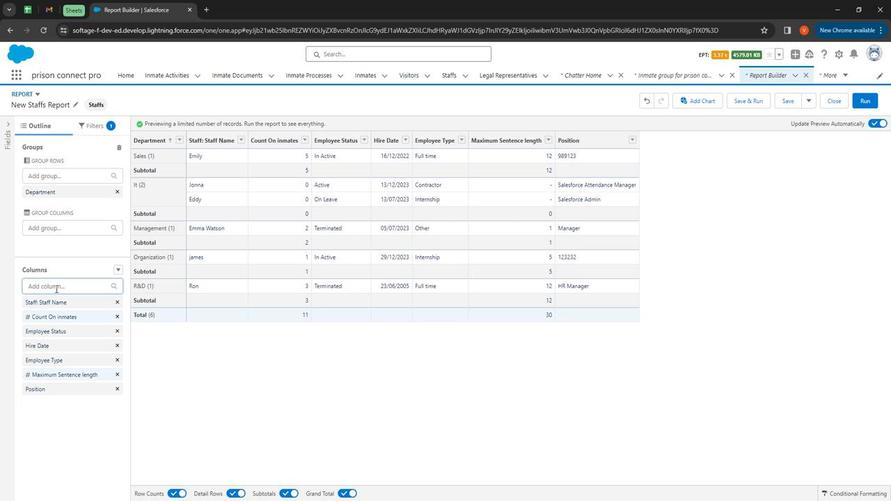 
Action: Mouse moved to (56, 367)
Screenshot: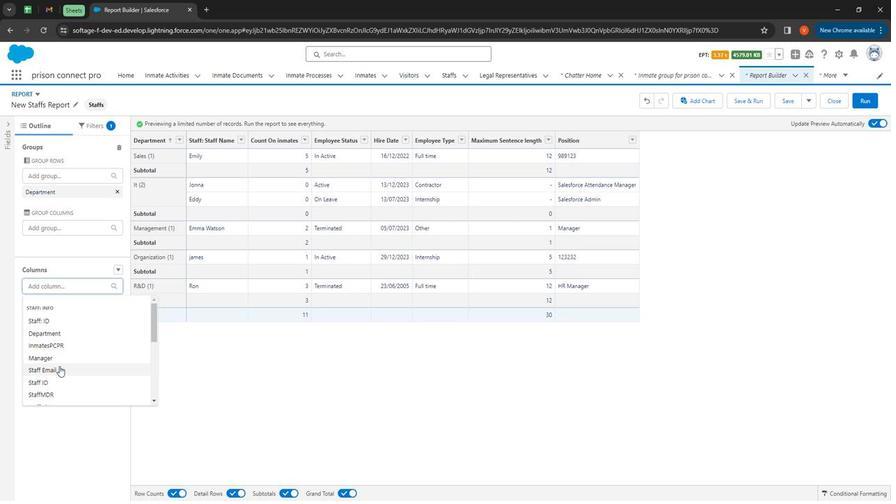 
Action: Mouse pressed left at (56, 367)
Screenshot: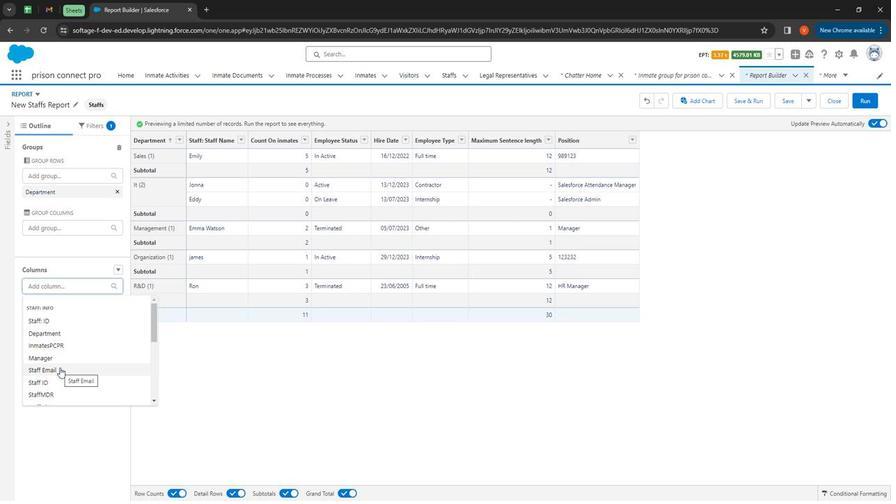 
Action: Mouse moved to (52, 284)
Screenshot: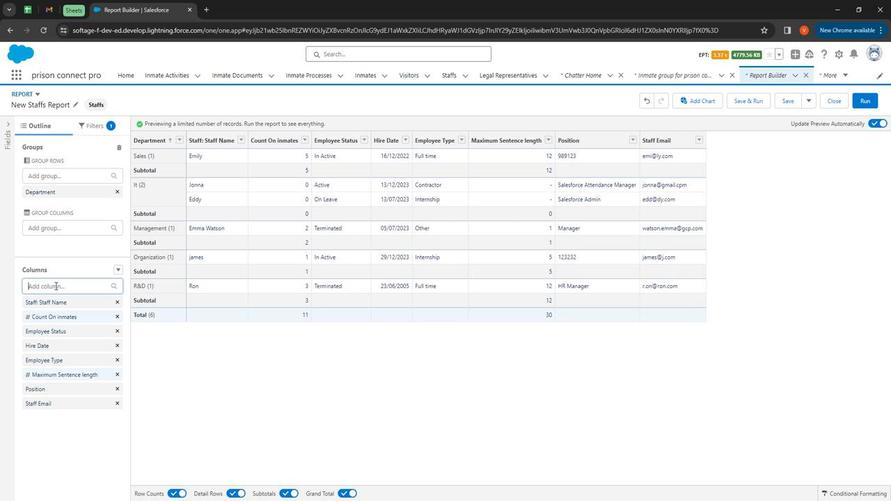 
Action: Mouse pressed left at (52, 284)
Screenshot: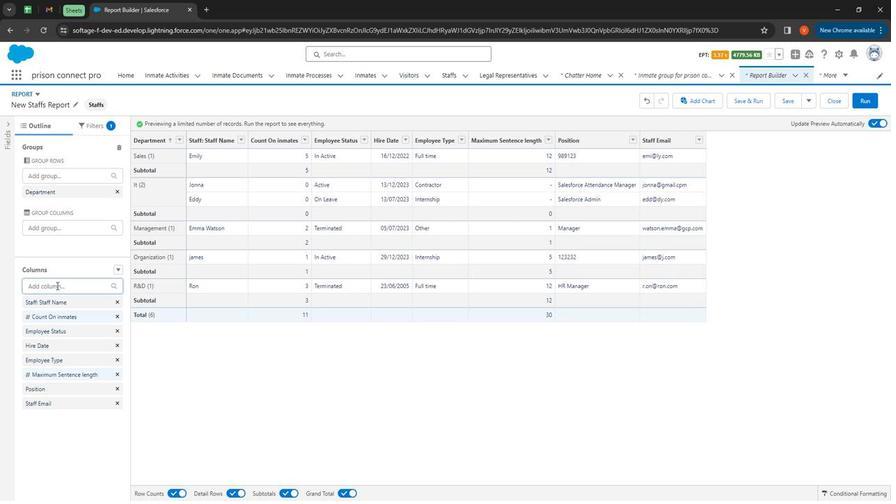 
Action: Mouse moved to (46, 358)
Screenshot: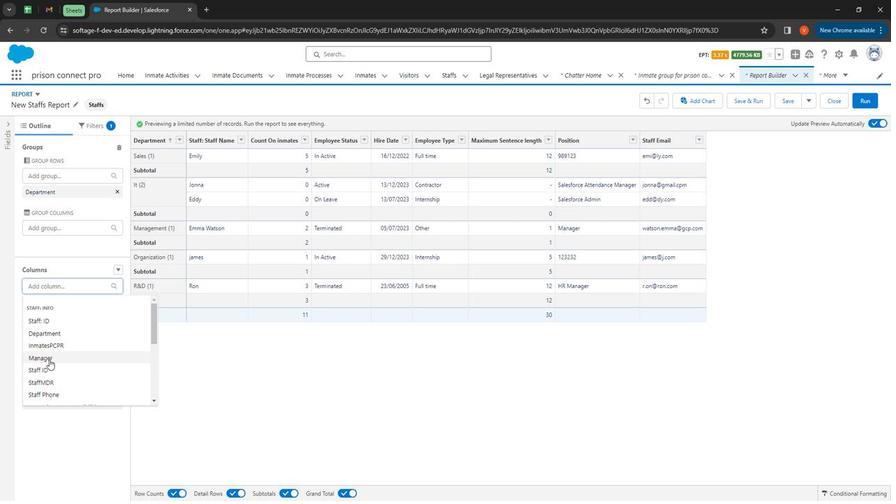 
Action: Mouse pressed left at (46, 358)
Screenshot: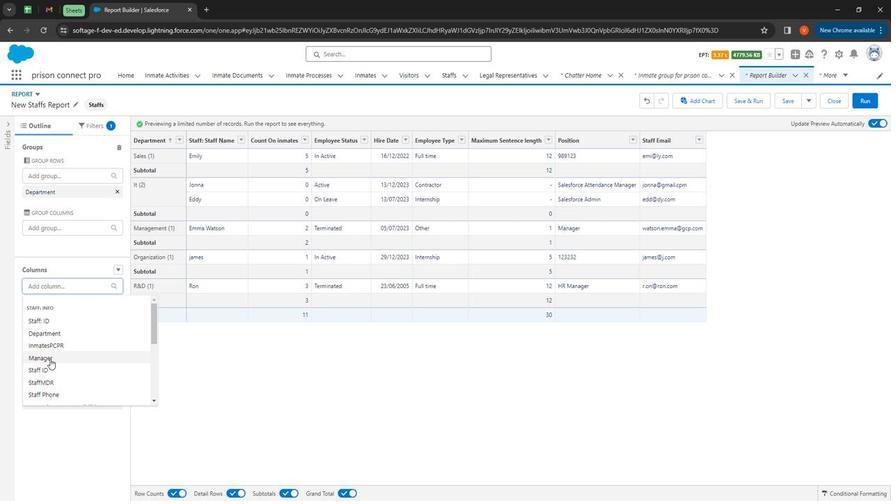 
Action: Mouse moved to (52, 289)
Screenshot: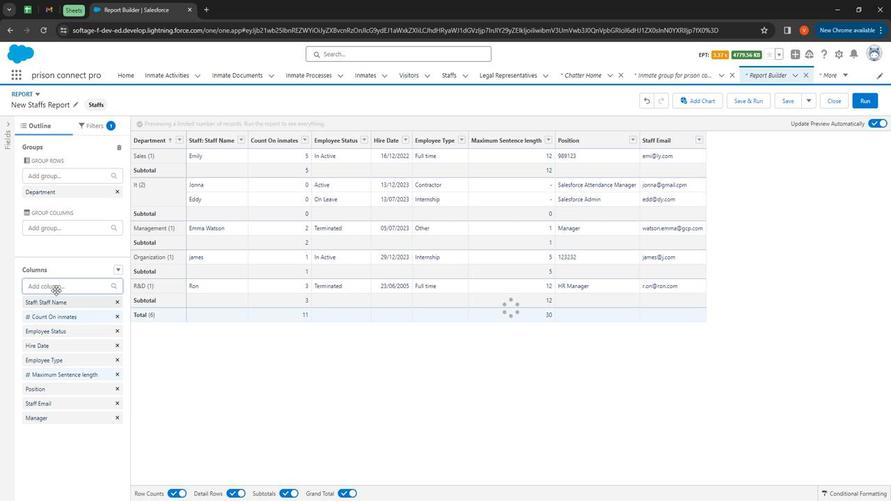 
Action: Mouse pressed left at (52, 289)
Screenshot: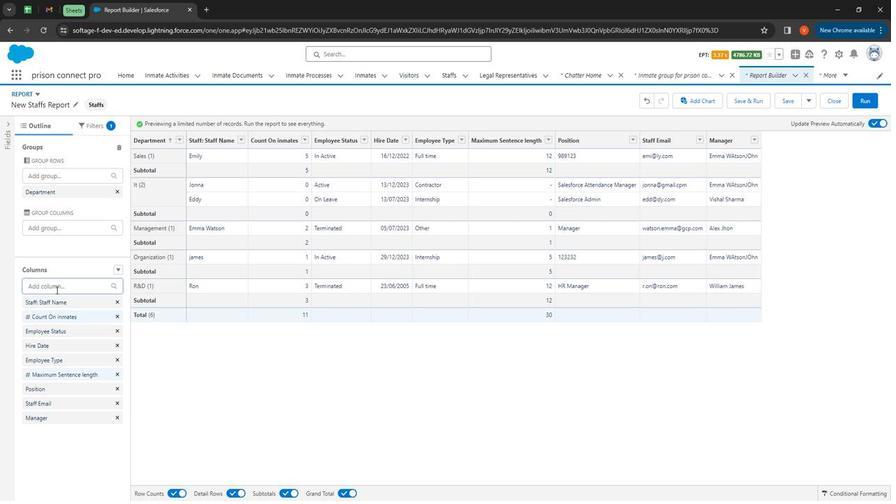 
Action: Mouse moved to (71, 340)
Screenshot: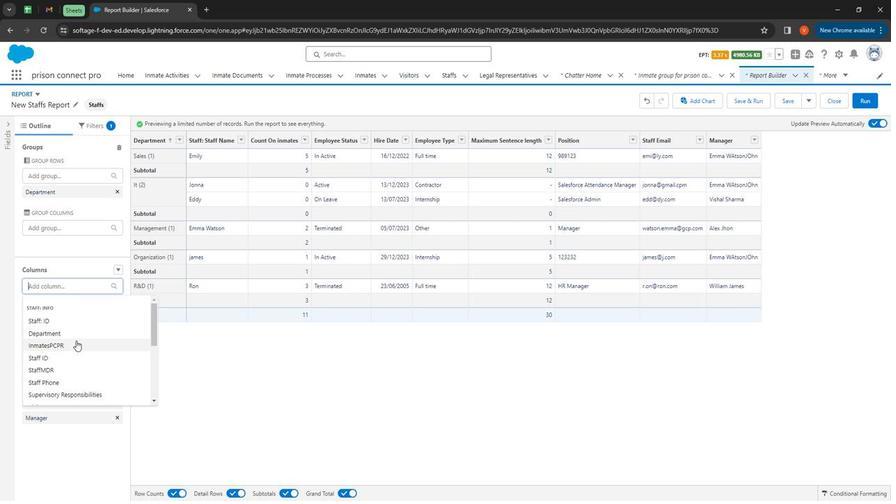 
Action: Mouse pressed left at (71, 340)
Screenshot: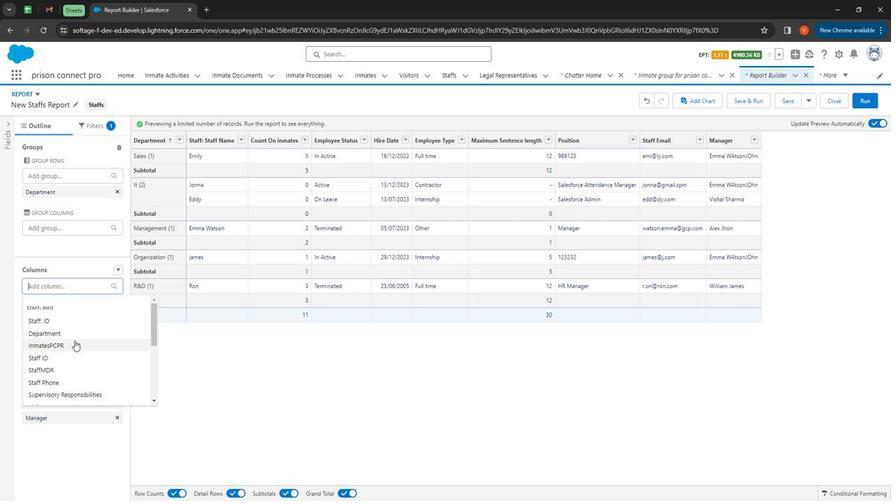 
Action: Mouse moved to (55, 286)
Screenshot: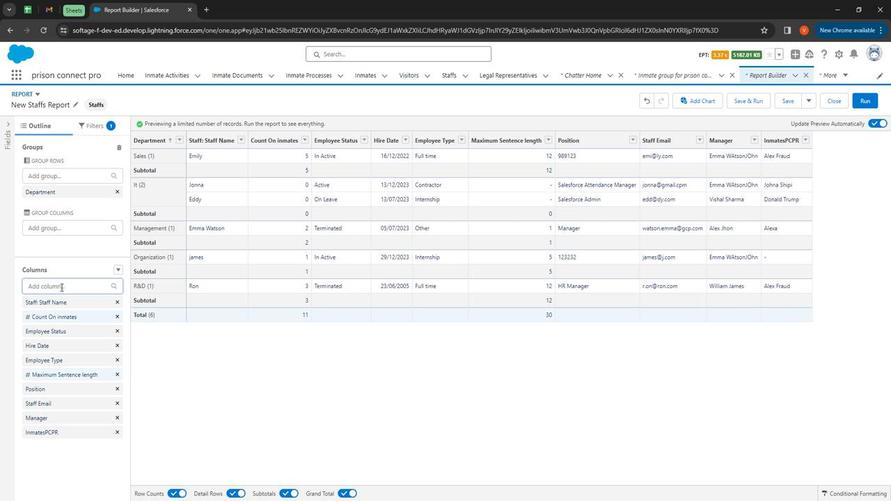 
Action: Mouse pressed left at (55, 286)
Screenshot: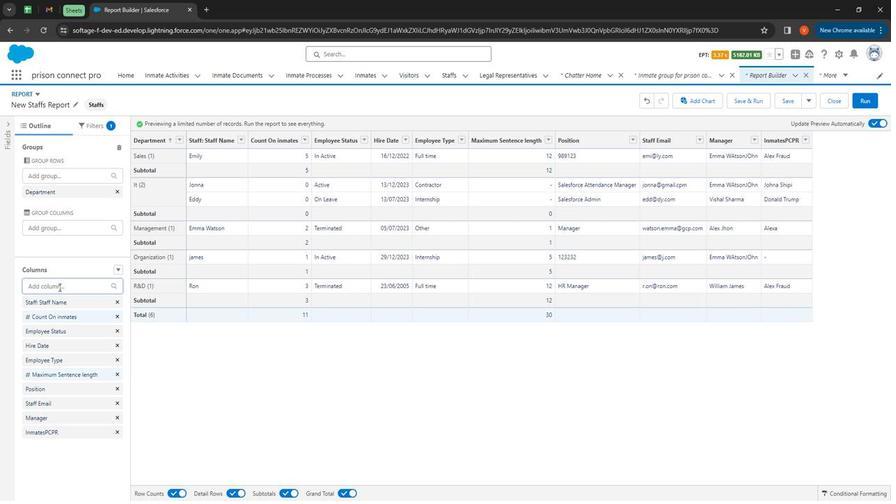 
Action: Mouse moved to (61, 385)
Screenshot: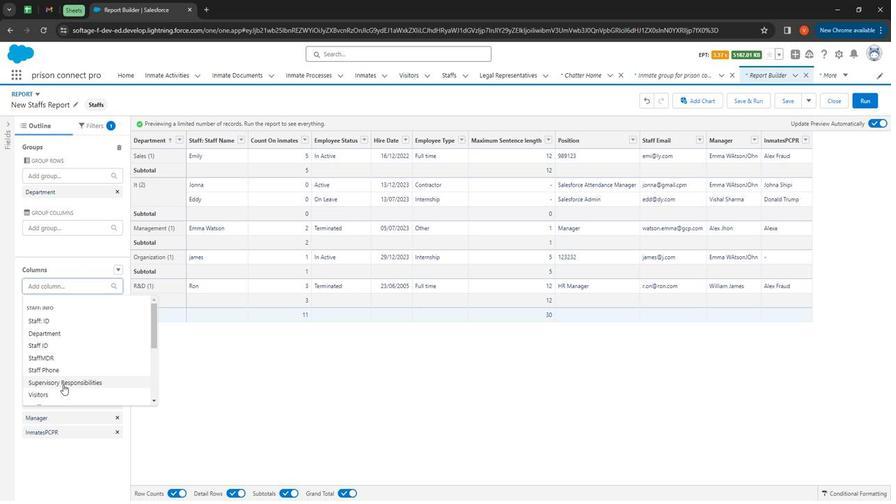 
Action: Mouse scrolled (61, 384) with delta (0, 0)
Screenshot: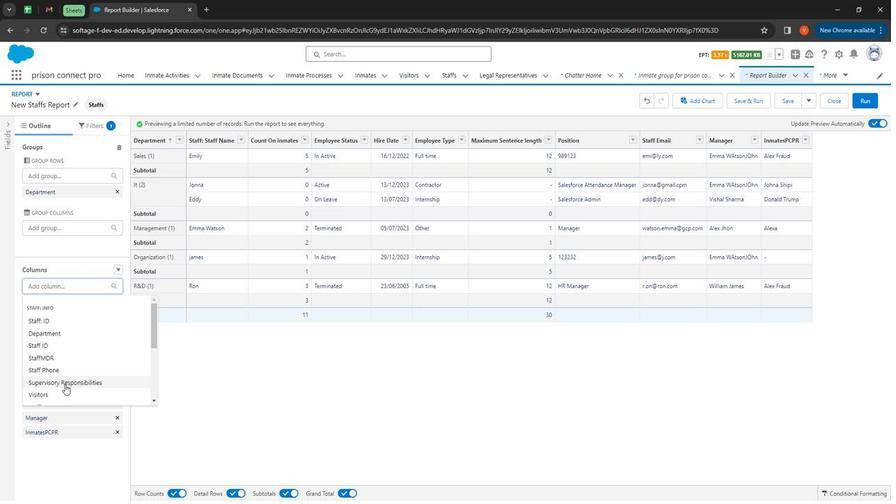
Action: Mouse moved to (41, 347)
Screenshot: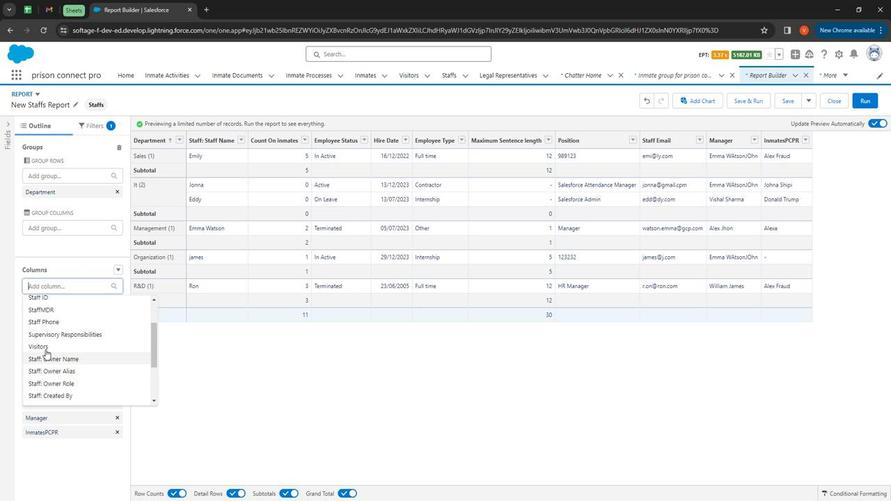 
Action: Mouse pressed left at (41, 347)
Screenshot: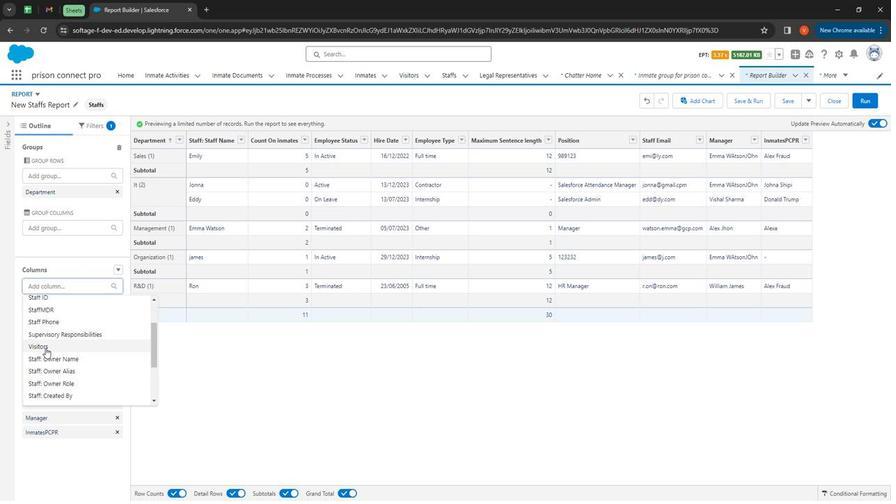 
Action: Mouse moved to (47, 286)
Screenshot: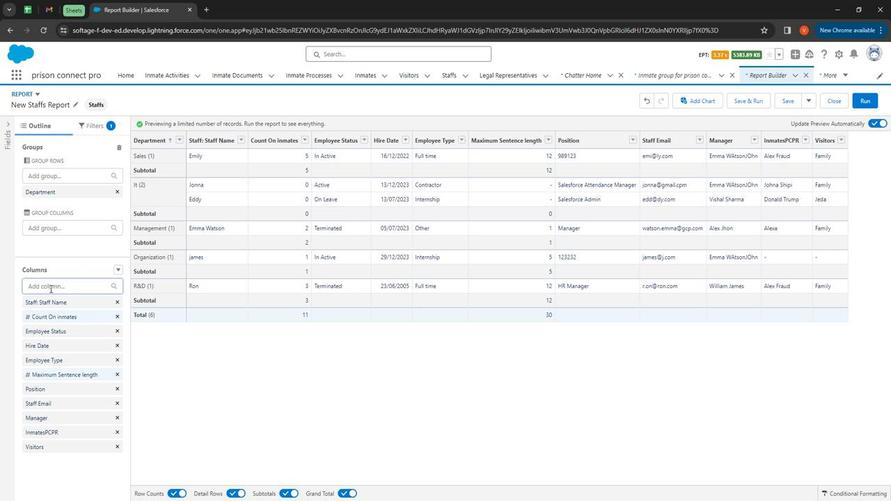 
Action: Mouse pressed left at (47, 286)
Screenshot: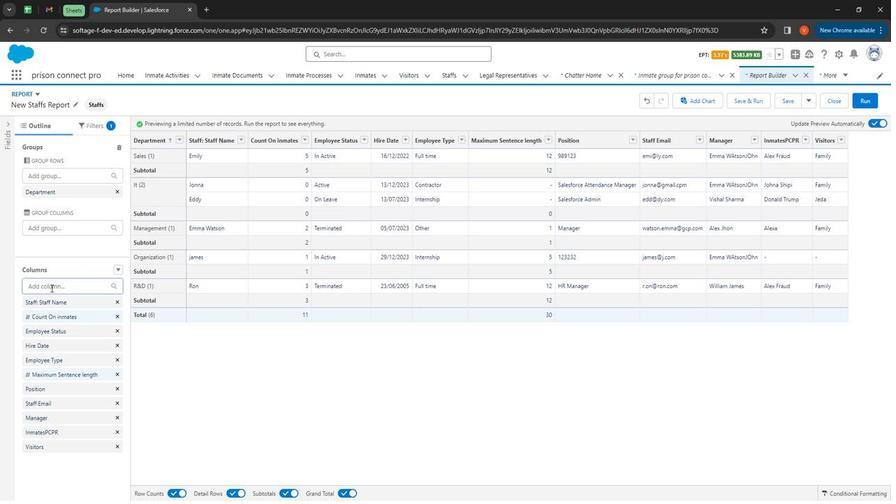 
Action: Mouse moved to (76, 374)
Screenshot: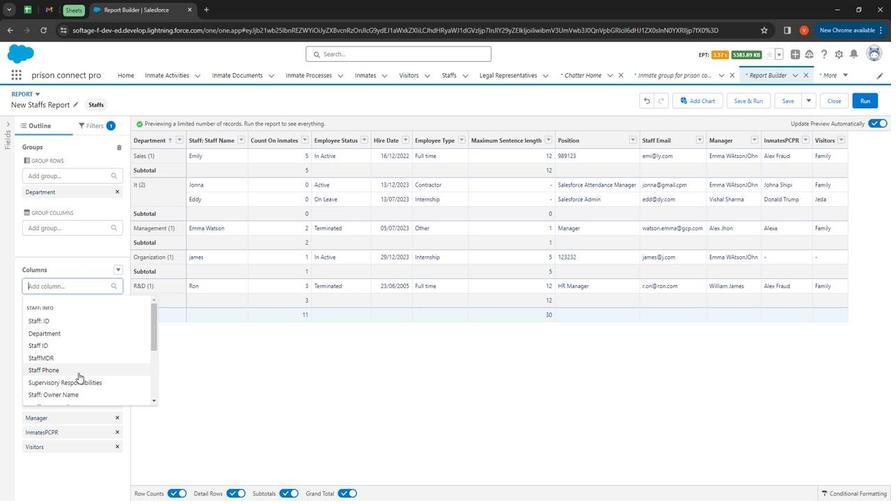 
Action: Mouse scrolled (76, 374) with delta (0, 0)
Screenshot: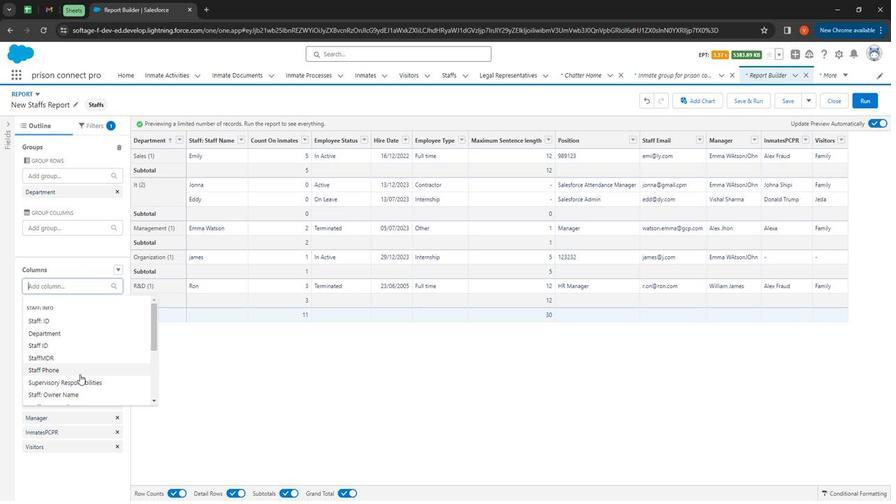 
Action: Mouse moved to (49, 316)
Screenshot: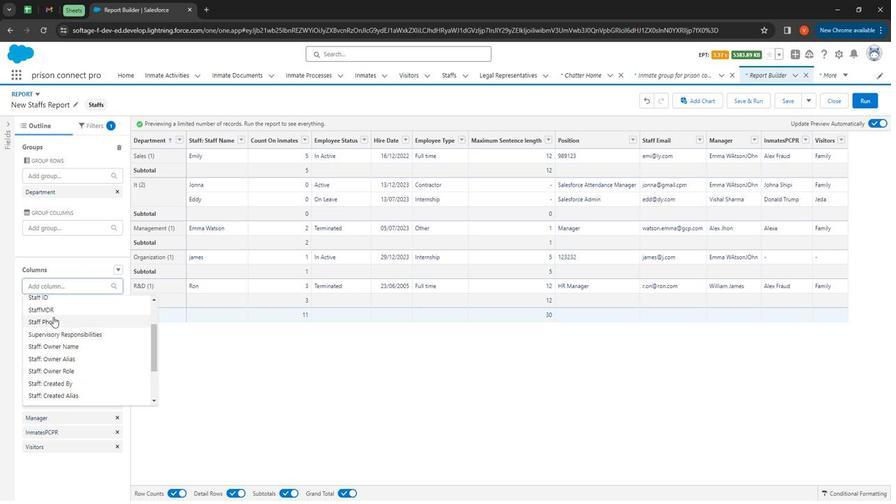 
Action: Mouse pressed left at (49, 316)
Screenshot: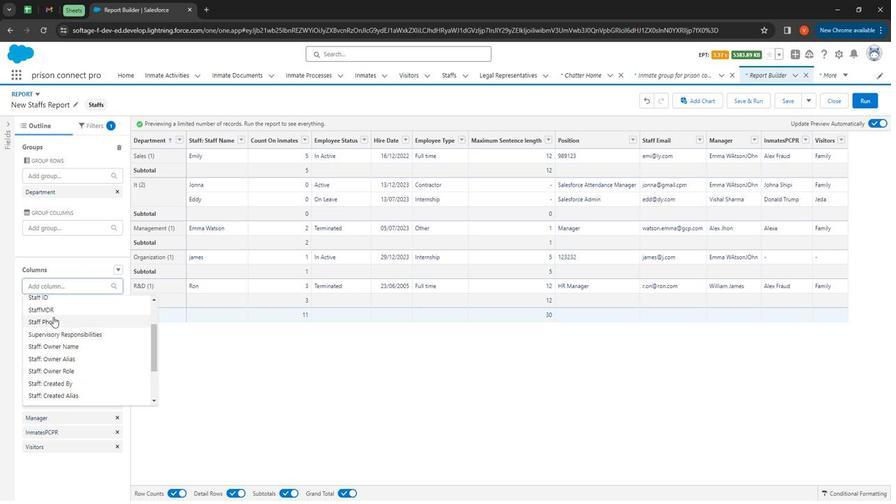 
Action: Mouse moved to (41, 288)
Screenshot: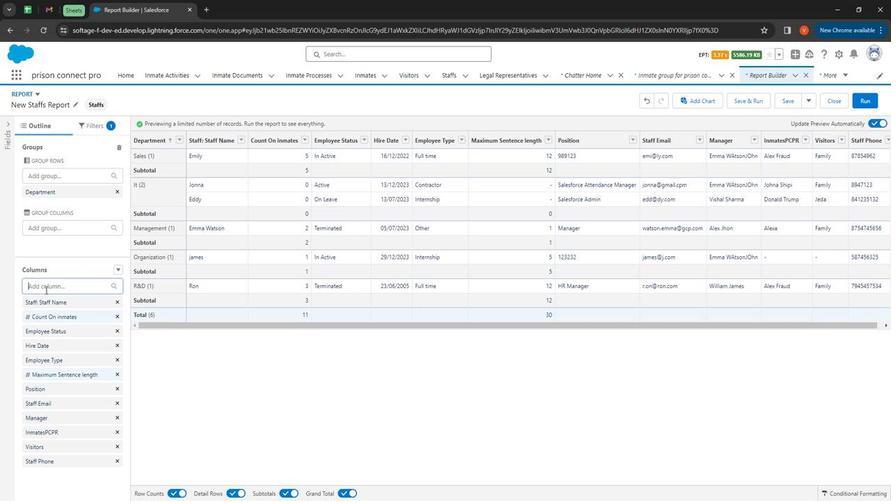
Action: Mouse pressed left at (41, 288)
Screenshot: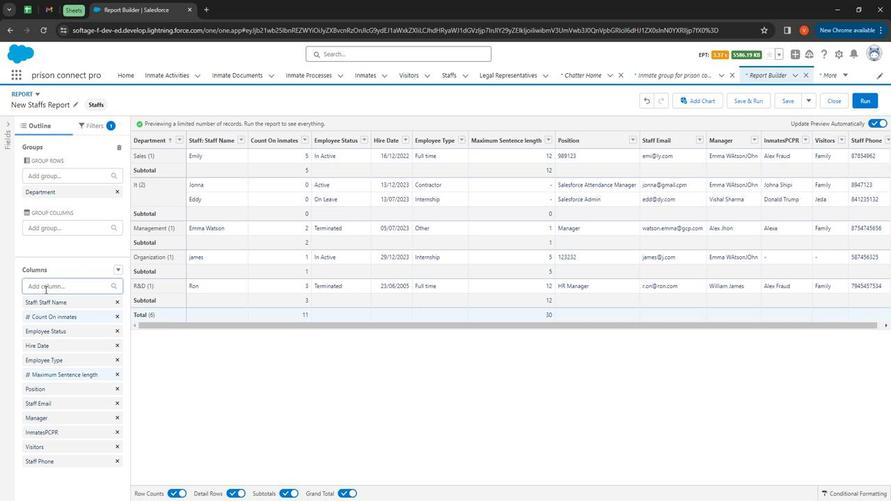 
Action: Mouse moved to (80, 378)
Screenshot: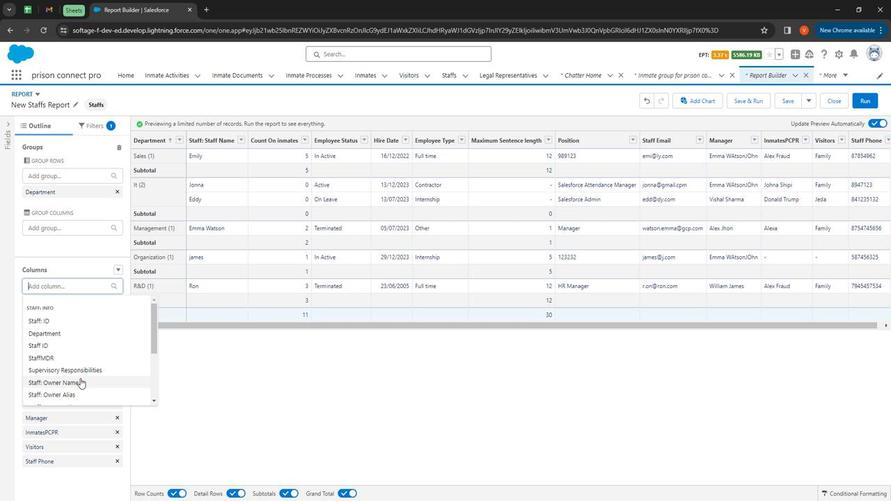 
Action: Mouse scrolled (80, 378) with delta (0, 0)
Screenshot: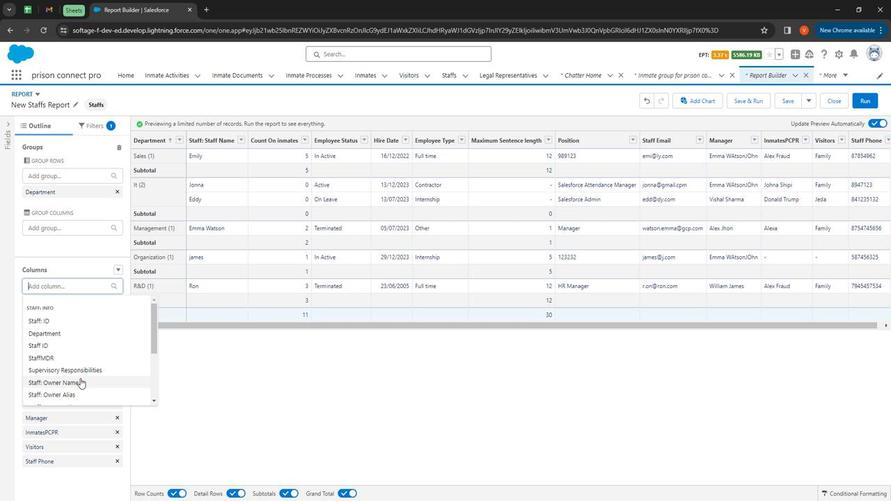
Action: Mouse moved to (77, 378)
Screenshot: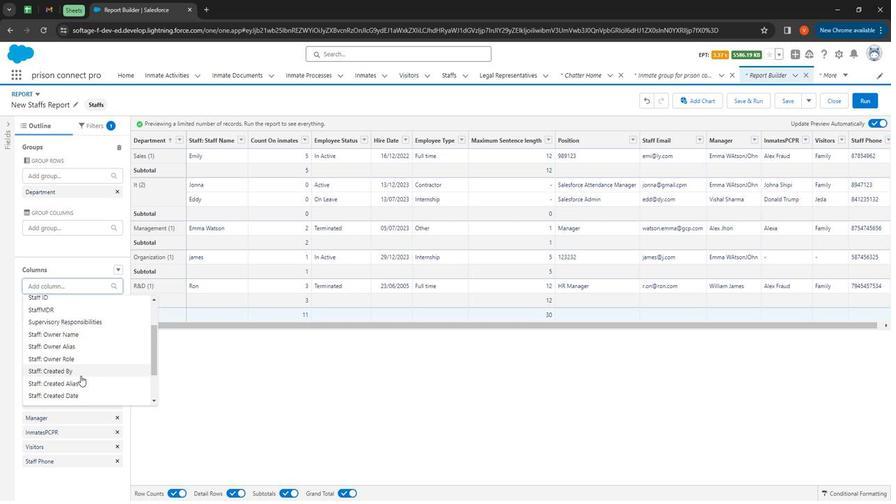 
Action: Mouse scrolled (77, 378) with delta (0, 0)
Screenshot: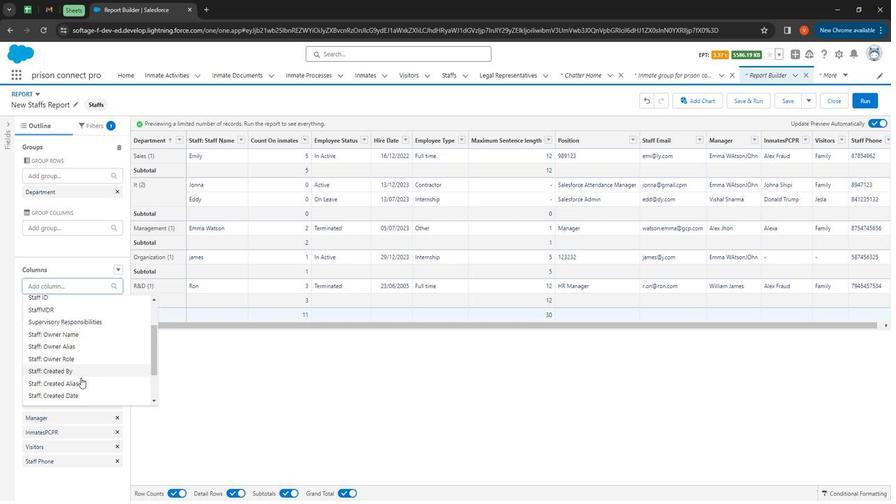 
Action: Mouse moved to (61, 365)
Screenshot: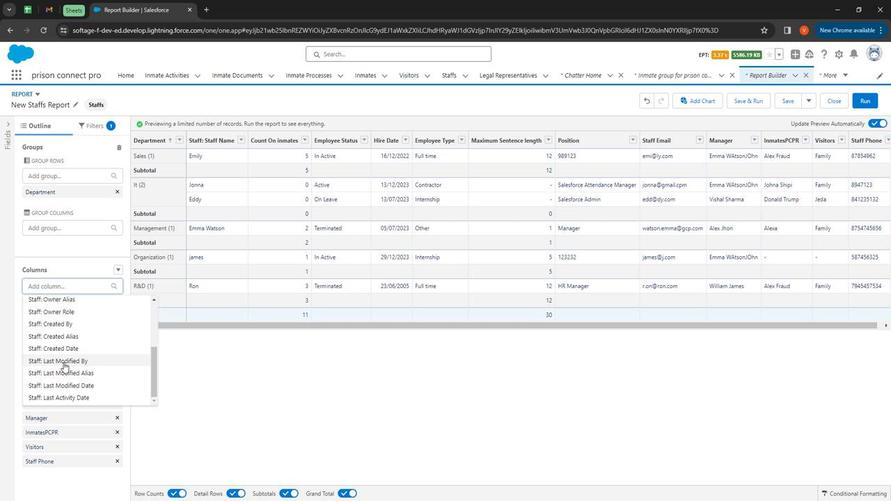 
Action: Mouse scrolled (61, 364) with delta (0, 0)
Screenshot: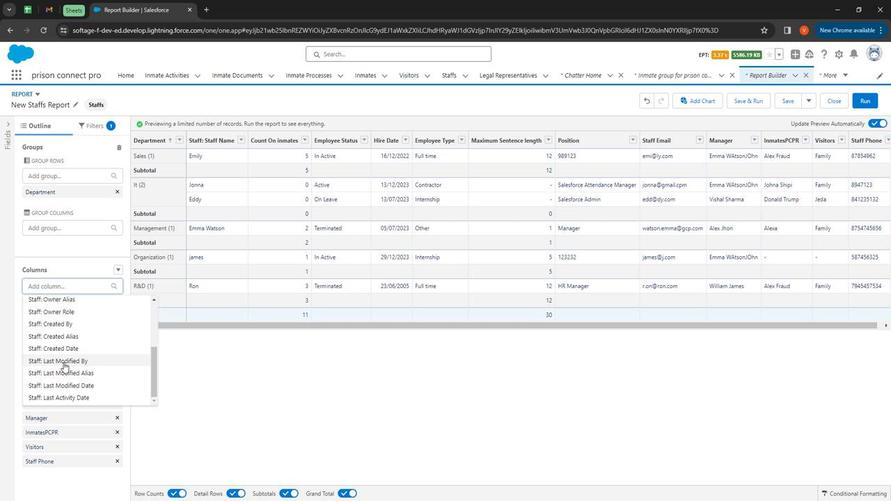 
Action: Mouse moved to (63, 365)
Screenshot: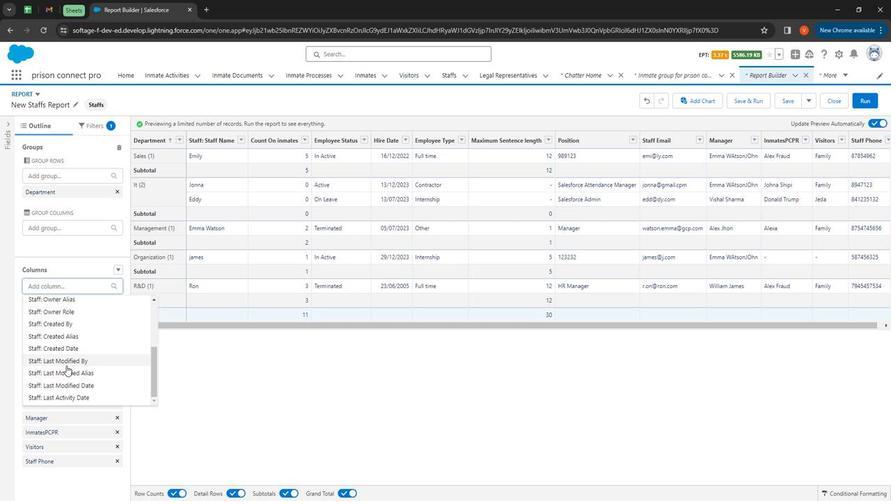 
Action: Mouse scrolled (63, 364) with delta (0, 0)
Screenshot: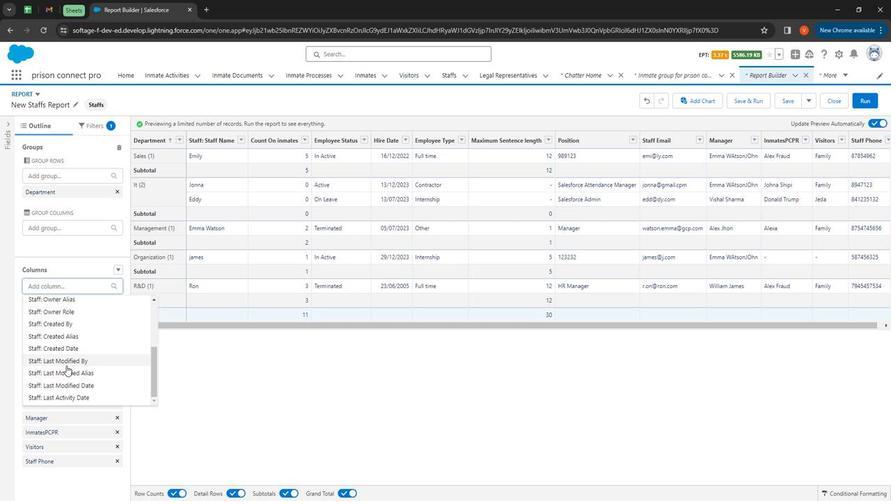 
Action: Mouse moved to (92, 329)
Screenshot: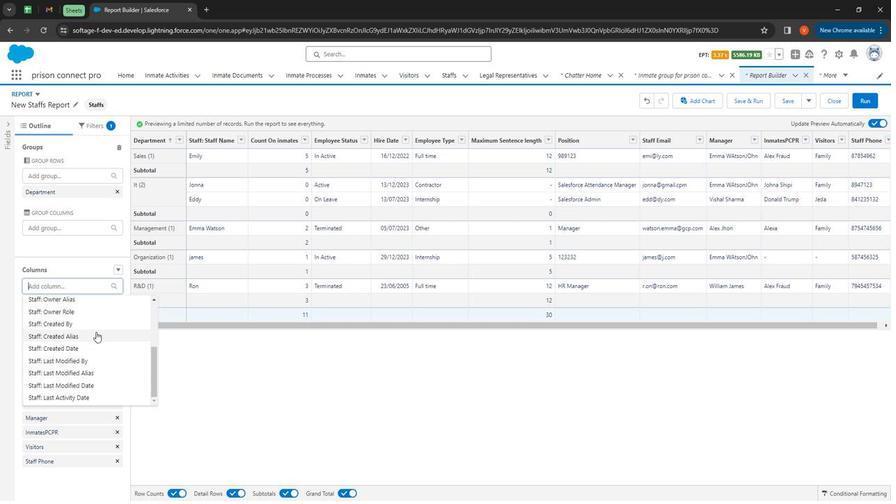 
Action: Mouse scrolled (92, 330) with delta (0, 0)
Screenshot: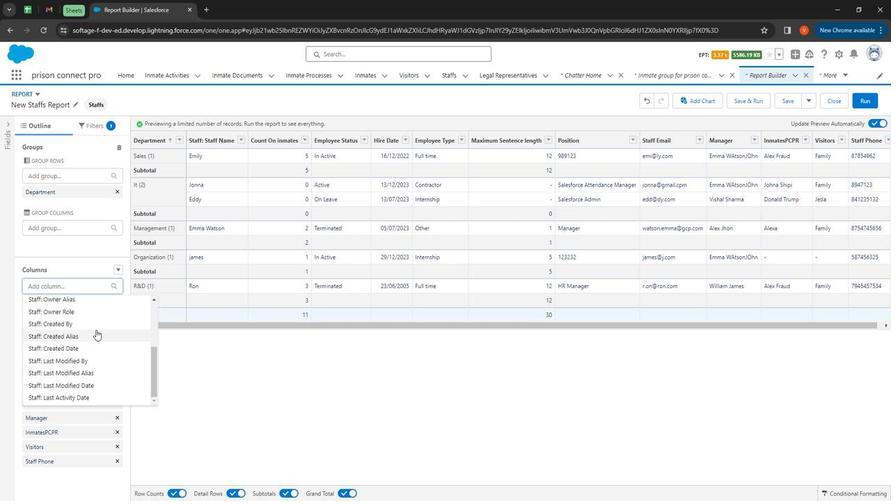 
Action: Mouse moved to (87, 321)
Screenshot: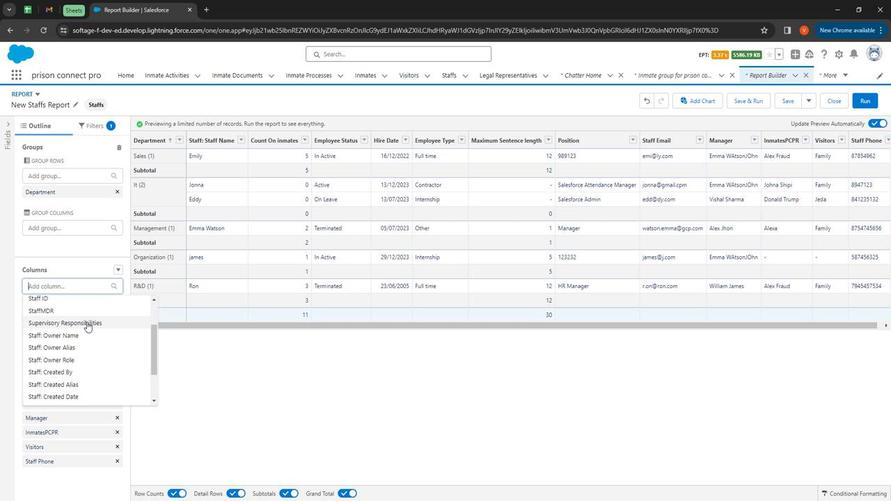 
Action: Mouse pressed left at (87, 321)
Screenshot: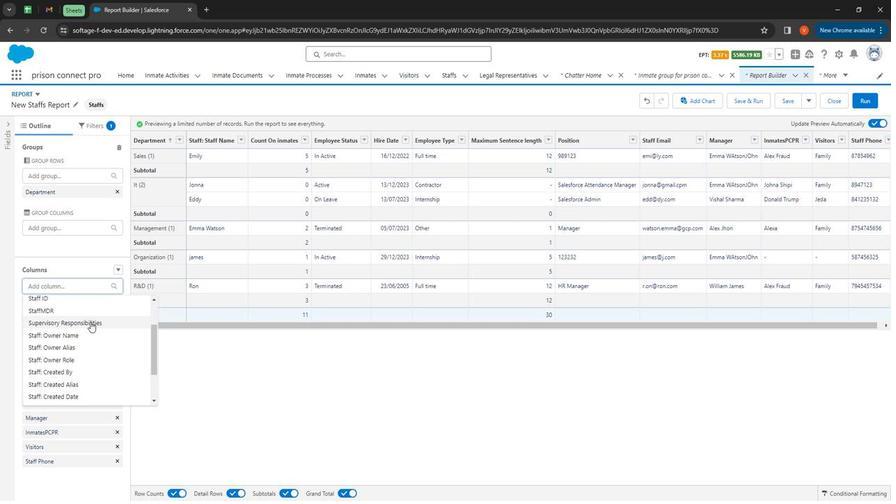 
Action: Mouse moved to (244, 333)
Screenshot: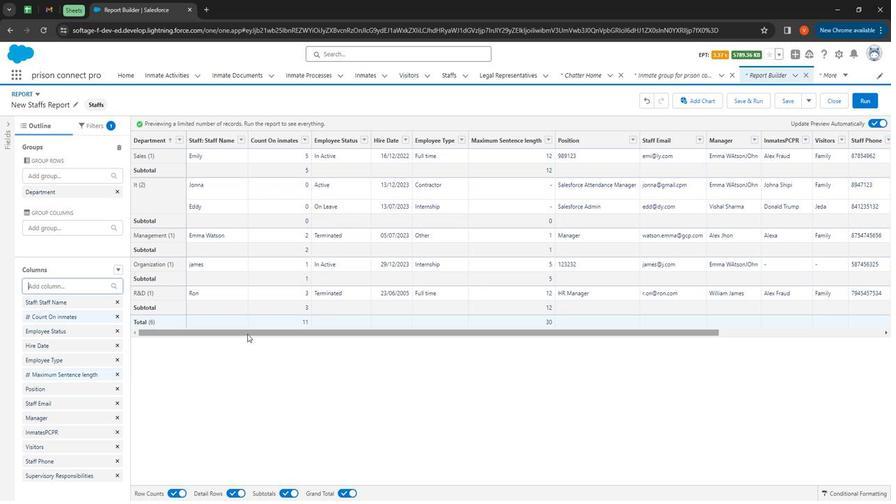 
Action: Mouse pressed left at (244, 333)
Screenshot: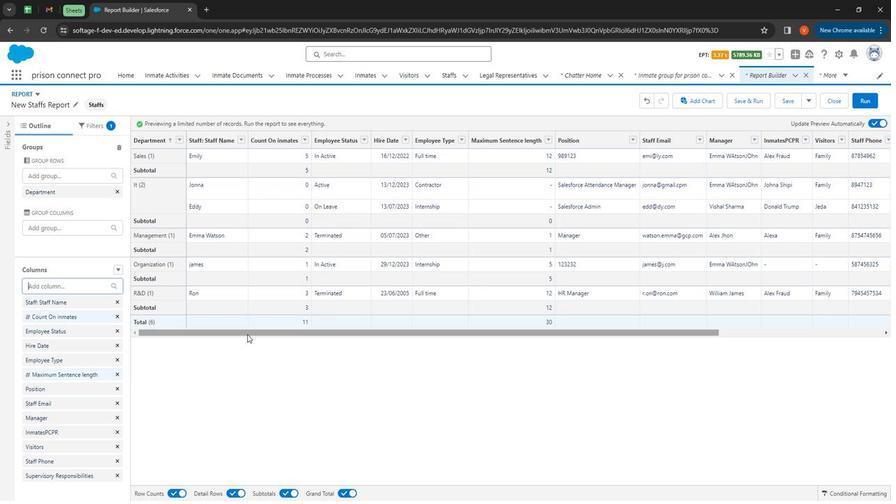 
Action: Mouse moved to (510, 332)
Screenshot: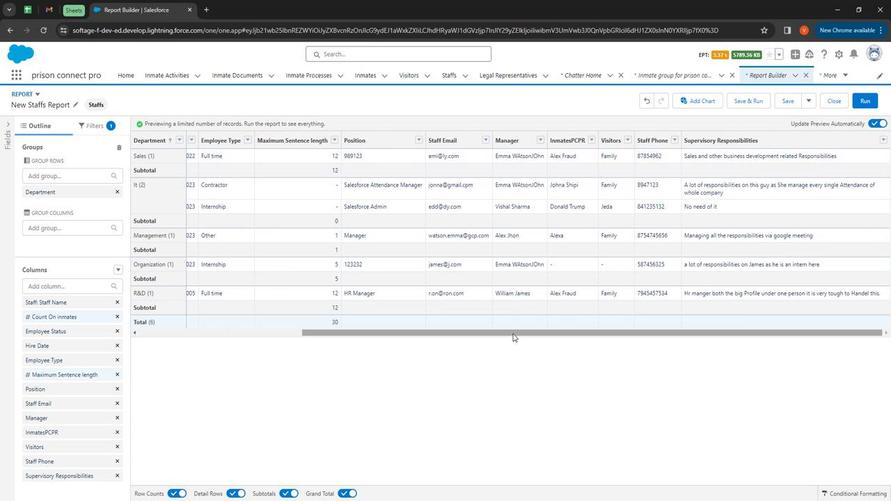 
Action: Mouse pressed left at (510, 332)
Screenshot: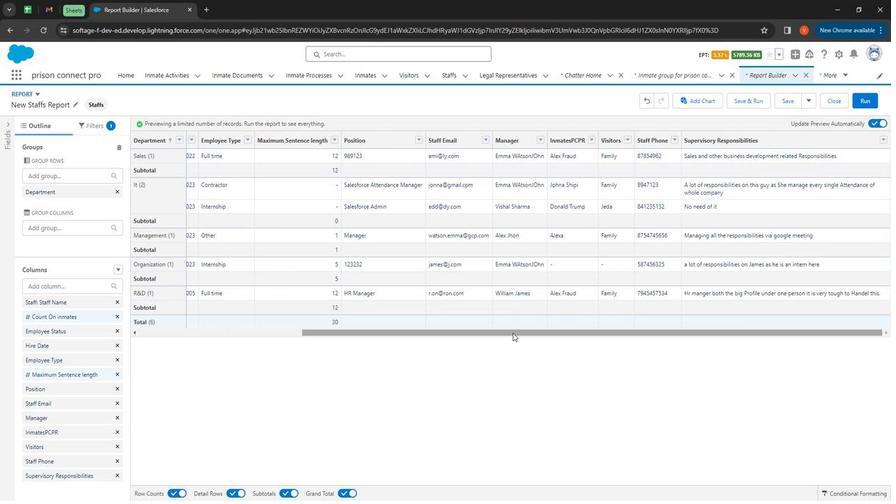 
Action: Mouse moved to (98, 116)
Screenshot: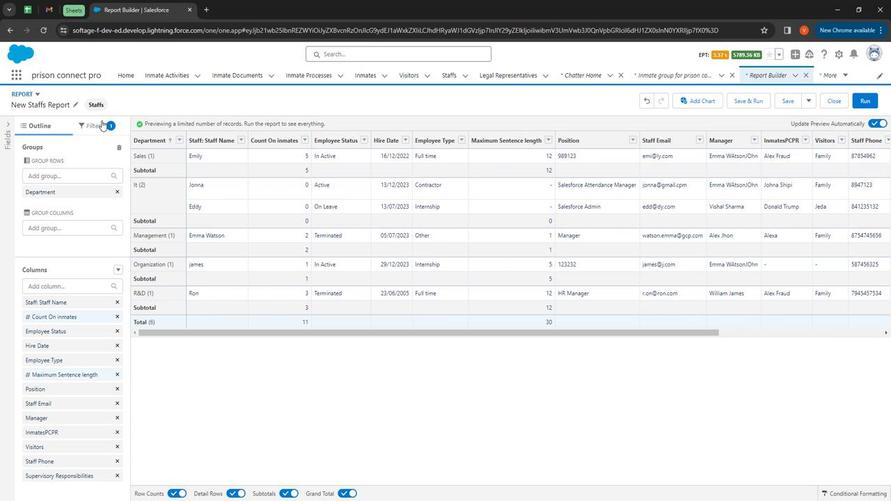 
Action: Mouse pressed left at (98, 116)
Screenshot: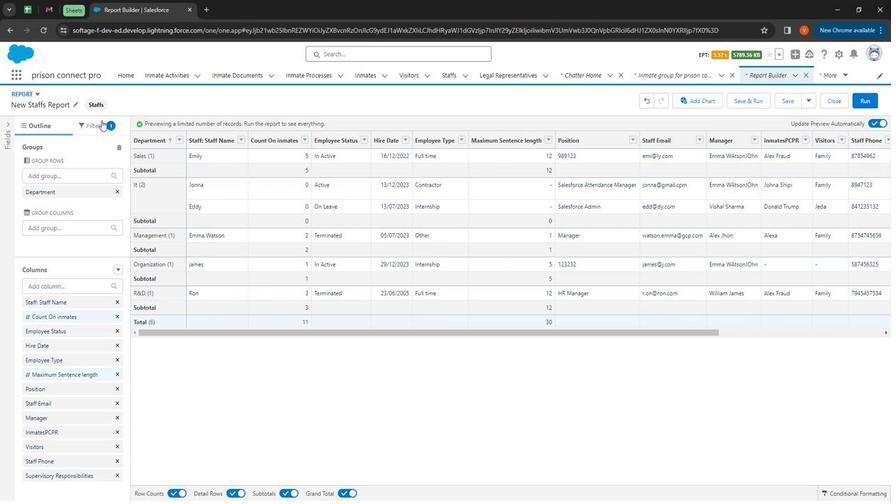 
Action: Mouse moved to (67, 179)
Screenshot: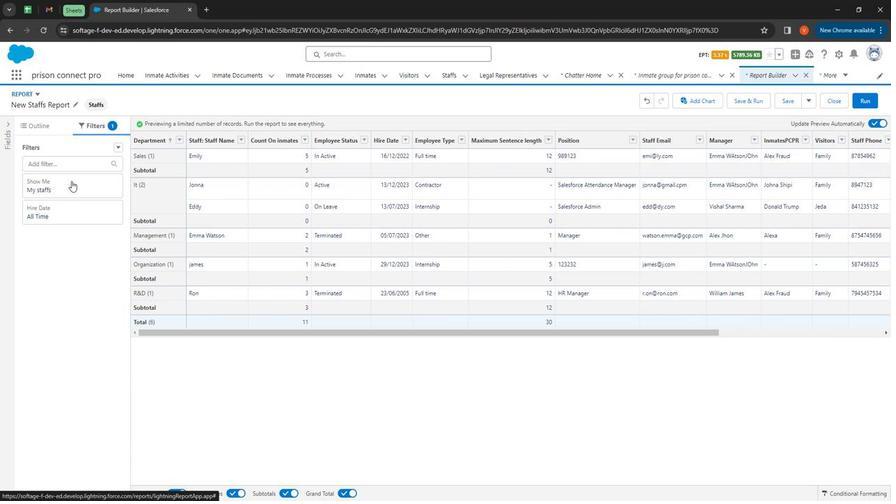 
Action: Mouse pressed left at (67, 179)
Screenshot: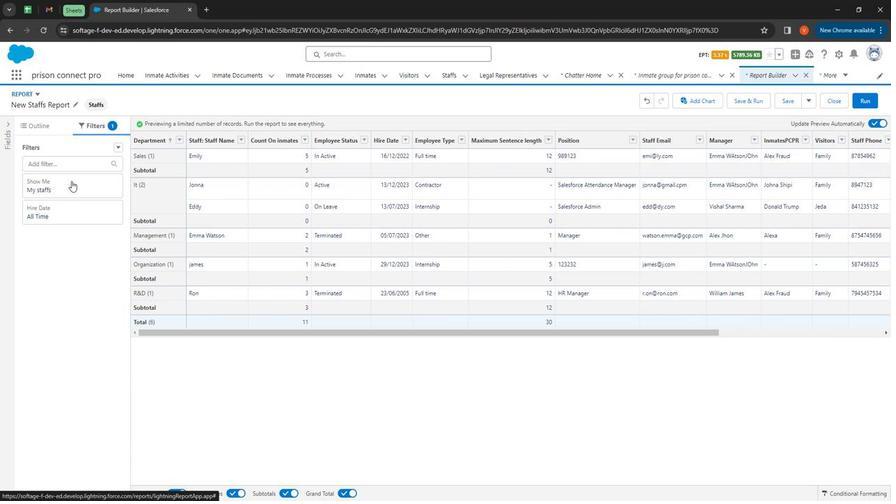 
Action: Mouse moved to (187, 186)
Screenshot: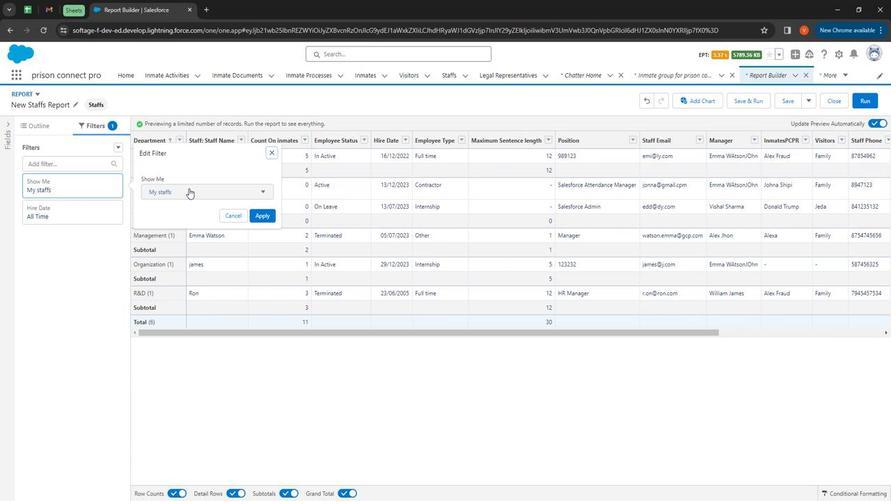 
Action: Mouse pressed left at (187, 186)
Screenshot: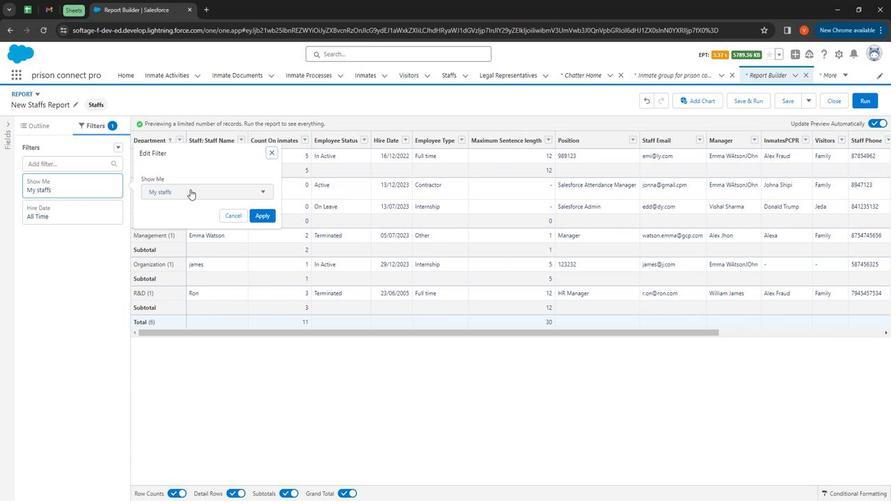 
Action: Mouse moved to (188, 241)
Screenshot: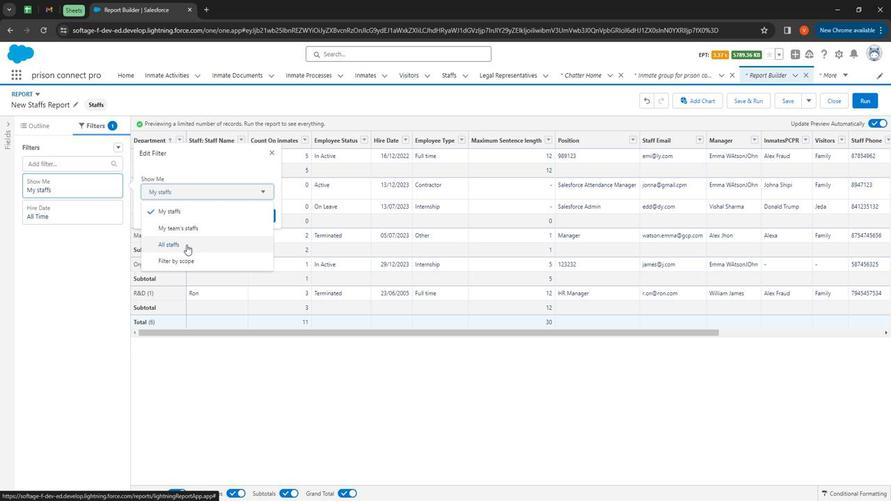 
Action: Mouse pressed left at (188, 241)
Screenshot: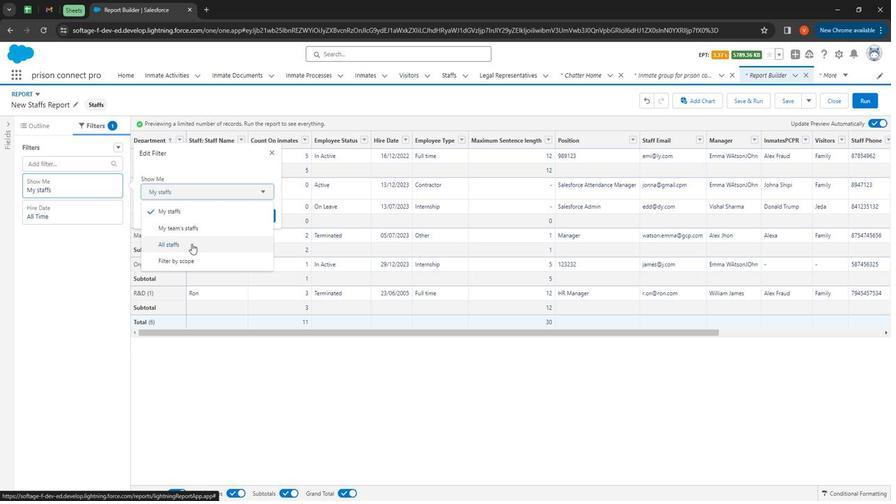 
Action: Mouse moved to (270, 214)
Screenshot: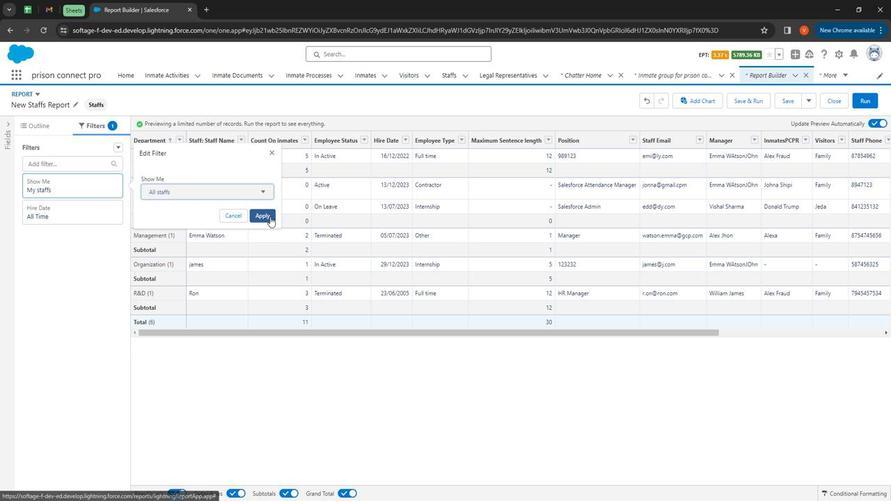 
Action: Mouse pressed left at (270, 214)
Screenshot: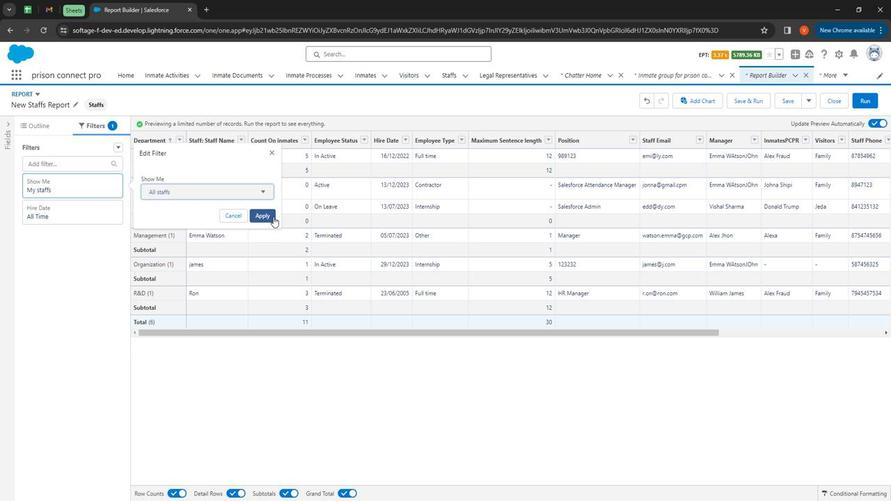 
Action: Mouse moved to (29, 121)
Screenshot: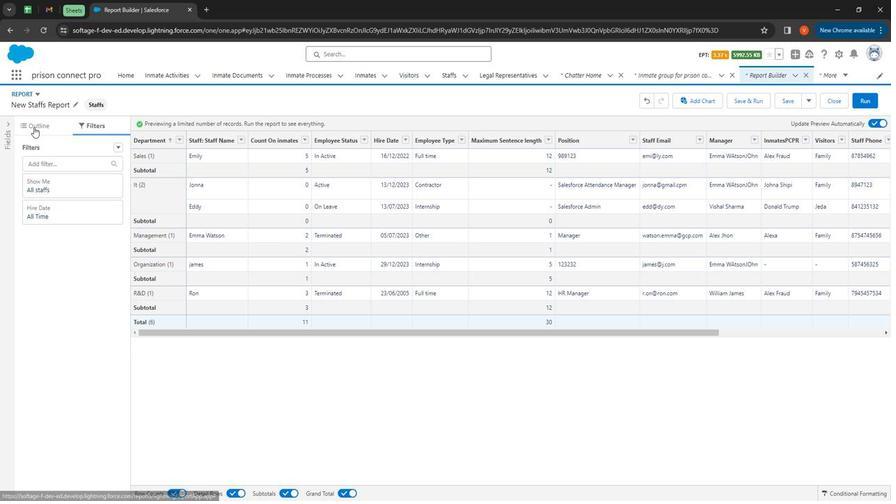 
Action: Mouse pressed left at (29, 121)
Screenshot: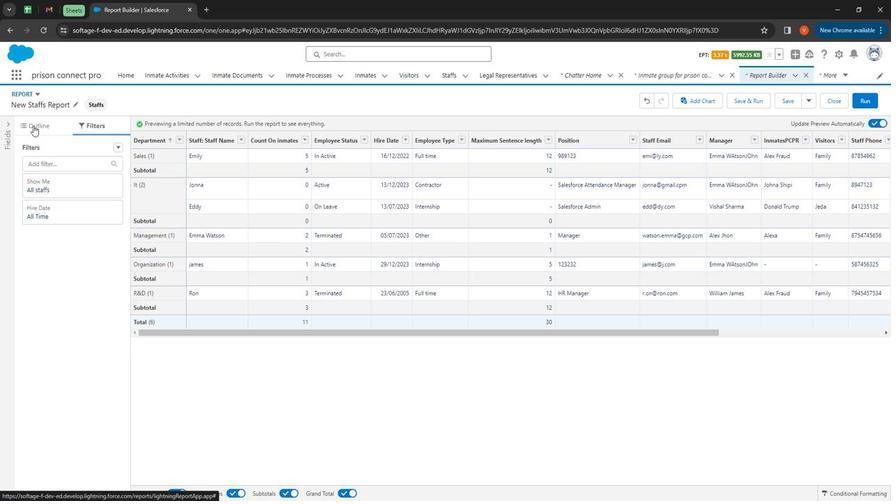 
Action: Mouse moved to (705, 97)
Screenshot: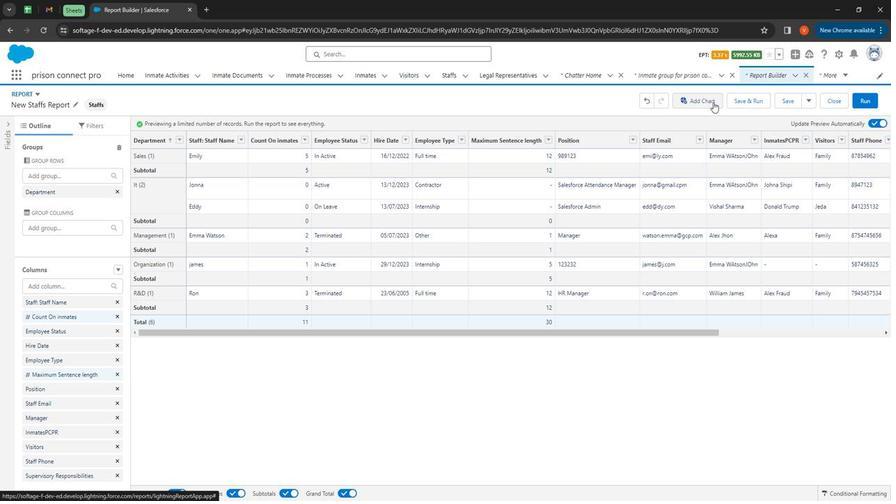 
Action: Mouse pressed left at (705, 97)
Screenshot: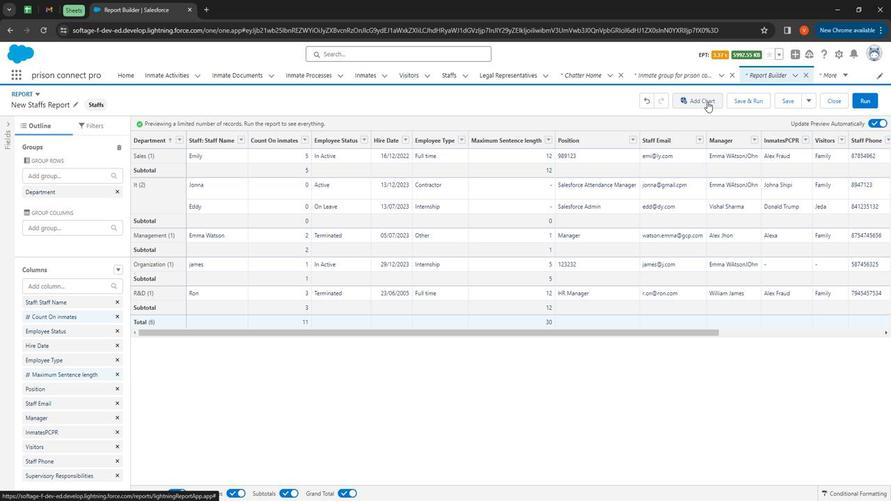 
Action: Mouse moved to (869, 145)
Screenshot: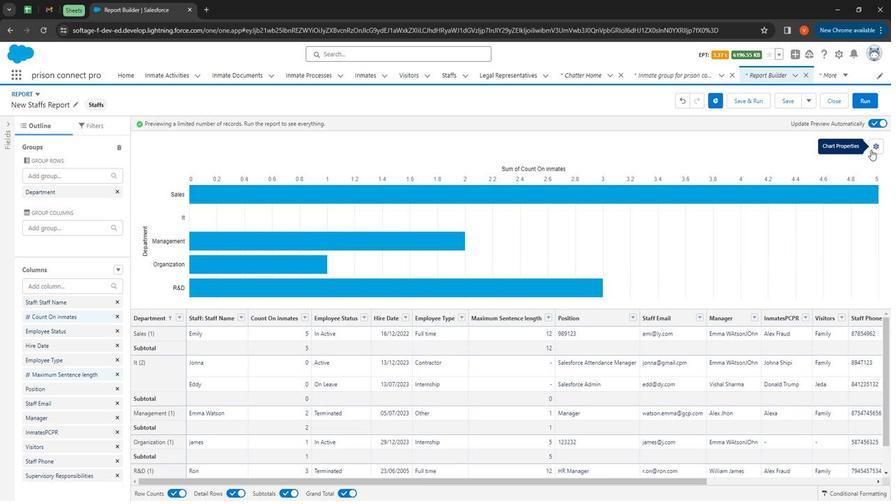 
Action: Mouse pressed left at (869, 145)
Screenshot: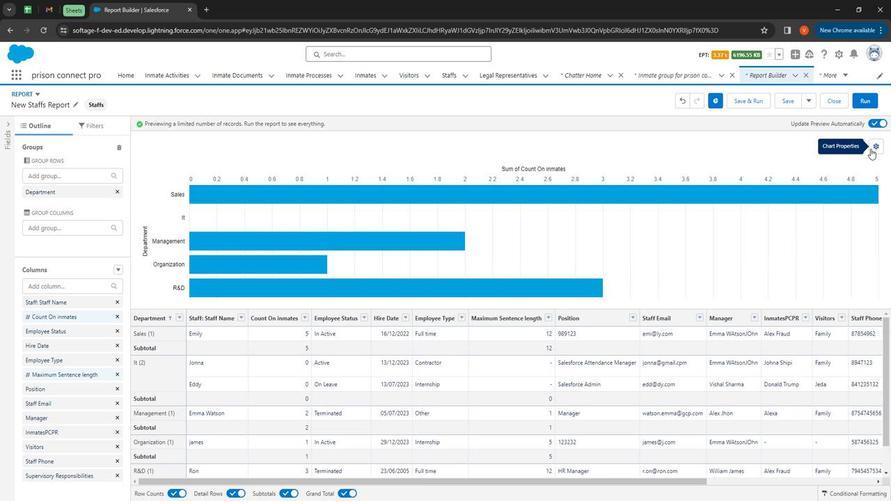 
Action: Mouse moved to (756, 236)
Screenshot: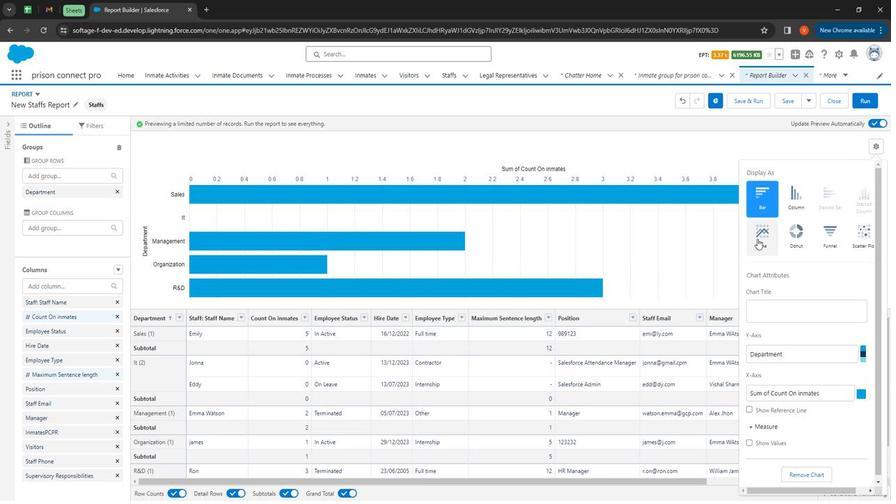 
Action: Mouse pressed left at (756, 236)
Screenshot: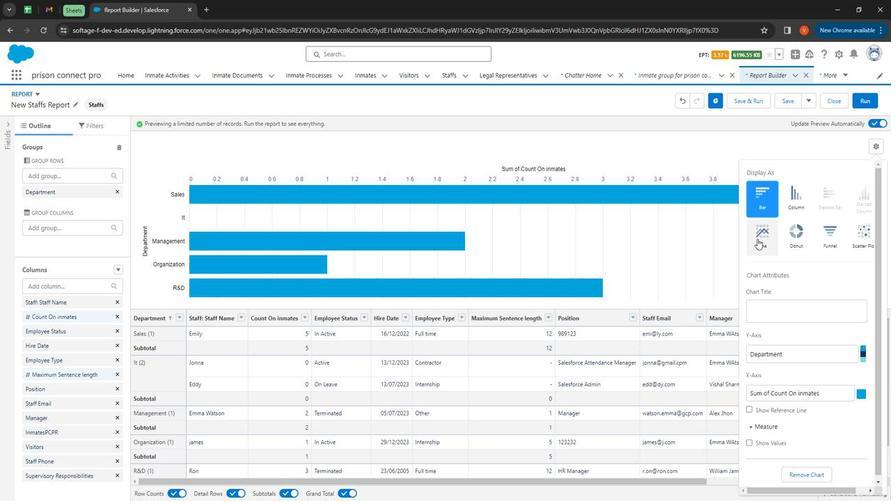 
Action: Mouse moved to (798, 236)
Screenshot: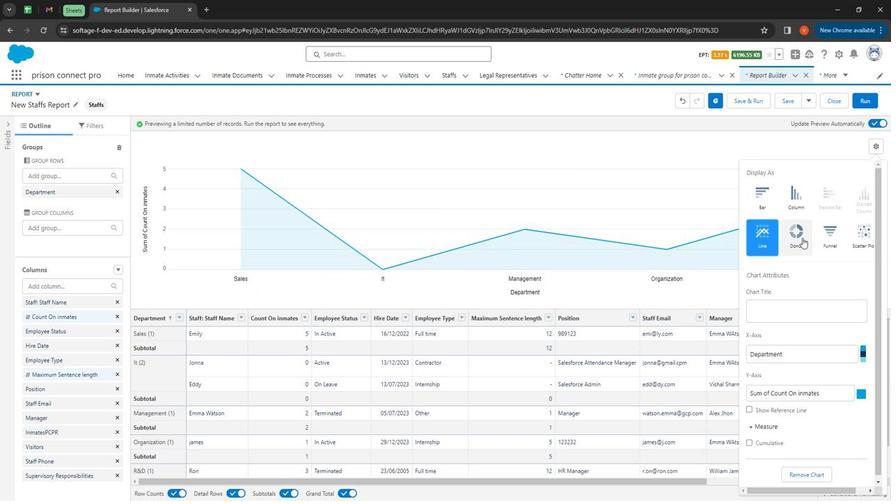 
Action: Mouse pressed left at (798, 236)
Screenshot: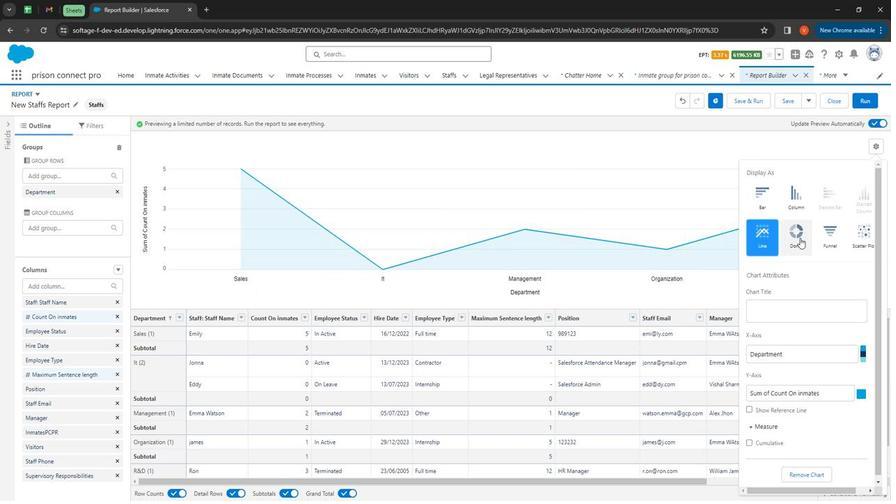 
Action: Mouse moved to (794, 198)
Screenshot: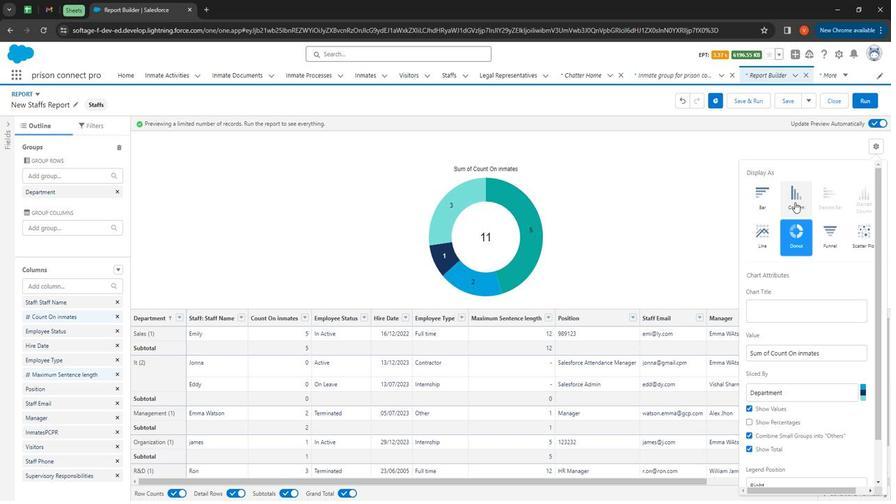 
Action: Mouse pressed left at (794, 198)
Screenshot: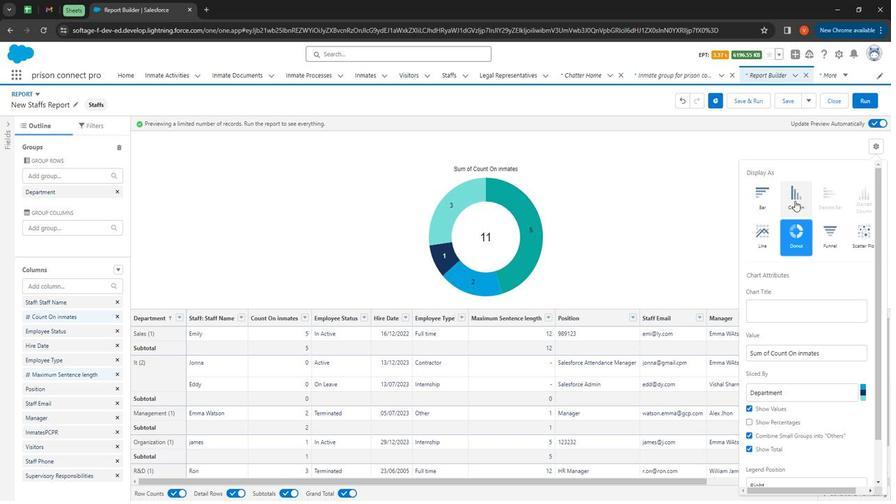 
Action: Mouse moved to (836, 229)
Screenshot: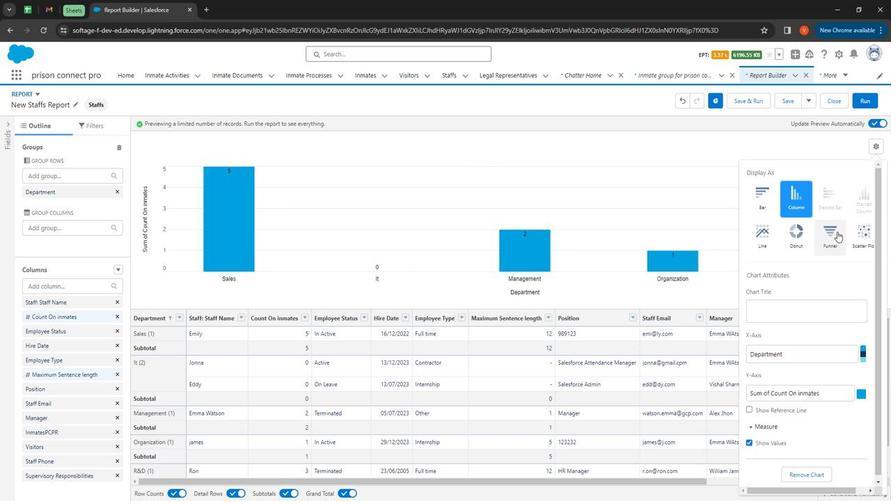
Action: Mouse pressed left at (836, 229)
Screenshot: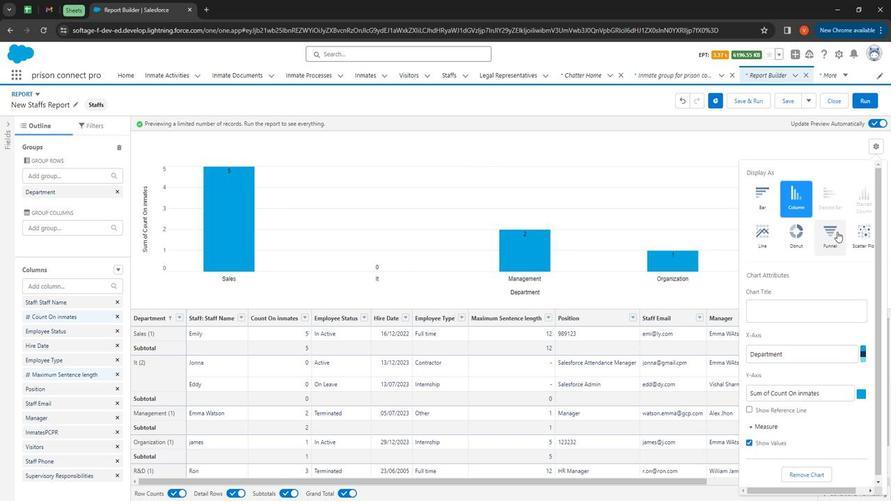 
Action: Mouse moved to (793, 307)
Screenshot: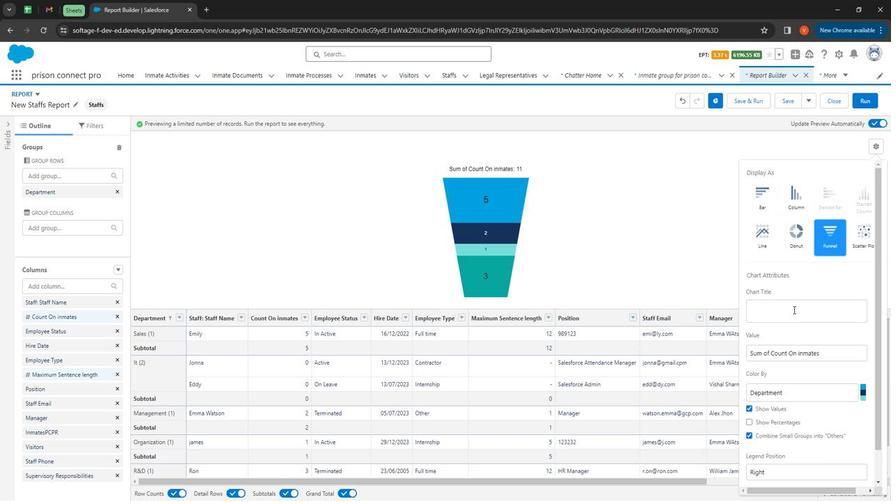 
Action: Mouse pressed left at (793, 307)
Screenshot: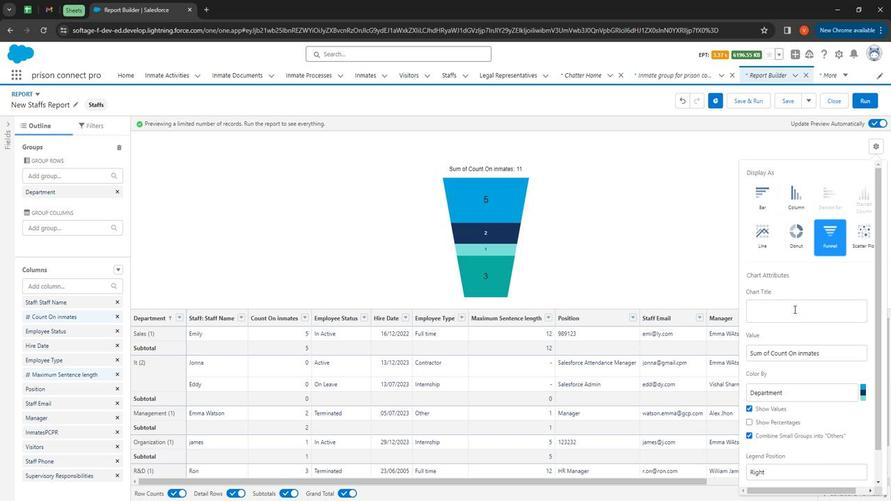 
Action: Mouse moved to (794, 305)
Screenshot: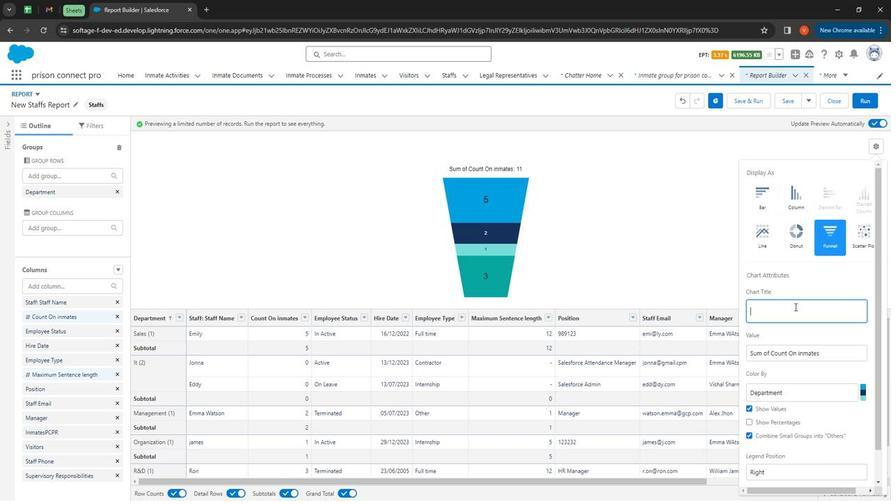 
Action: Key pressed <Key.shift>
Screenshot: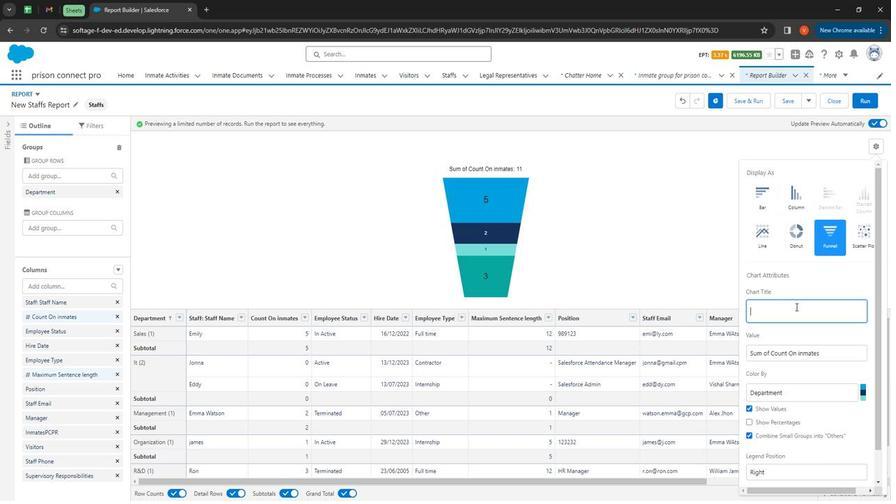 
Action: Mouse moved to (770, 291)
Screenshot: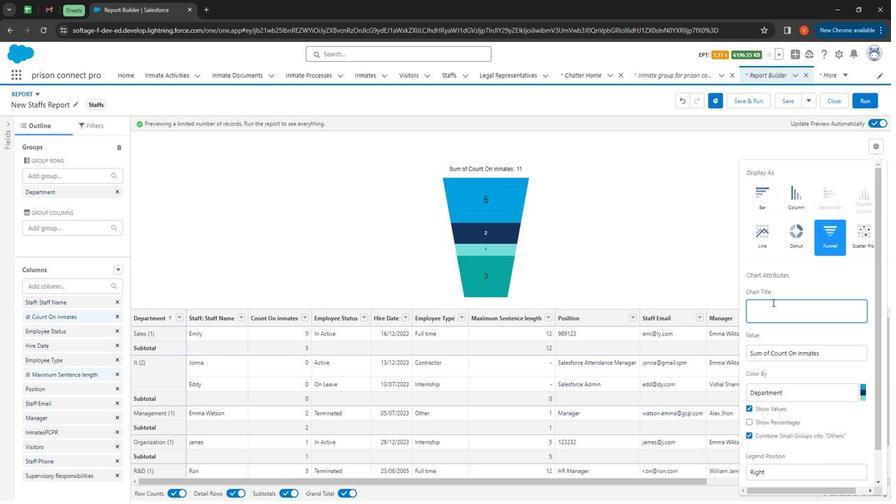 
Action: Key pressed F
Screenshot: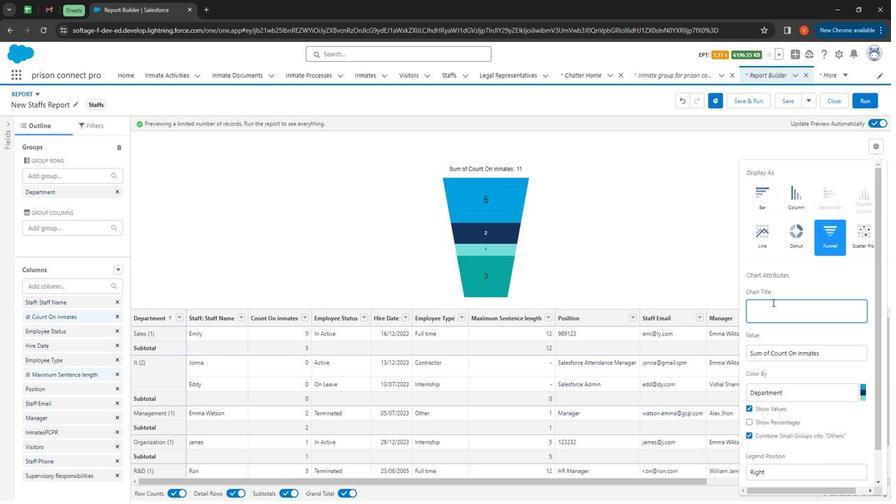
Action: Mouse moved to (691, 147)
Screenshot: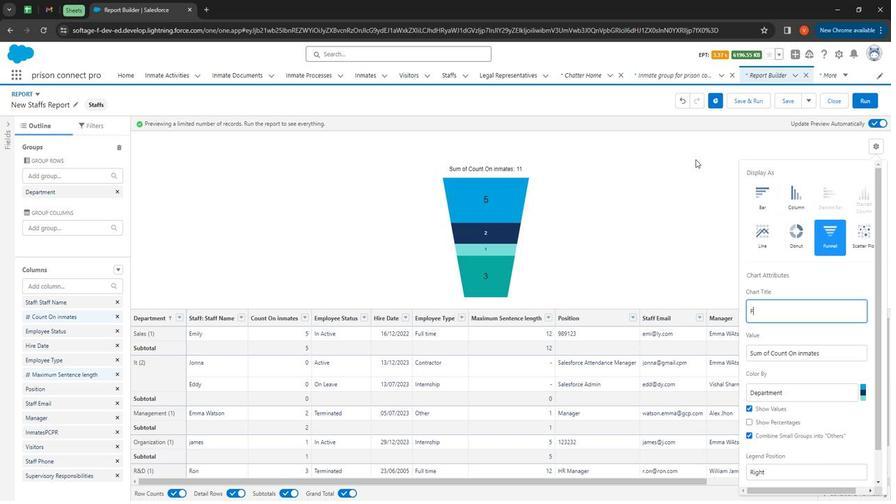 
Action: Key pressed unnel<Key.space><Key.shift>Chart<Key.space>for<Key.space><Key.shift><Key.shift><Key.shift><Key.shift><Key.shift><Key.shift><Key.shift><Key.shift><Key.shift><Key.shift><Key.shift><Key.shift><Key.shift><Key.shift><Key.shift><Key.shift><Key.shift><Key.shift><Key.shift><Key.shift><Key.shift><Key.shift><Key.shift><Key.shift><Key.shift><Key.shift><Key.shift><Key.shift><Key.shift><Key.shift><Key.shift><Key.shift><Key.shift><Key.shift><Key.shift><Key.shift><Key.shift><Key.shift><Key.shift><Key.shift><Key.shift><Key.shift><Key.shift><Key.shift>New<Key.space><Key.shift>Staff<Key.space><Key.shift>R
Screenshot: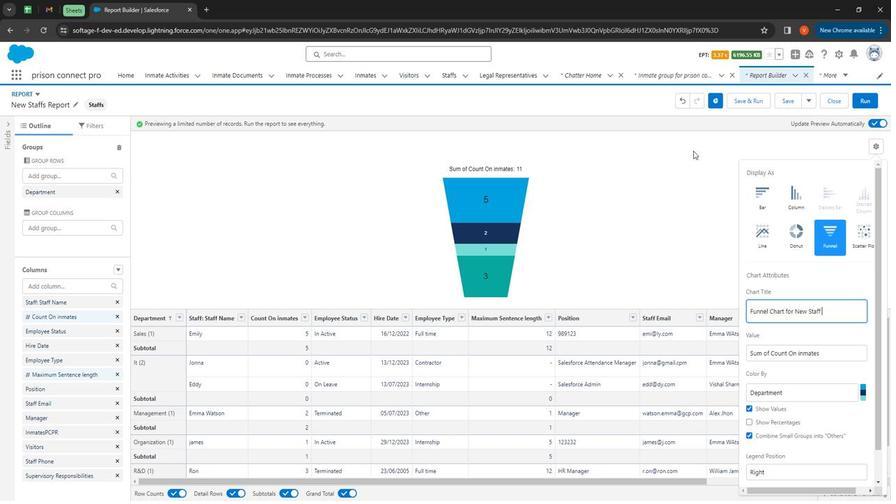 
Action: Mouse moved to (786, 408)
Screenshot: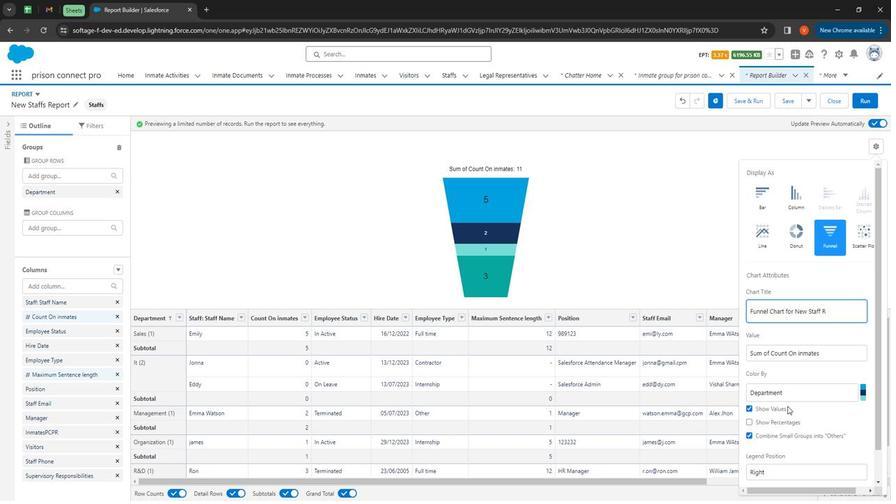 
Action: Mouse scrolled (786, 407) with delta (0, 0)
Screenshot: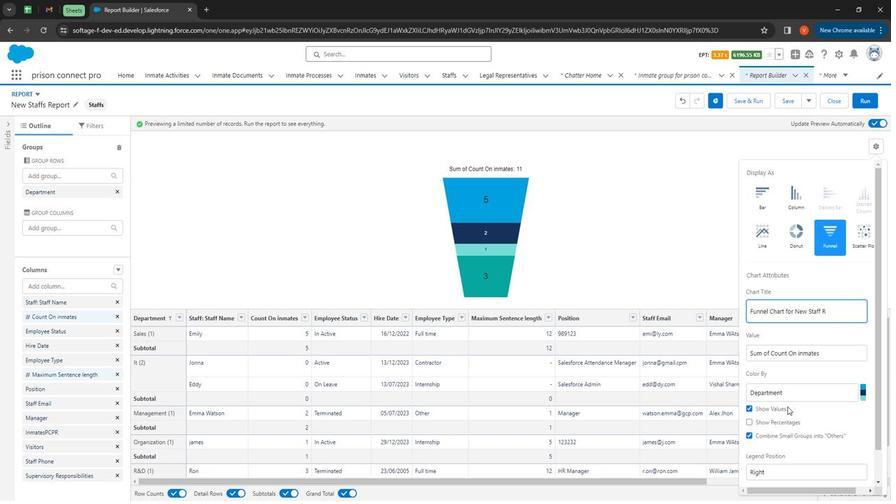 
Action: Mouse moved to (766, 391)
Screenshot: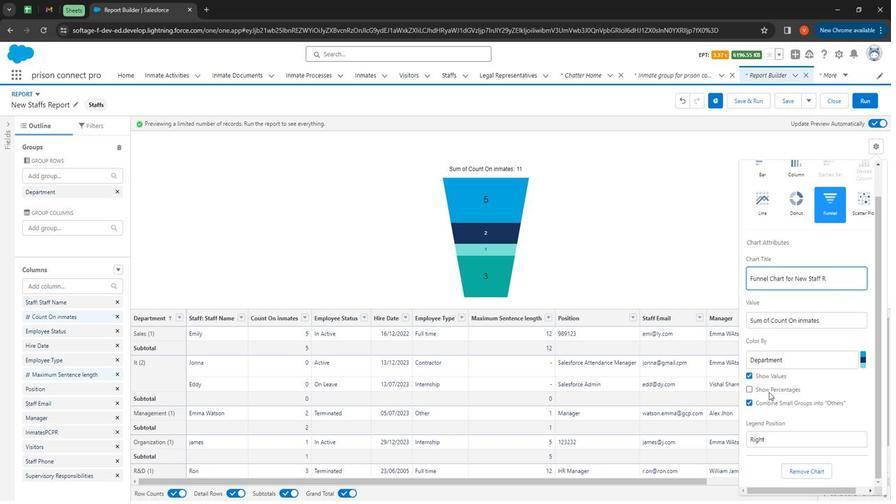 
Action: Mouse pressed left at (766, 391)
Screenshot: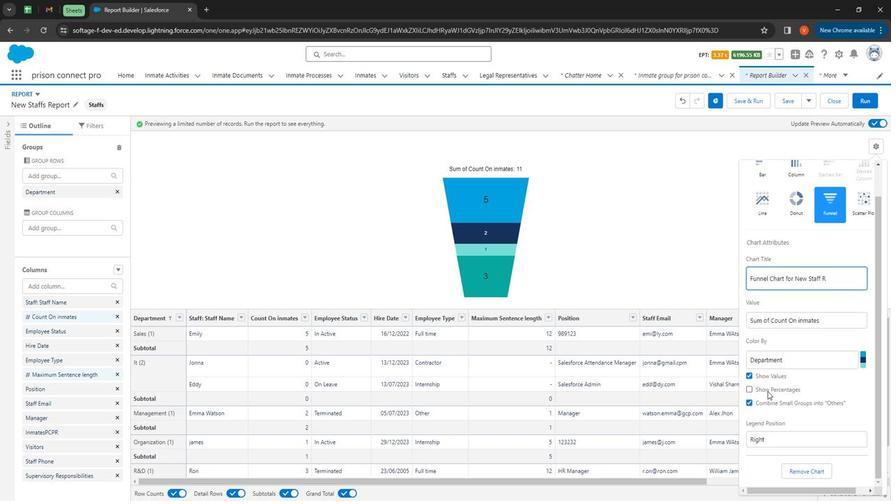
Action: Mouse moved to (804, 374)
Screenshot: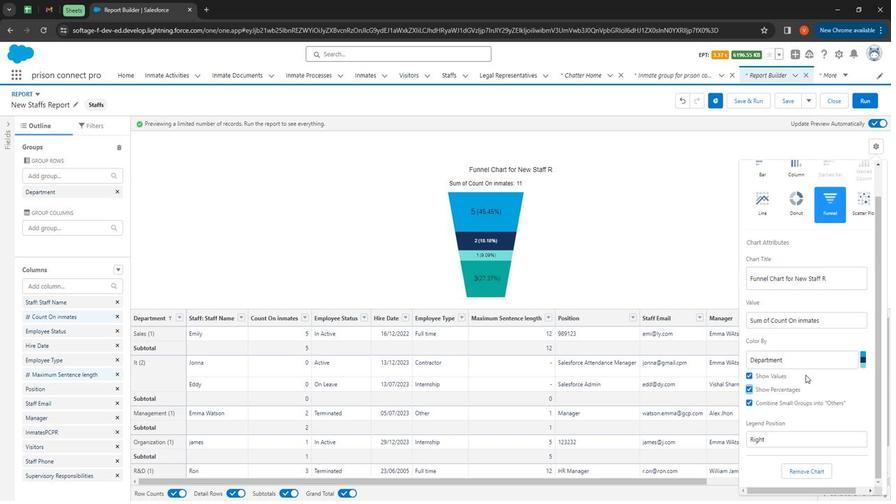 
Action: Mouse scrolled (804, 374) with delta (0, 0)
Screenshot: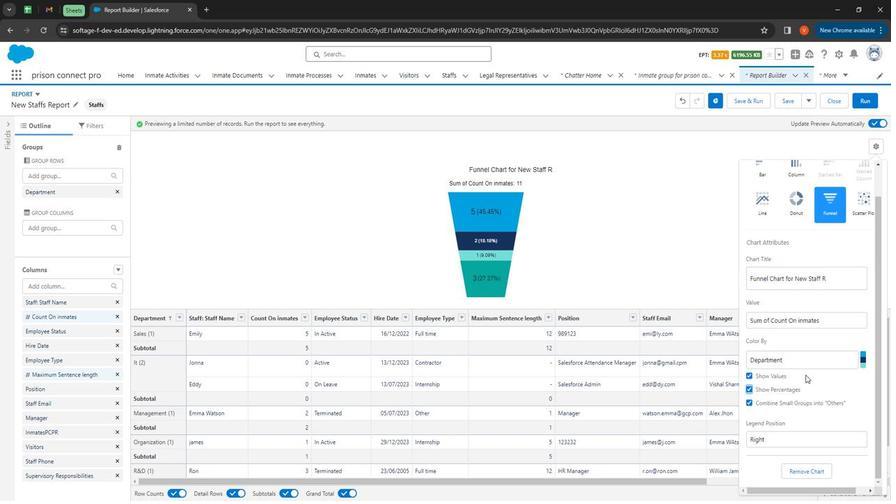 
Action: Mouse moved to (805, 374)
Screenshot: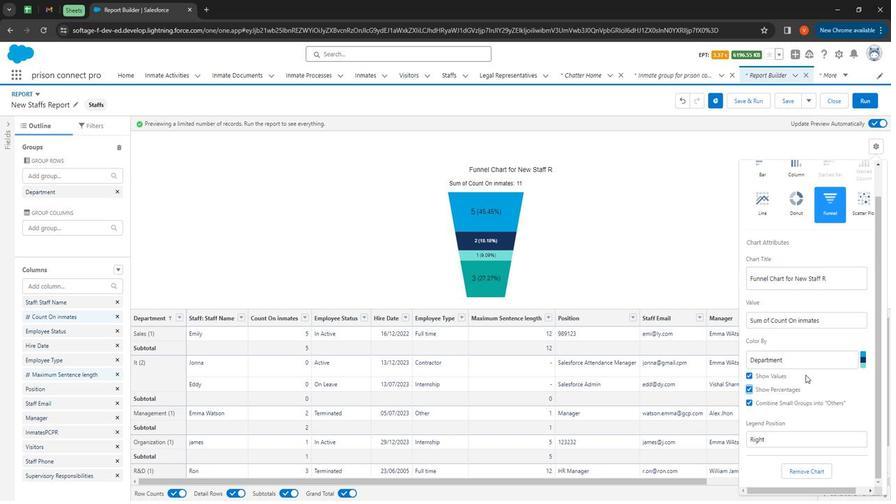 
Action: Mouse scrolled (805, 374) with delta (0, 0)
Screenshot: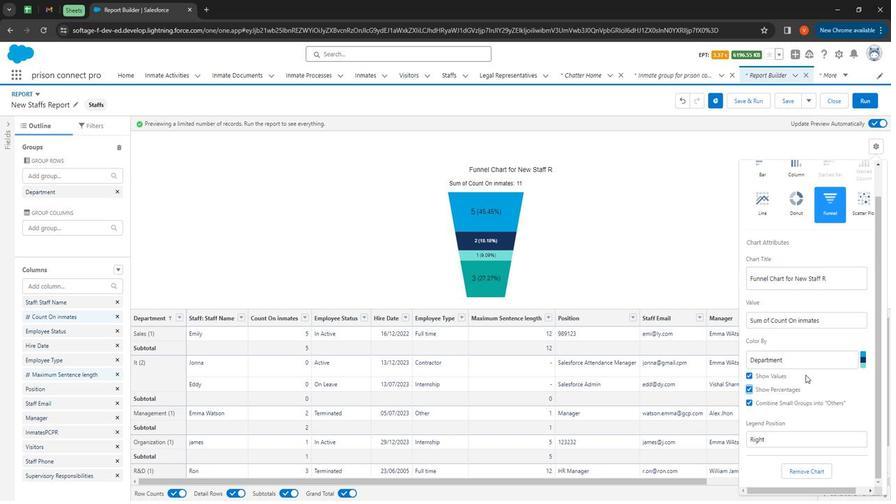 
Action: Mouse moved to (805, 445)
Screenshot: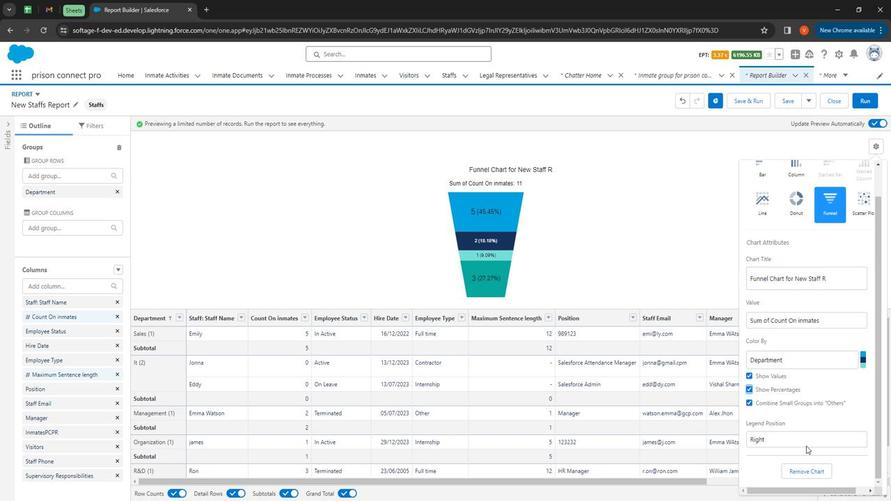 
Action: Mouse pressed left at (805, 445)
Screenshot: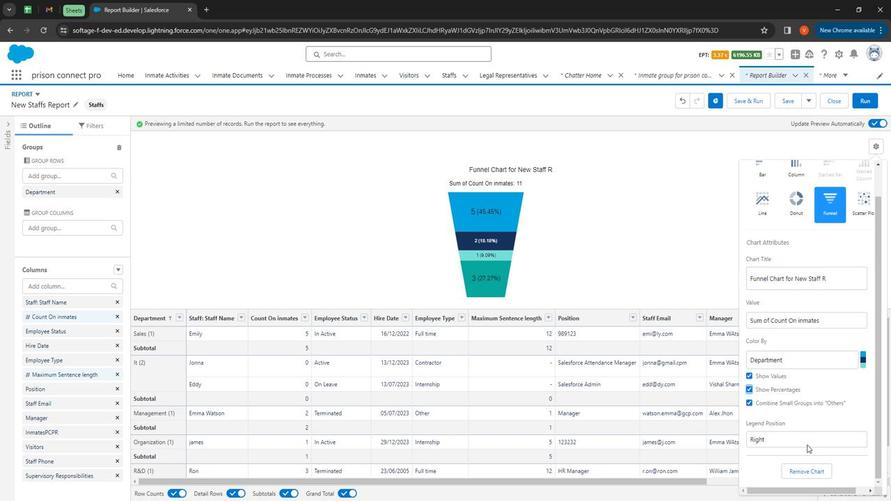 
Action: Mouse moved to (789, 463)
Screenshot: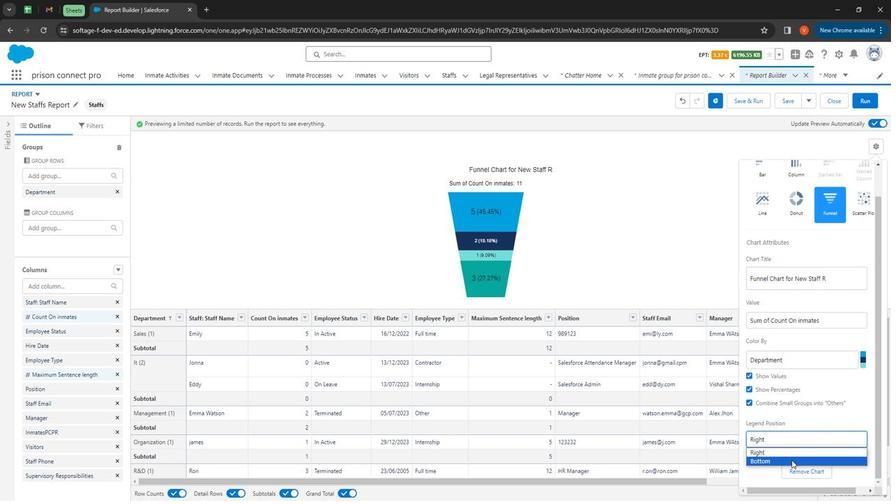 
Action: Mouse pressed left at (789, 463)
Screenshot: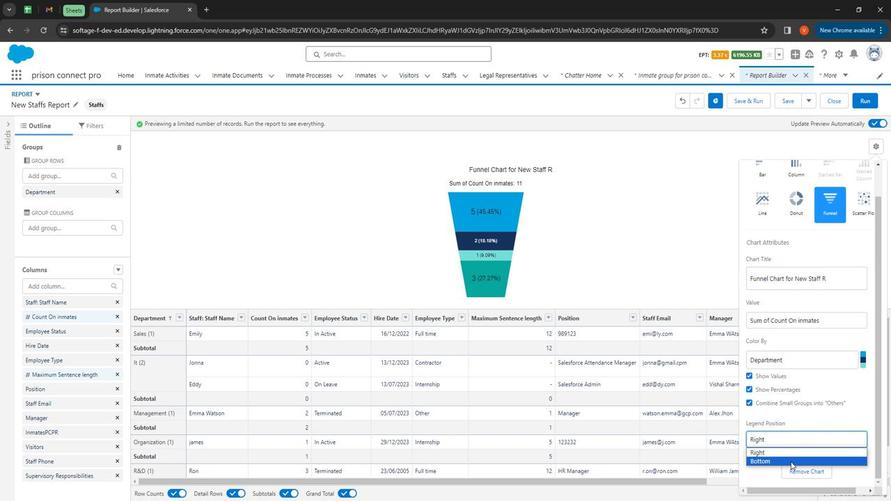 
Action: Mouse moved to (826, 300)
Screenshot: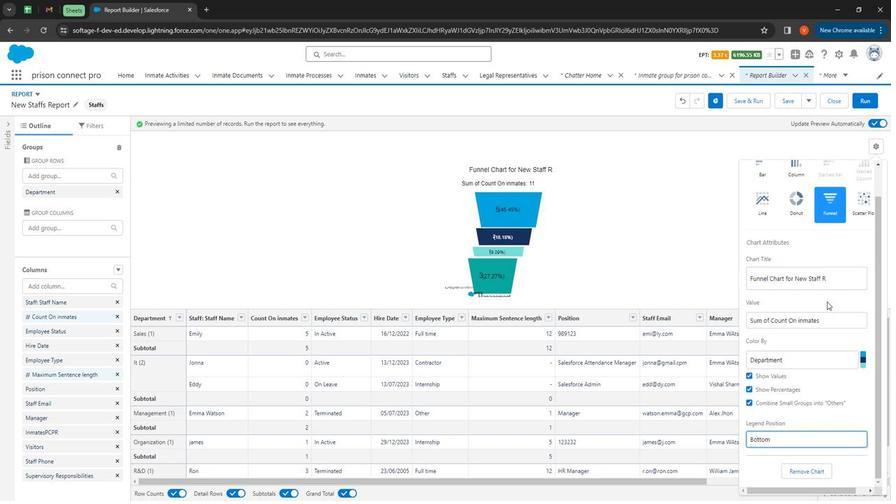 
Action: Mouse scrolled (826, 300) with delta (0, 0)
Screenshot: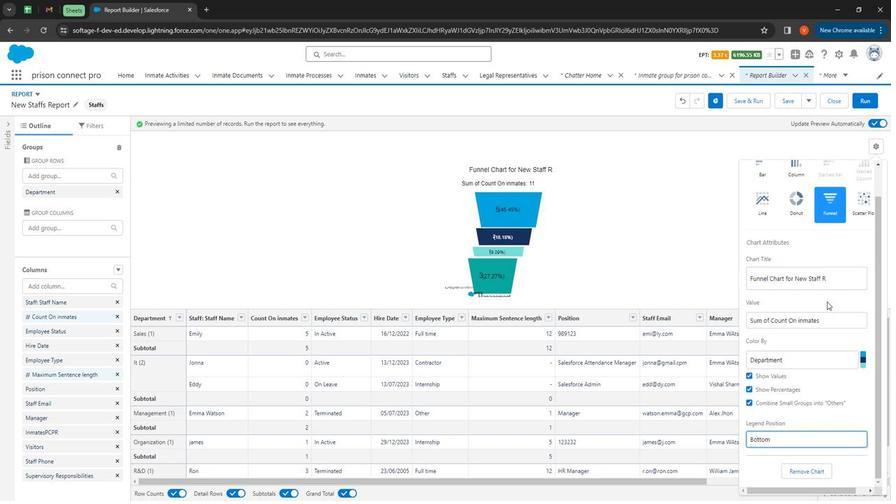 
Action: Mouse moved to (825, 302)
Screenshot: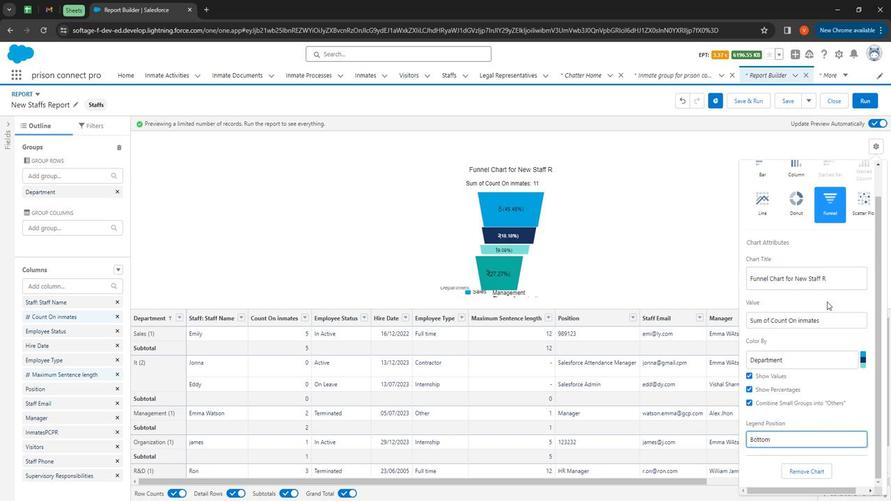 
Action: Mouse scrolled (825, 302) with delta (0, 0)
